 Task: Find connections with filter location Chambas with filter topic #workingathomewith filter profile language French with filter current company Dabur India Limited with filter school GTUPGSCHOOL with filter industry Computer and Network Security with filter service category DUI Law with filter keywords title Account Manager
Action: Mouse moved to (705, 96)
Screenshot: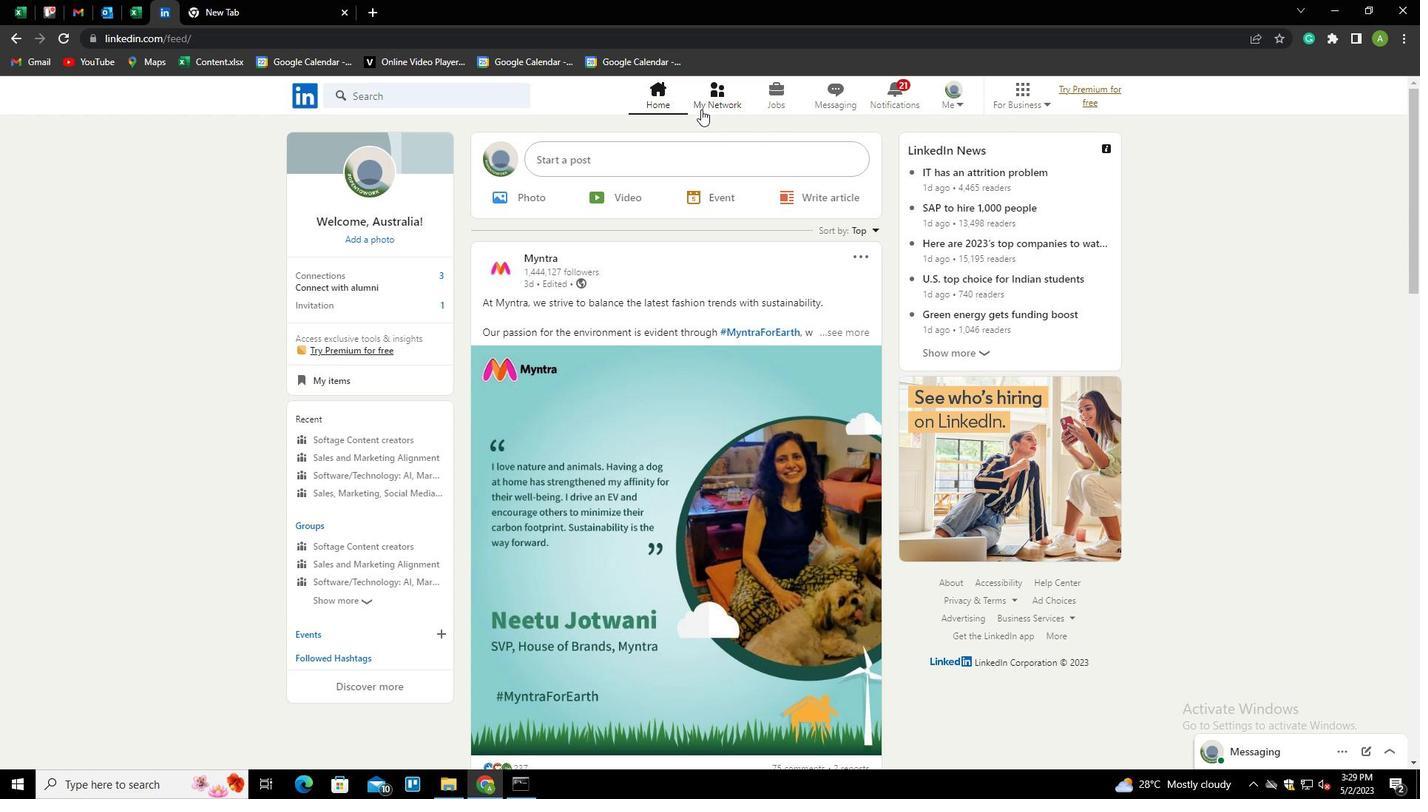 
Action: Mouse pressed left at (705, 96)
Screenshot: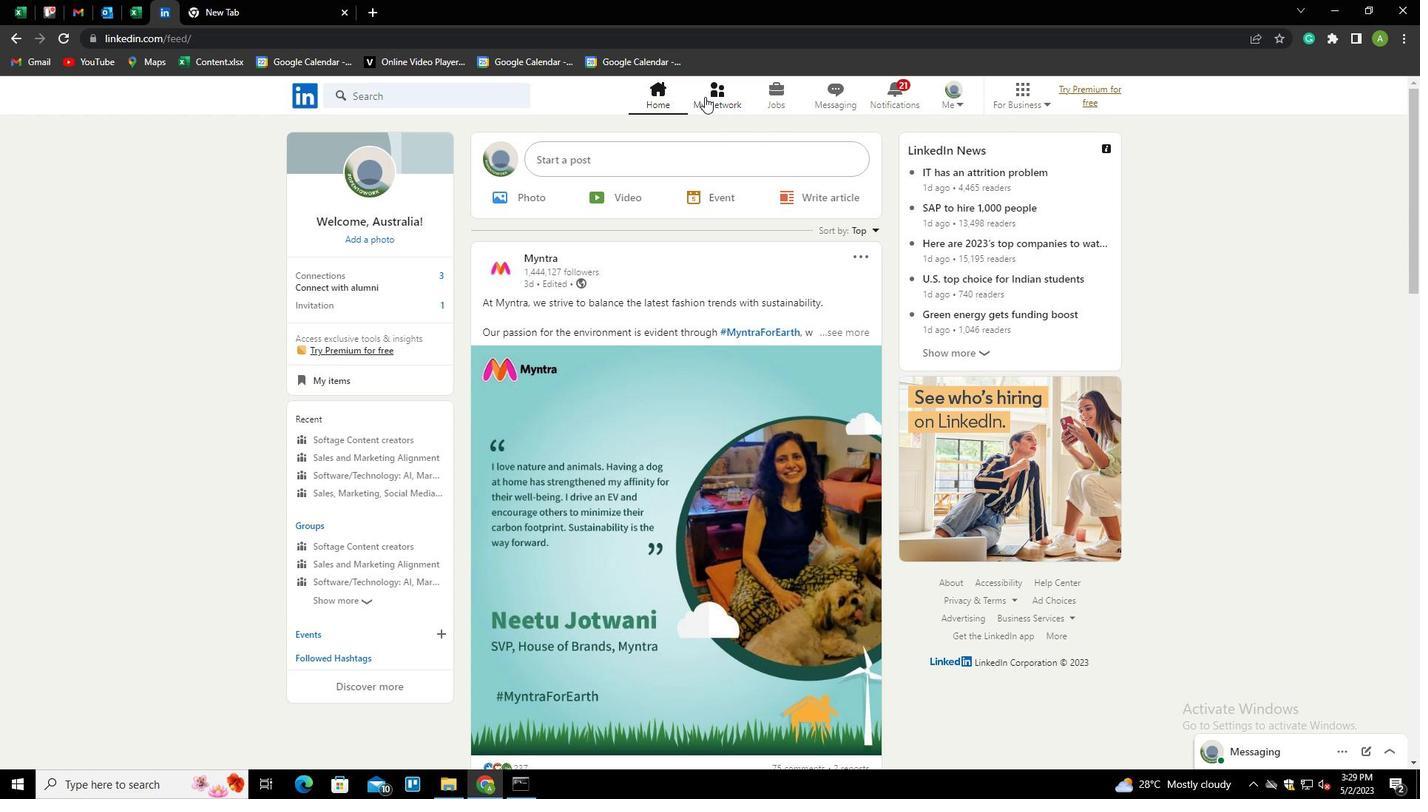 
Action: Mouse moved to (415, 184)
Screenshot: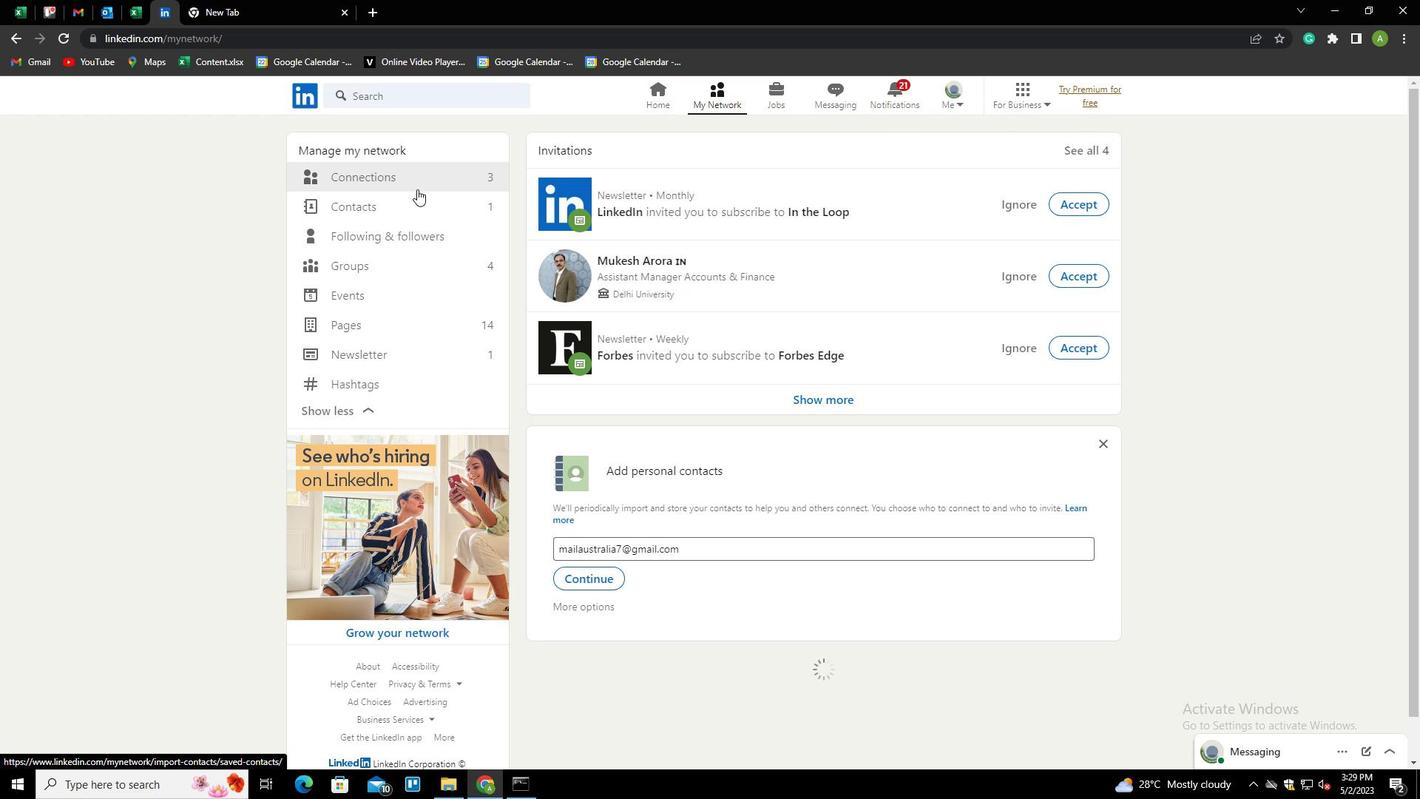 
Action: Mouse pressed left at (415, 184)
Screenshot: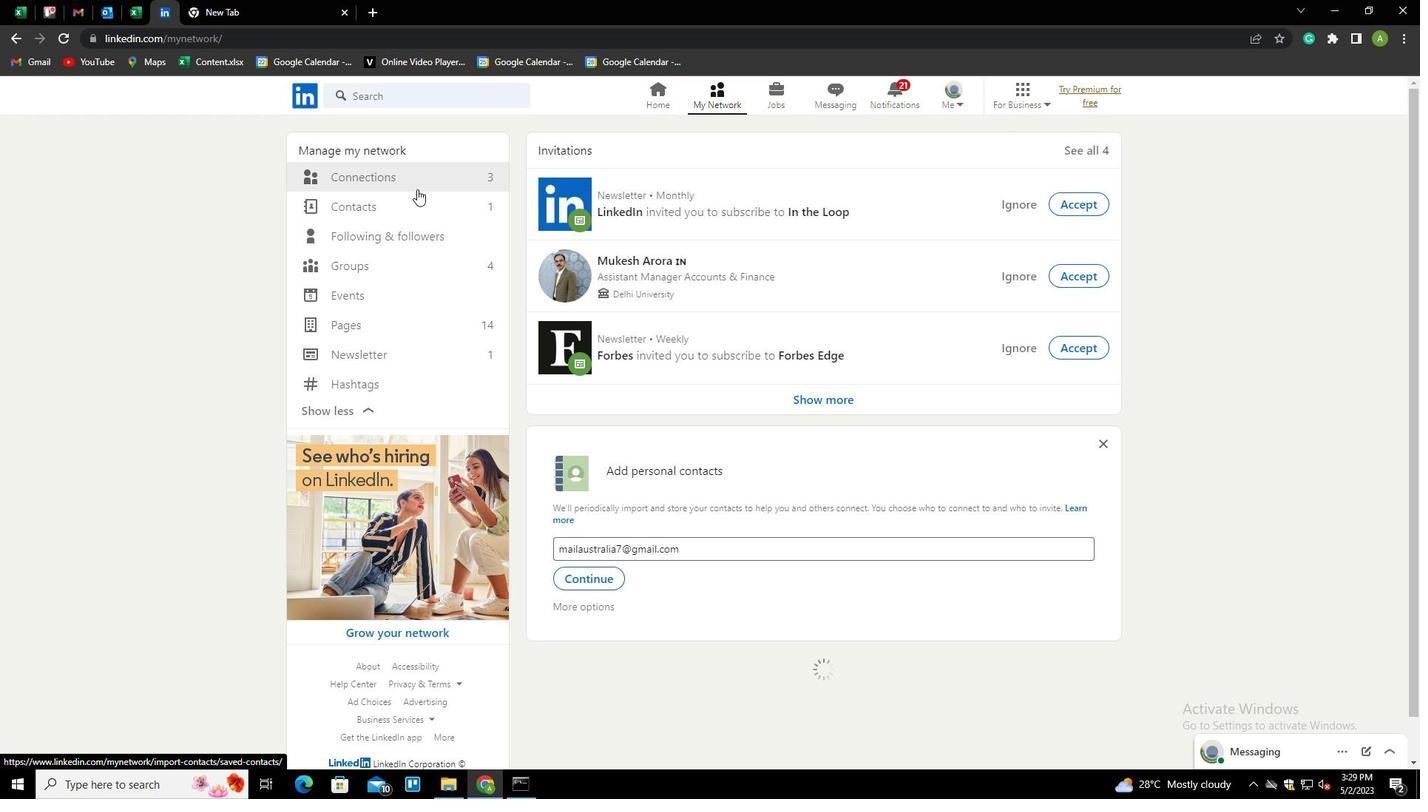 
Action: Mouse moved to (804, 173)
Screenshot: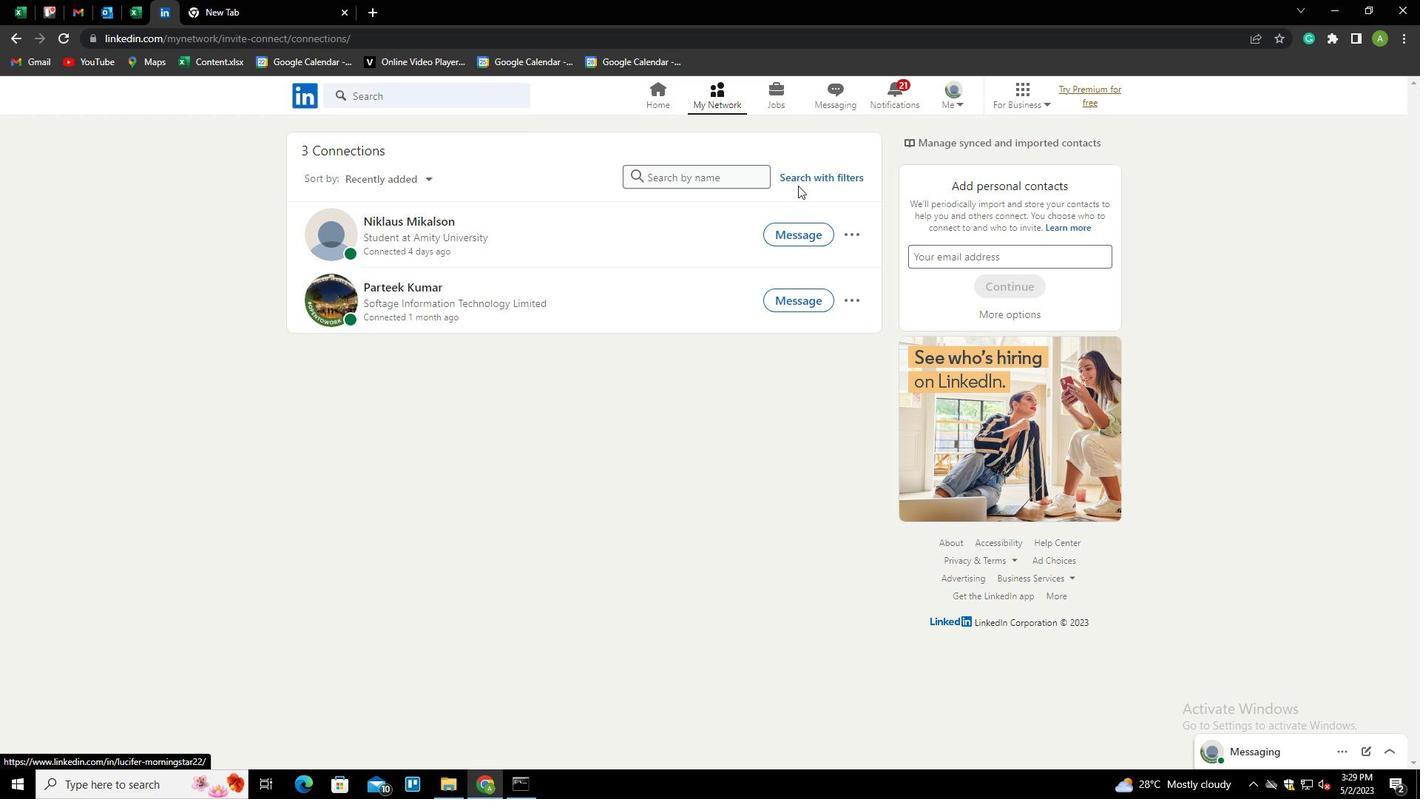 
Action: Mouse pressed left at (804, 173)
Screenshot: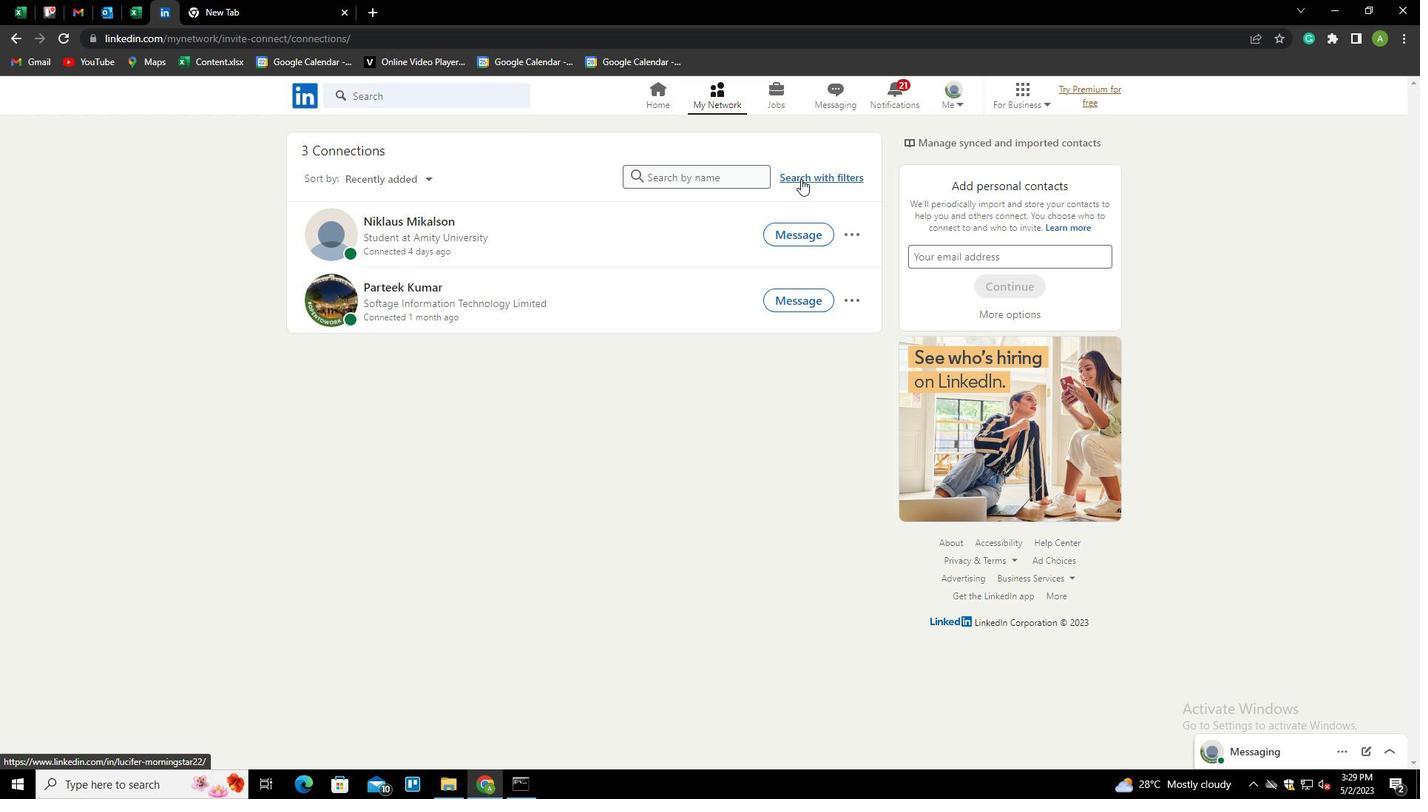 
Action: Mouse moved to (751, 130)
Screenshot: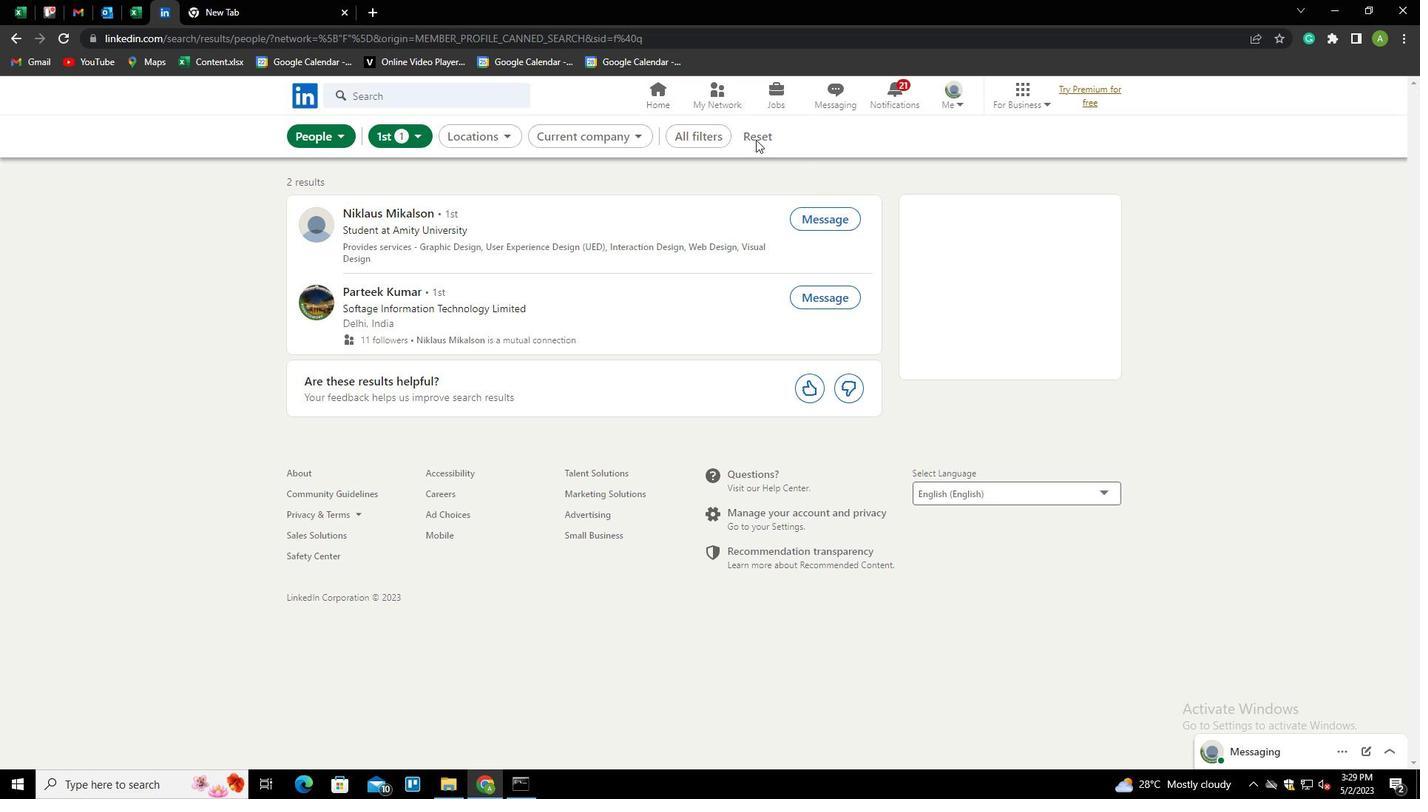 
Action: Mouse pressed left at (751, 130)
Screenshot: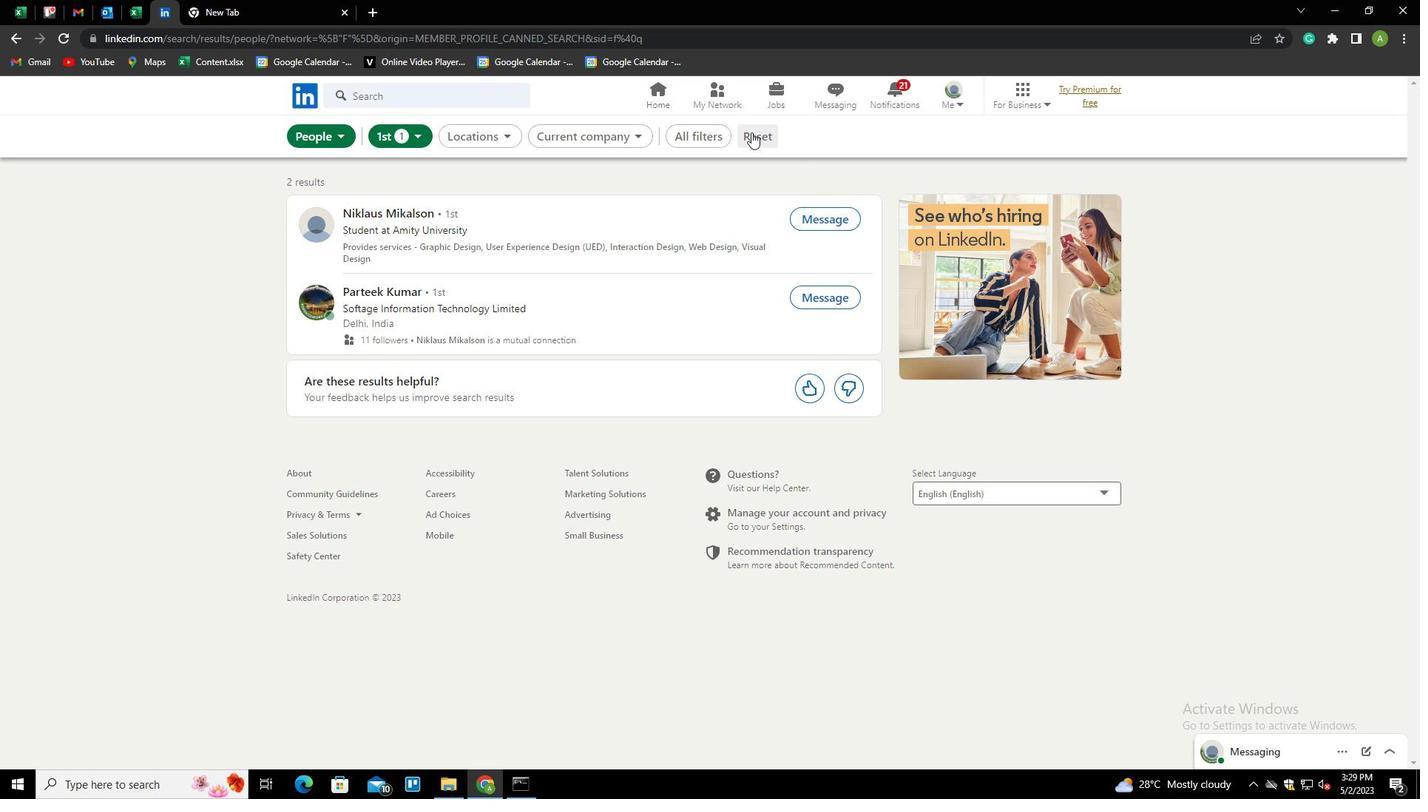 
Action: Mouse moved to (739, 129)
Screenshot: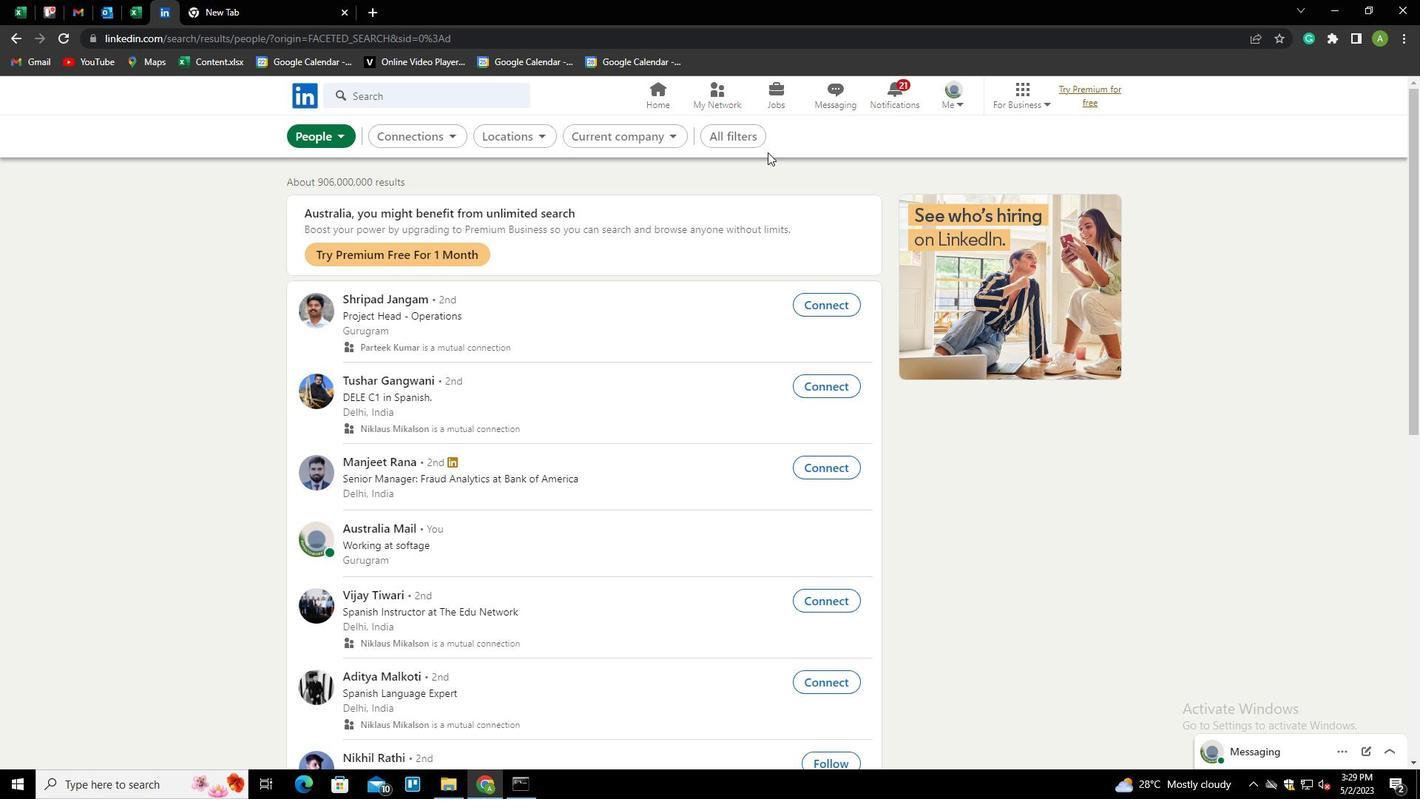 
Action: Mouse pressed left at (739, 129)
Screenshot: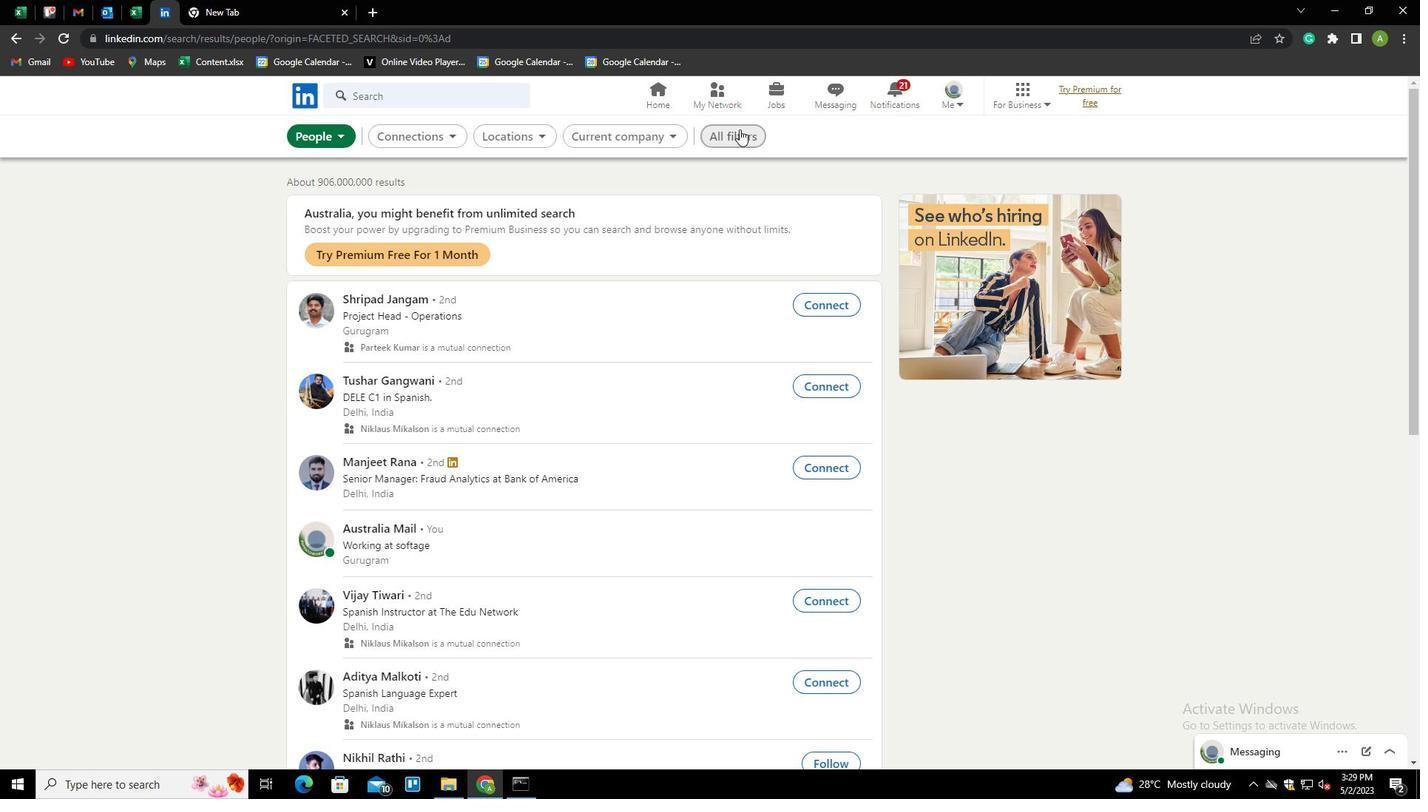 
Action: Mouse moved to (1200, 401)
Screenshot: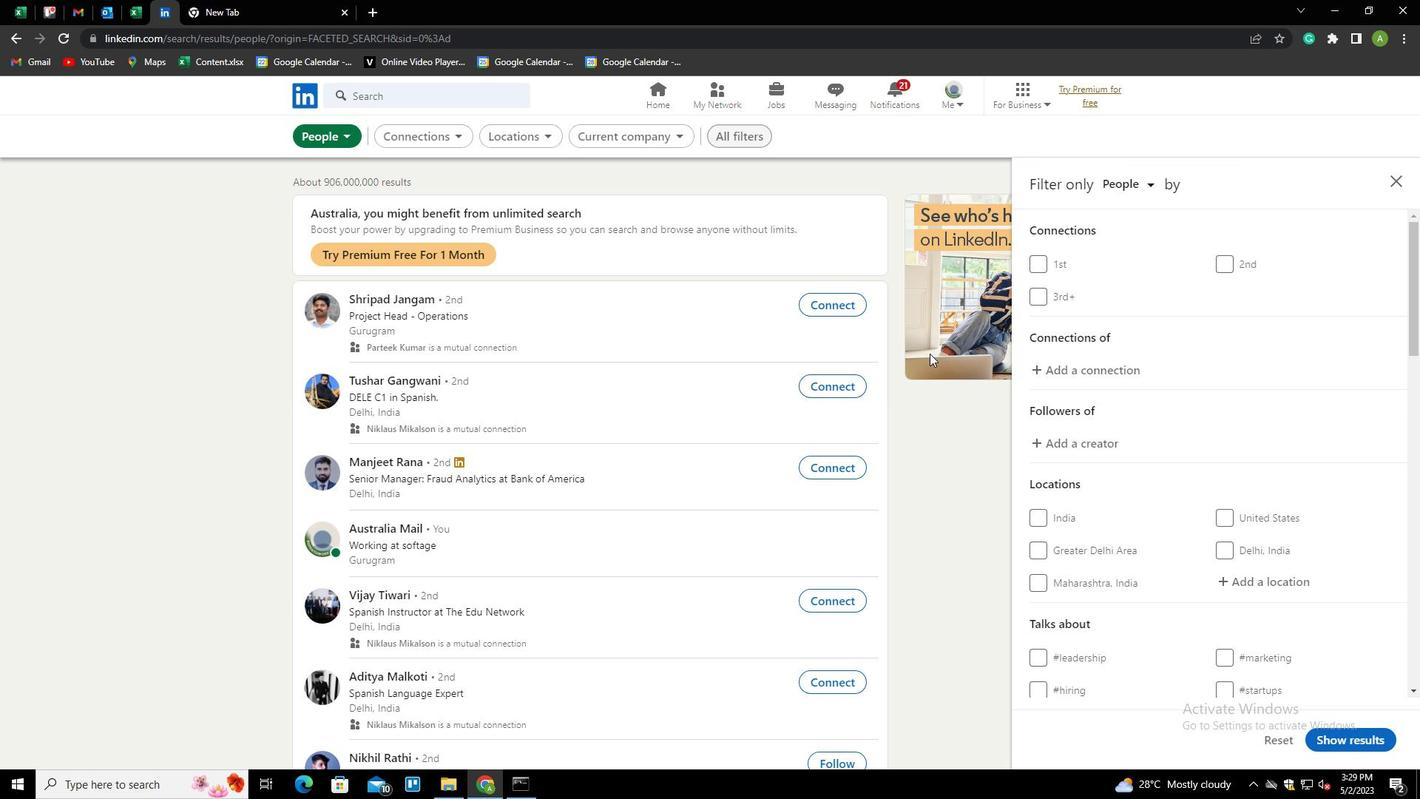 
Action: Mouse scrolled (1200, 401) with delta (0, 0)
Screenshot: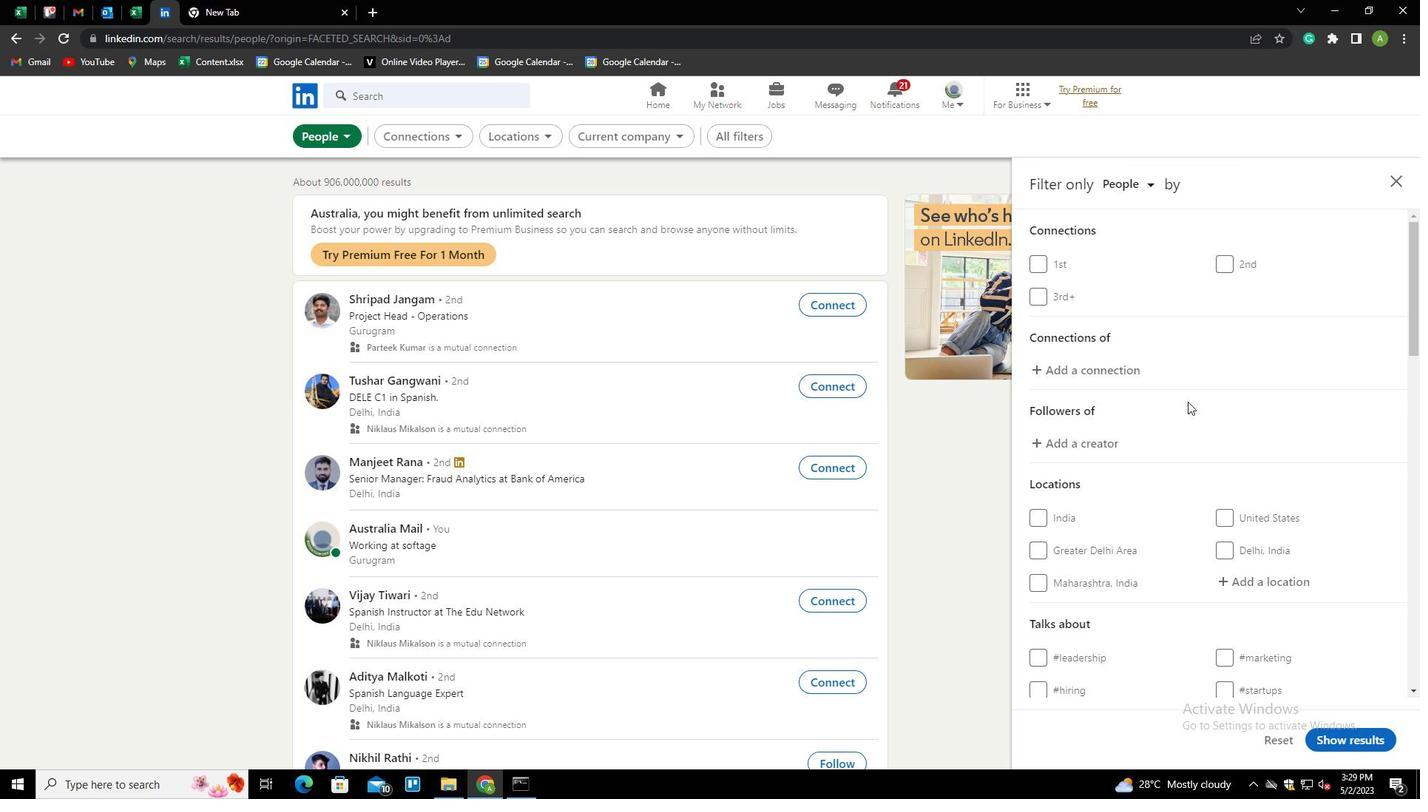 
Action: Mouse scrolled (1200, 401) with delta (0, 0)
Screenshot: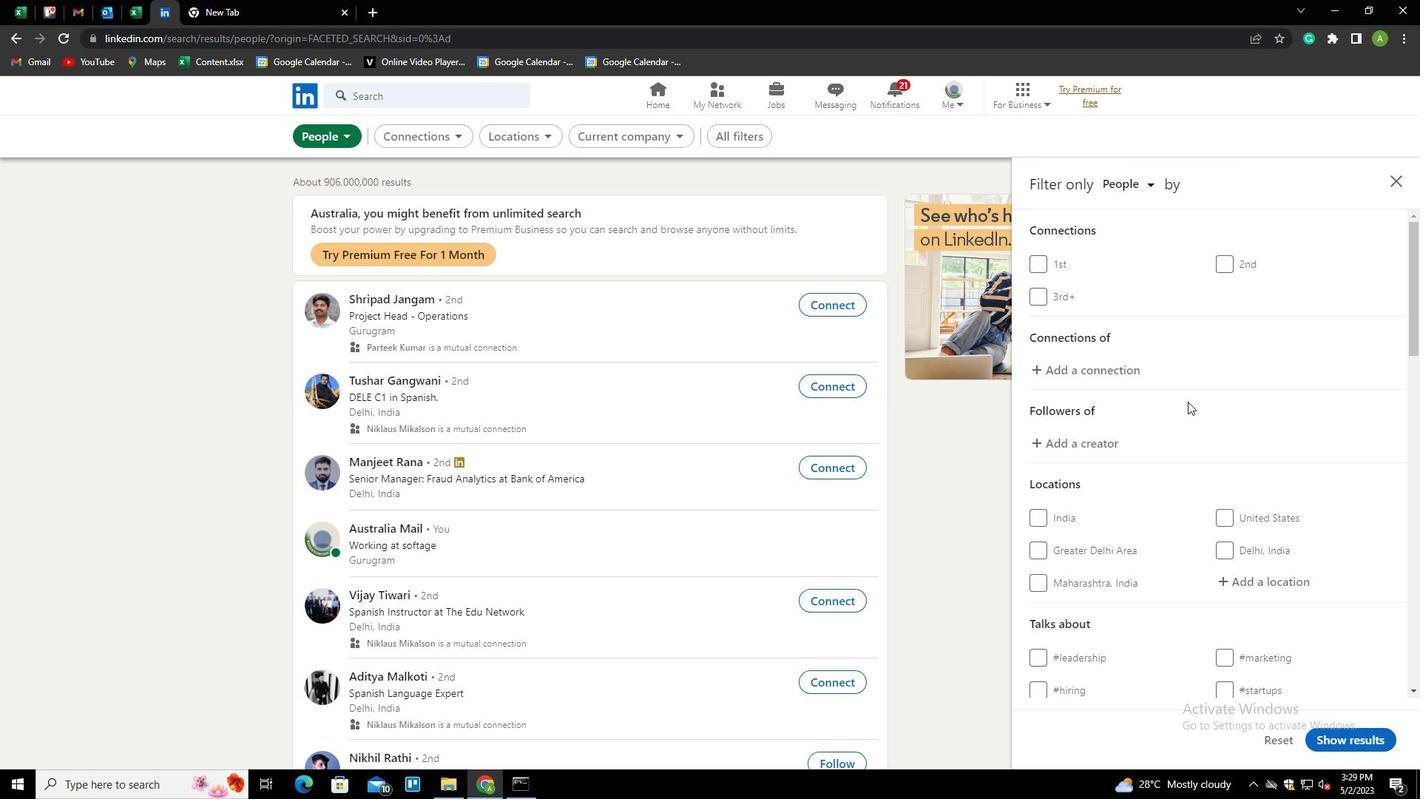 
Action: Mouse moved to (1252, 437)
Screenshot: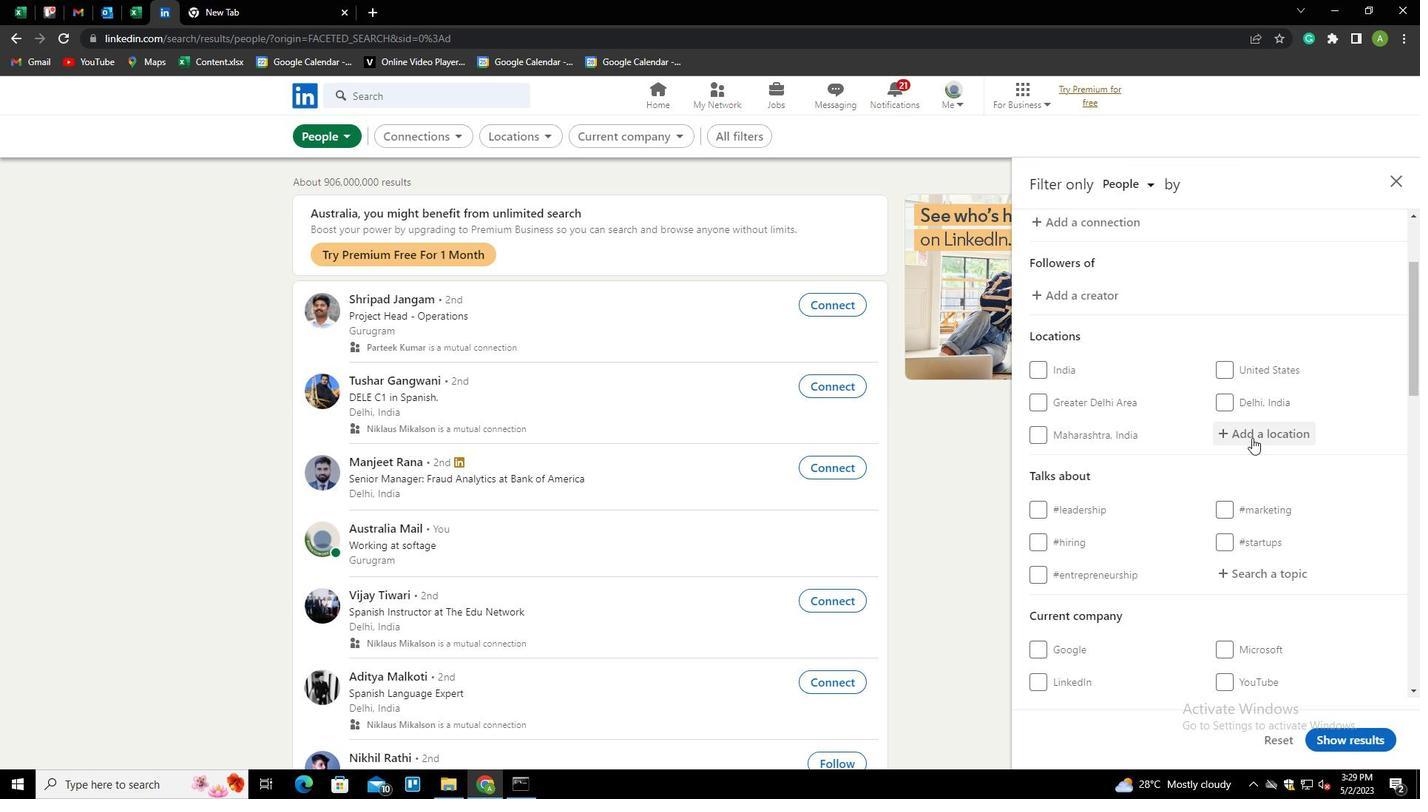 
Action: Mouse pressed left at (1252, 437)
Screenshot: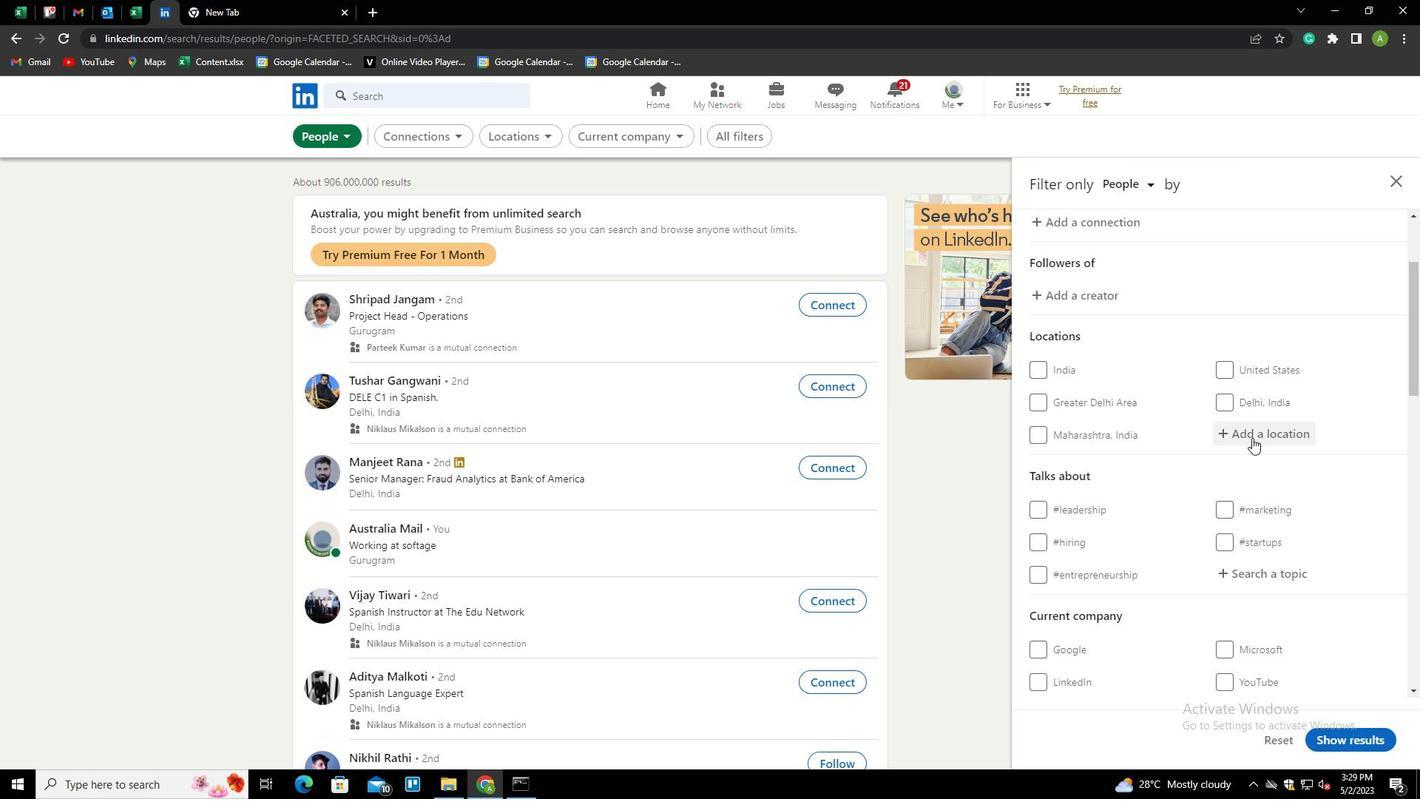 
Action: Mouse moved to (1255, 435)
Screenshot: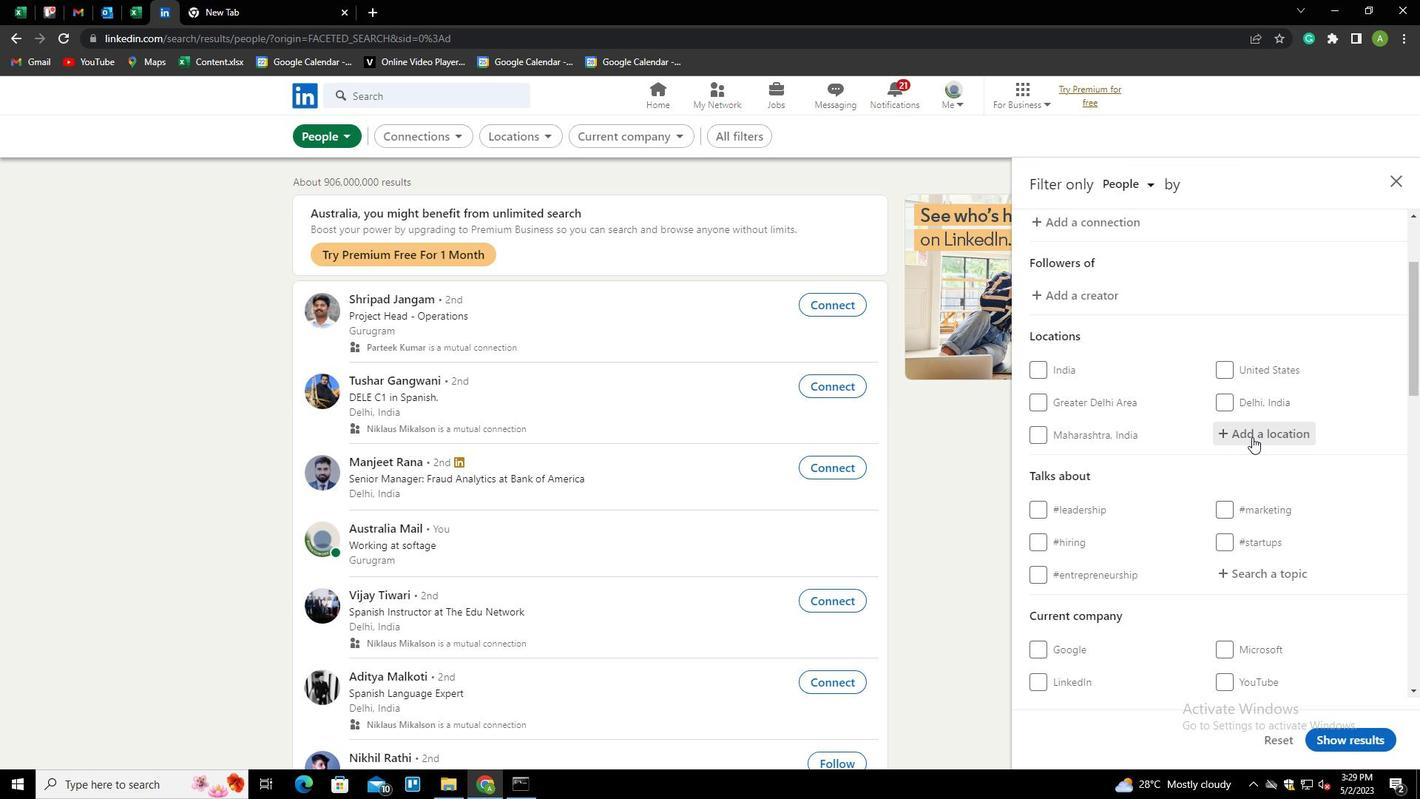 
Action: Mouse pressed left at (1255, 435)
Screenshot: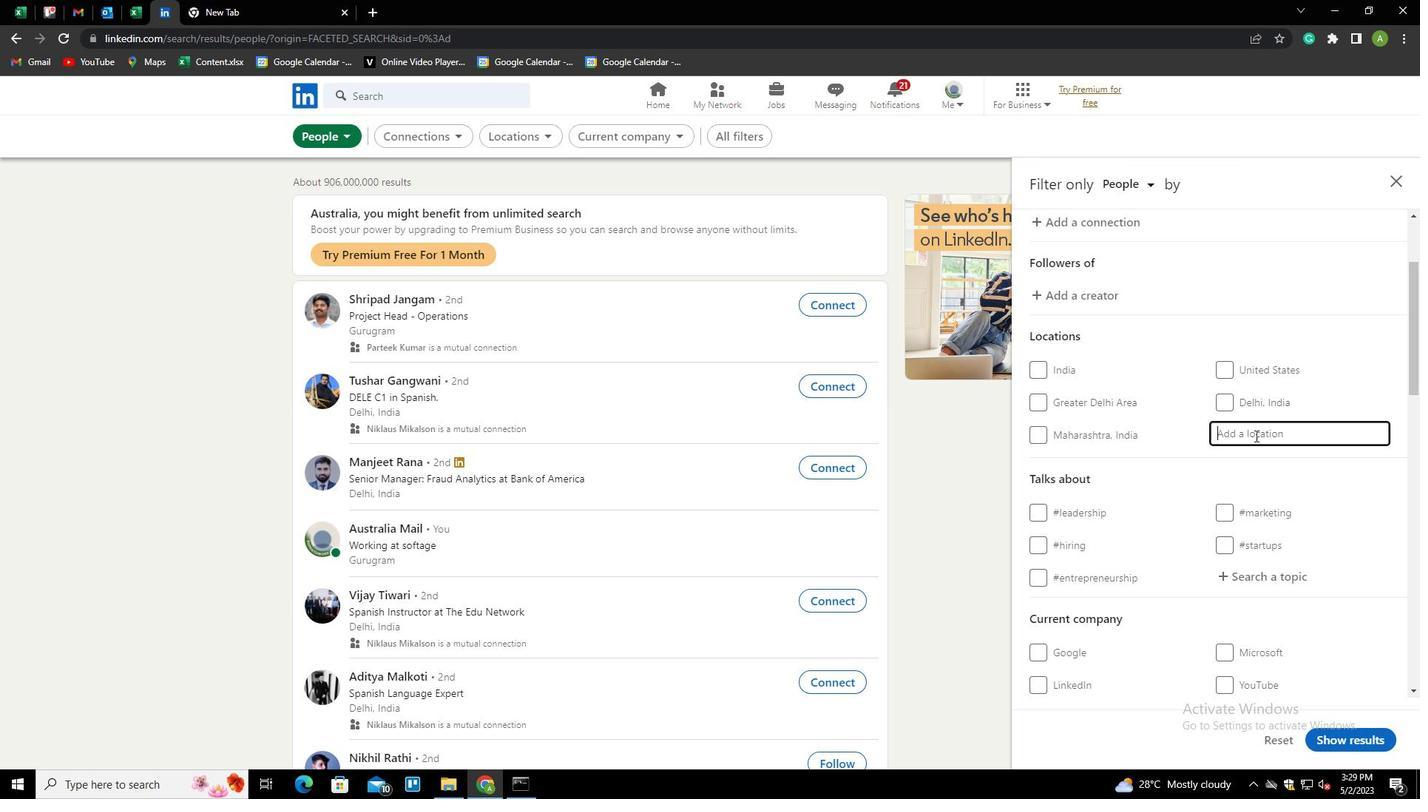 
Action: Key pressed <Key.shift>CHAMBAS
Screenshot: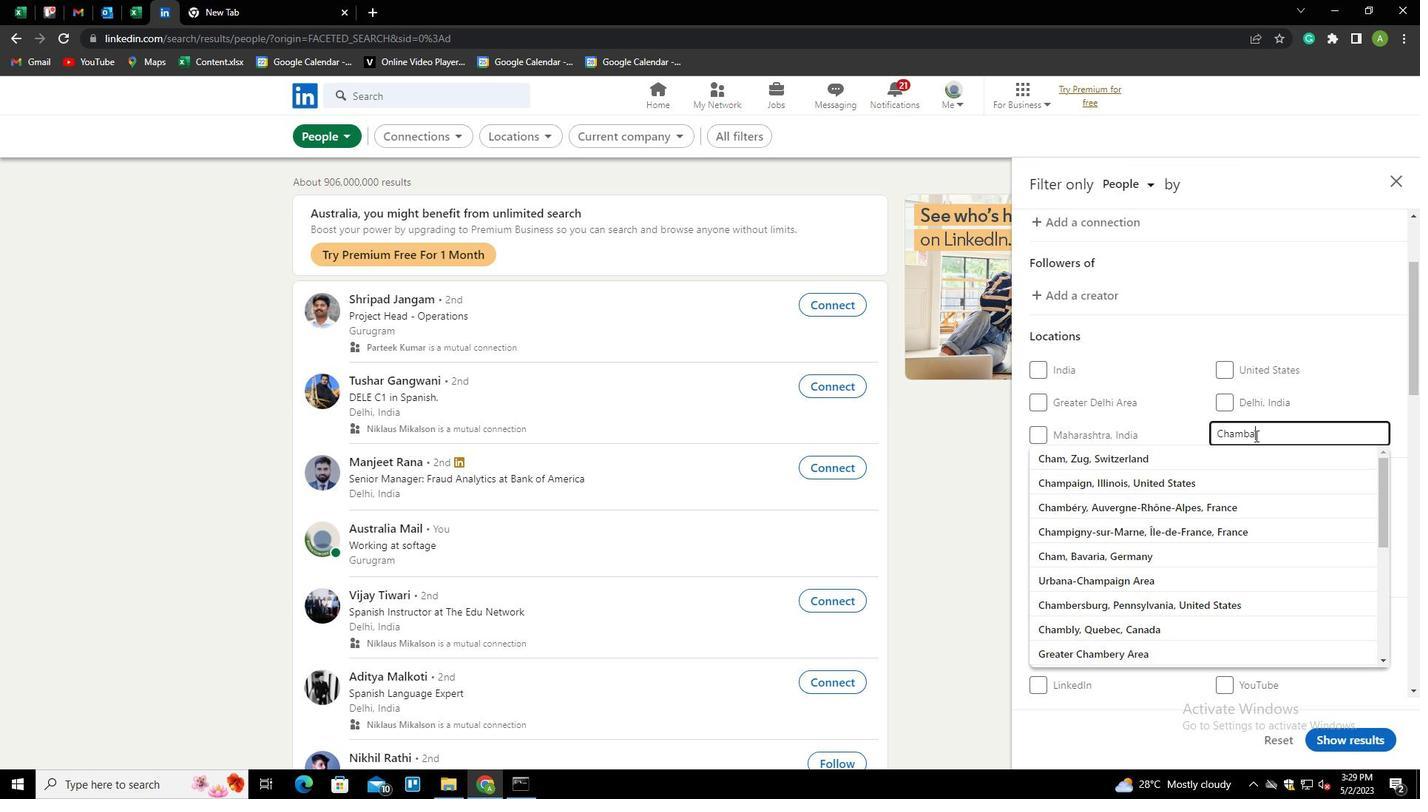 
Action: Mouse moved to (1299, 461)
Screenshot: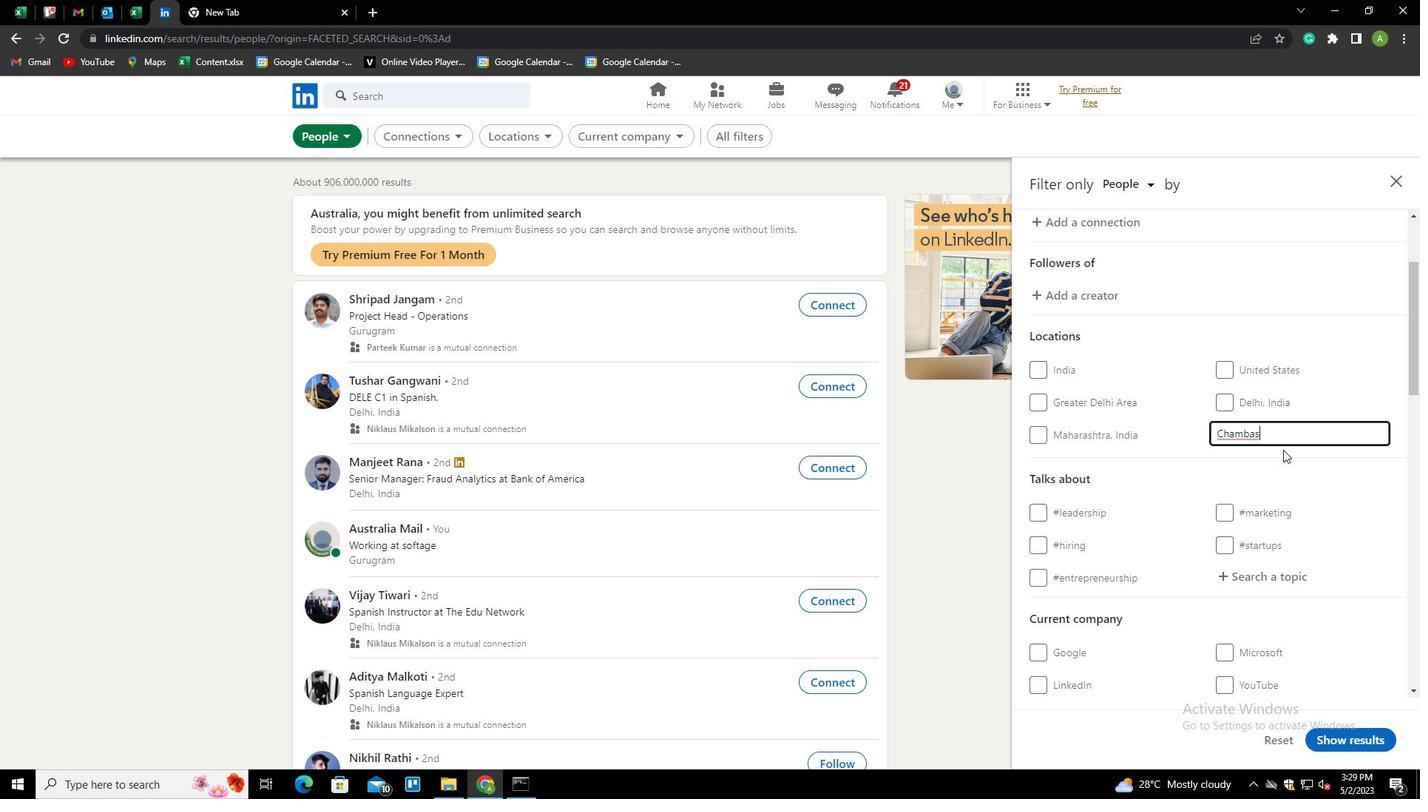 
Action: Mouse pressed left at (1299, 461)
Screenshot: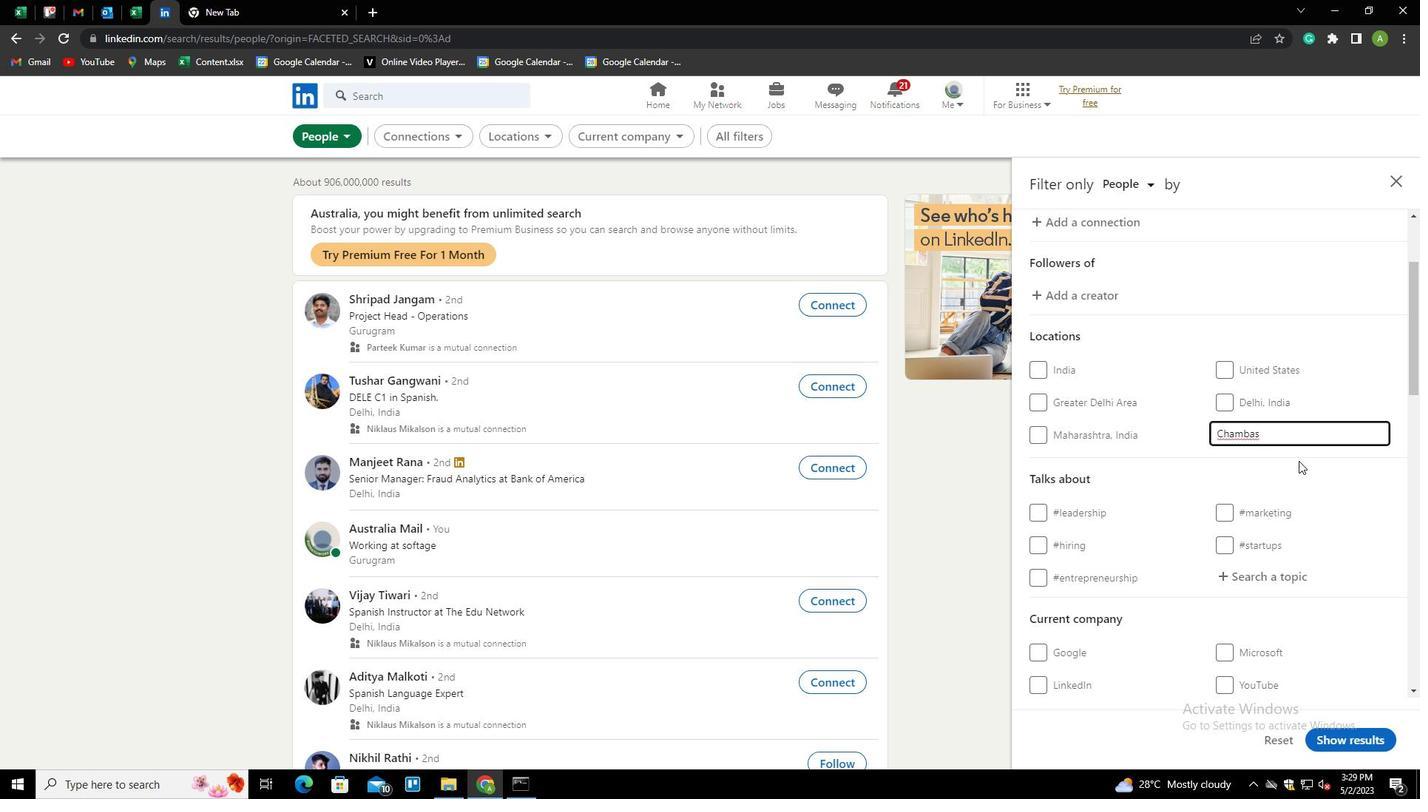 
Action: Mouse moved to (1255, 576)
Screenshot: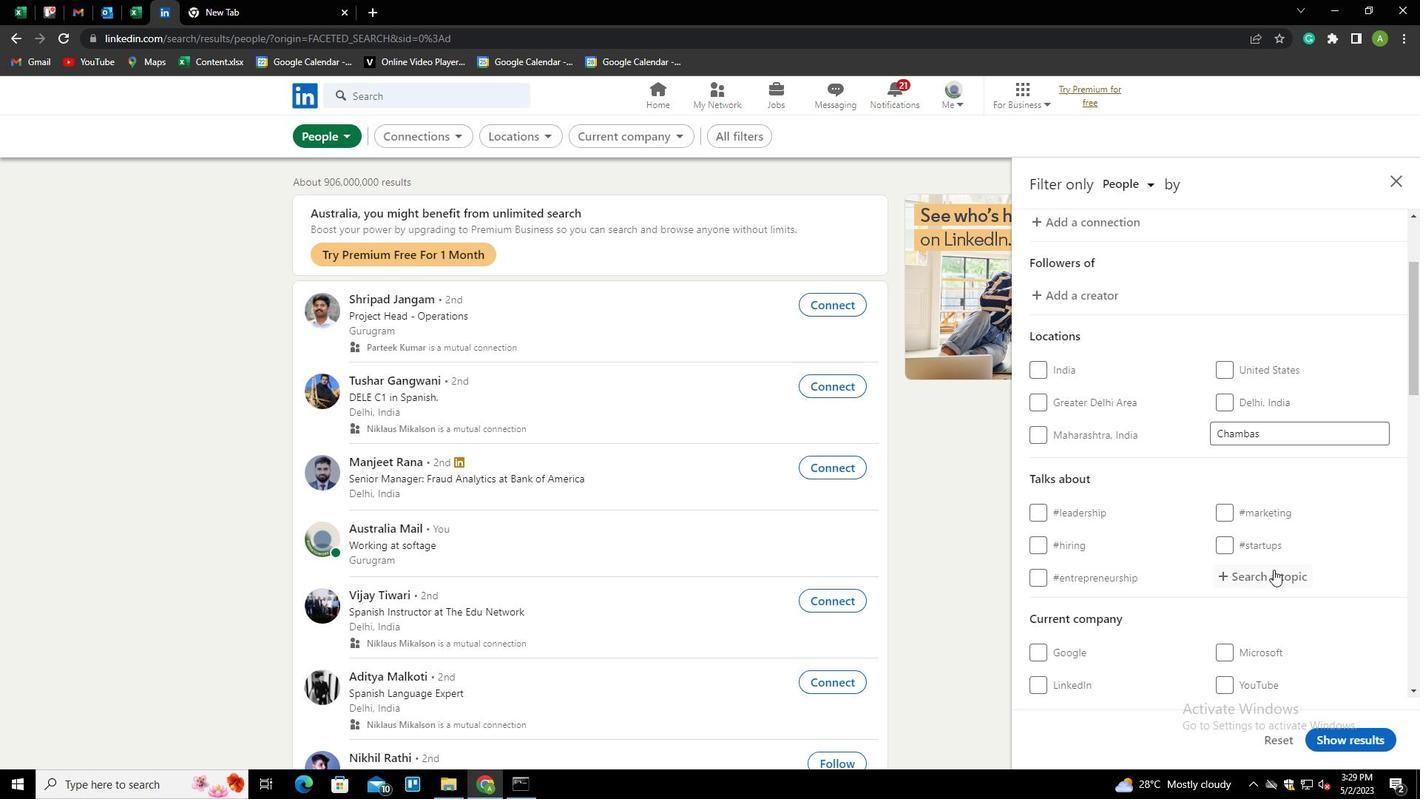 
Action: Mouse pressed left at (1255, 576)
Screenshot: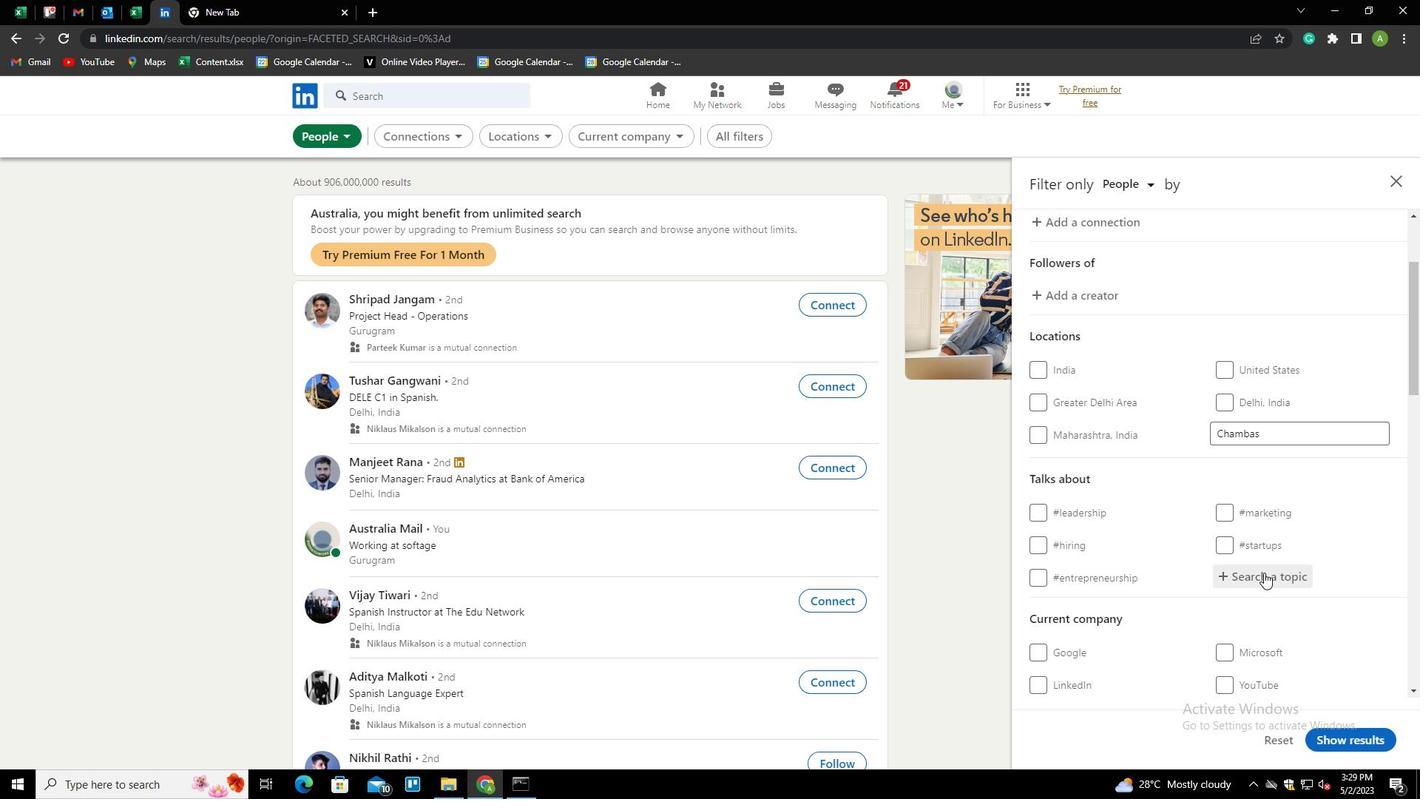 
Action: Mouse moved to (1261, 576)
Screenshot: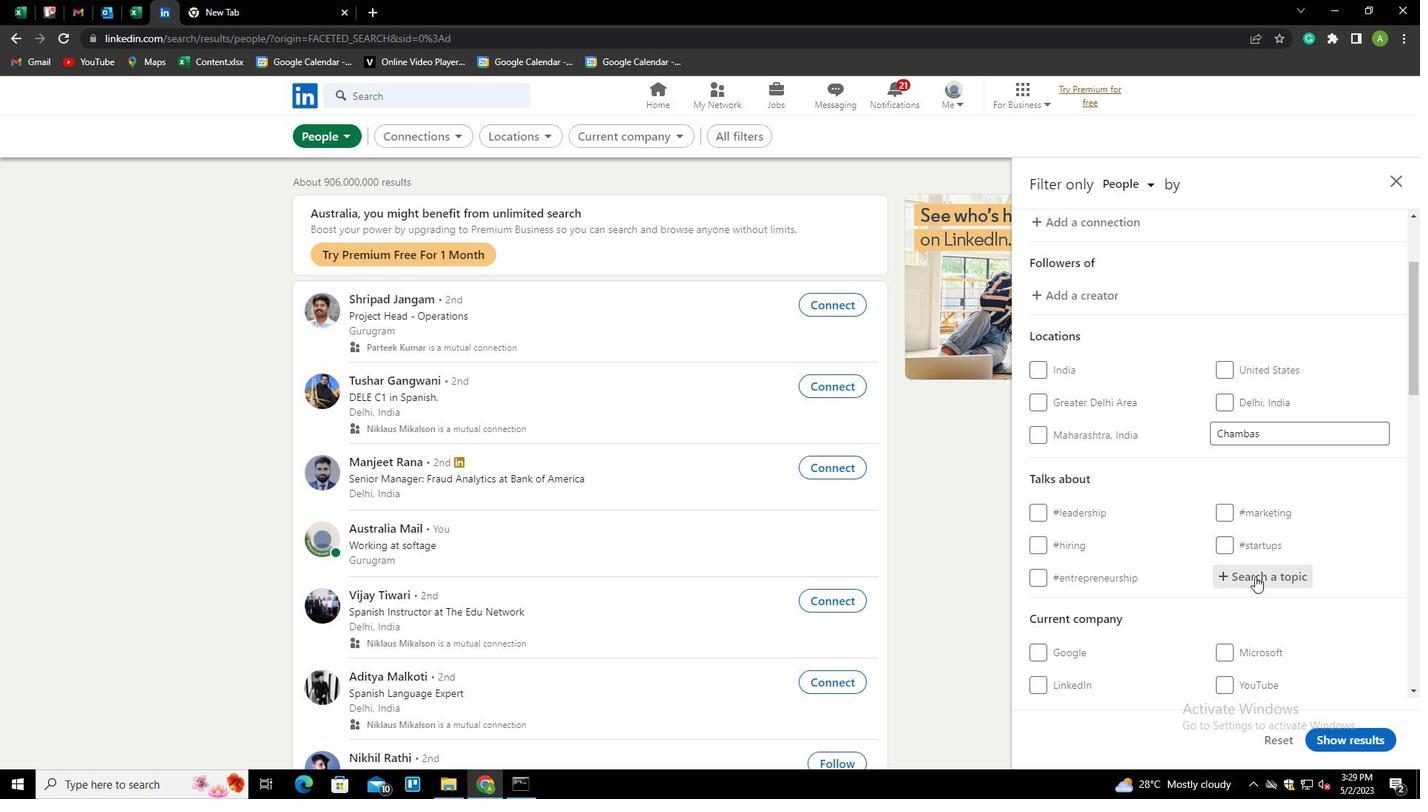 
Action: Mouse pressed left at (1261, 576)
Screenshot: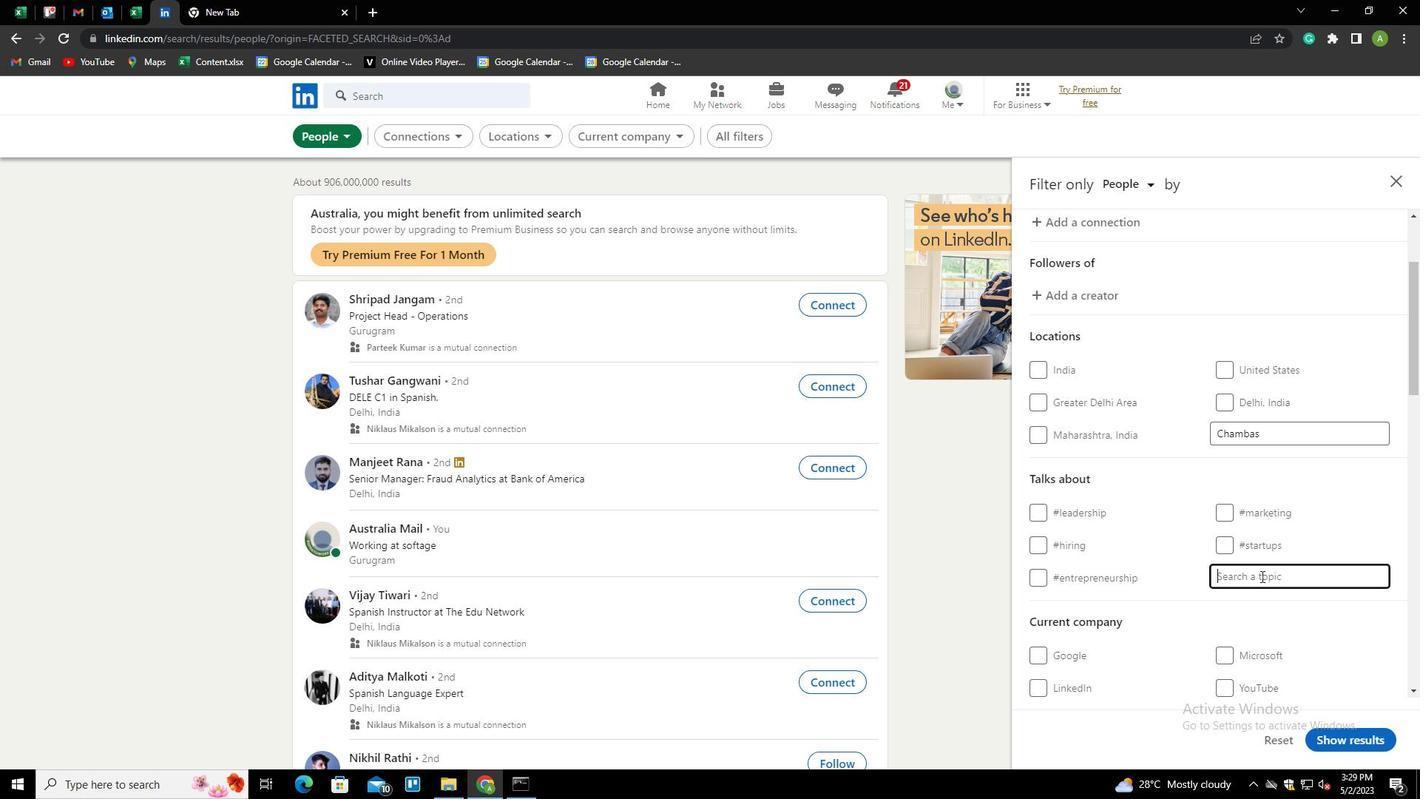 
Action: Key pressed WORKING<Key.down><Key.down><Key.enter>
Screenshot: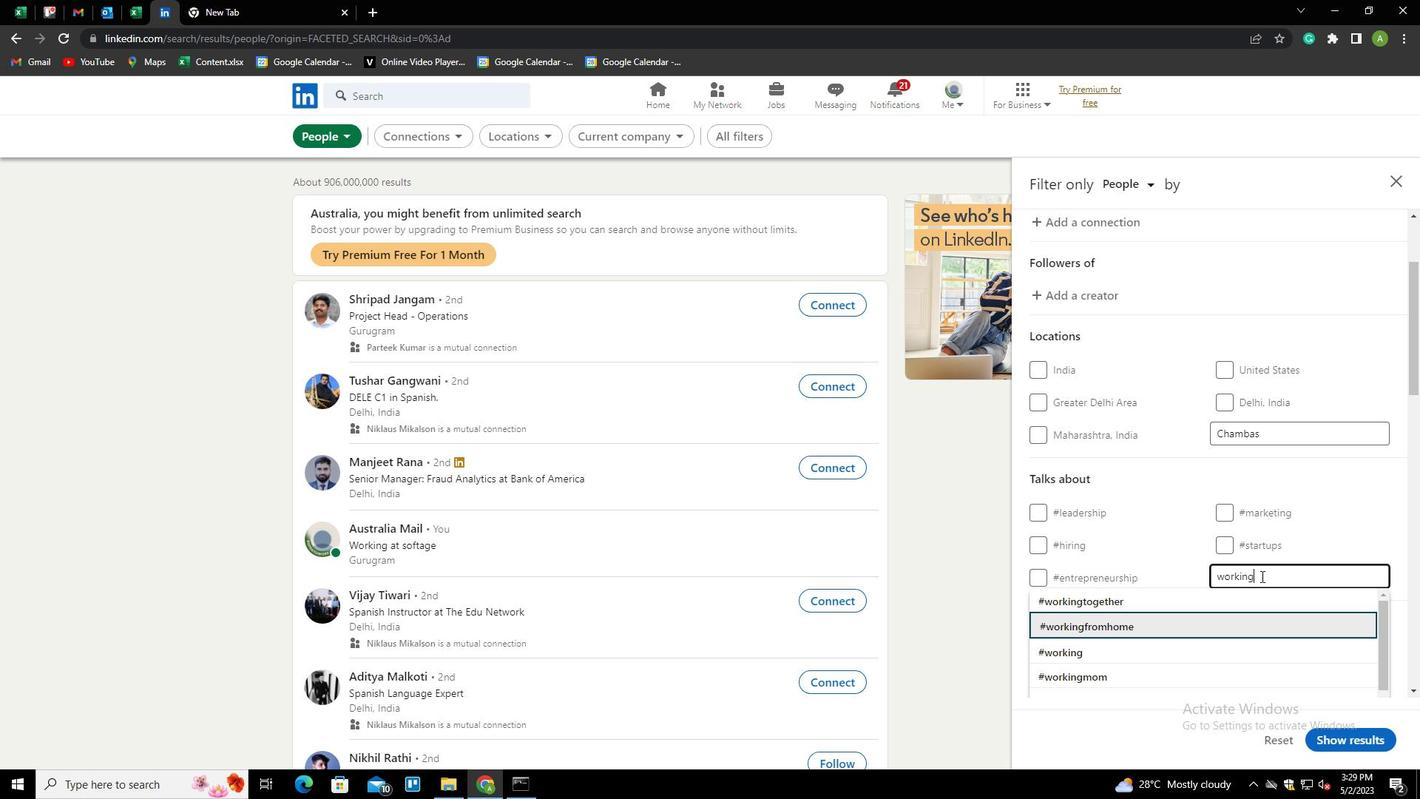 
Action: Mouse scrolled (1261, 575) with delta (0, 0)
Screenshot: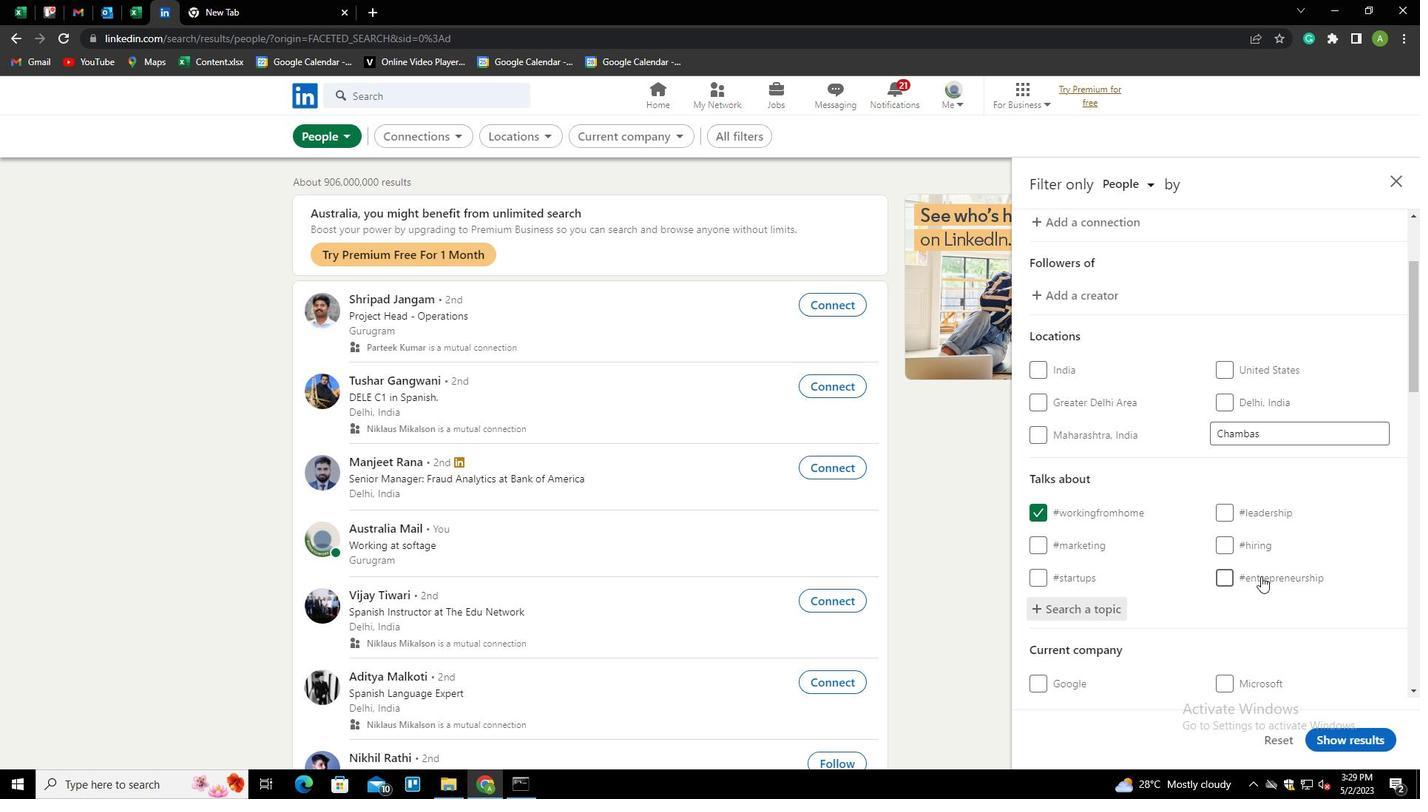 
Action: Mouse scrolled (1261, 575) with delta (0, 0)
Screenshot: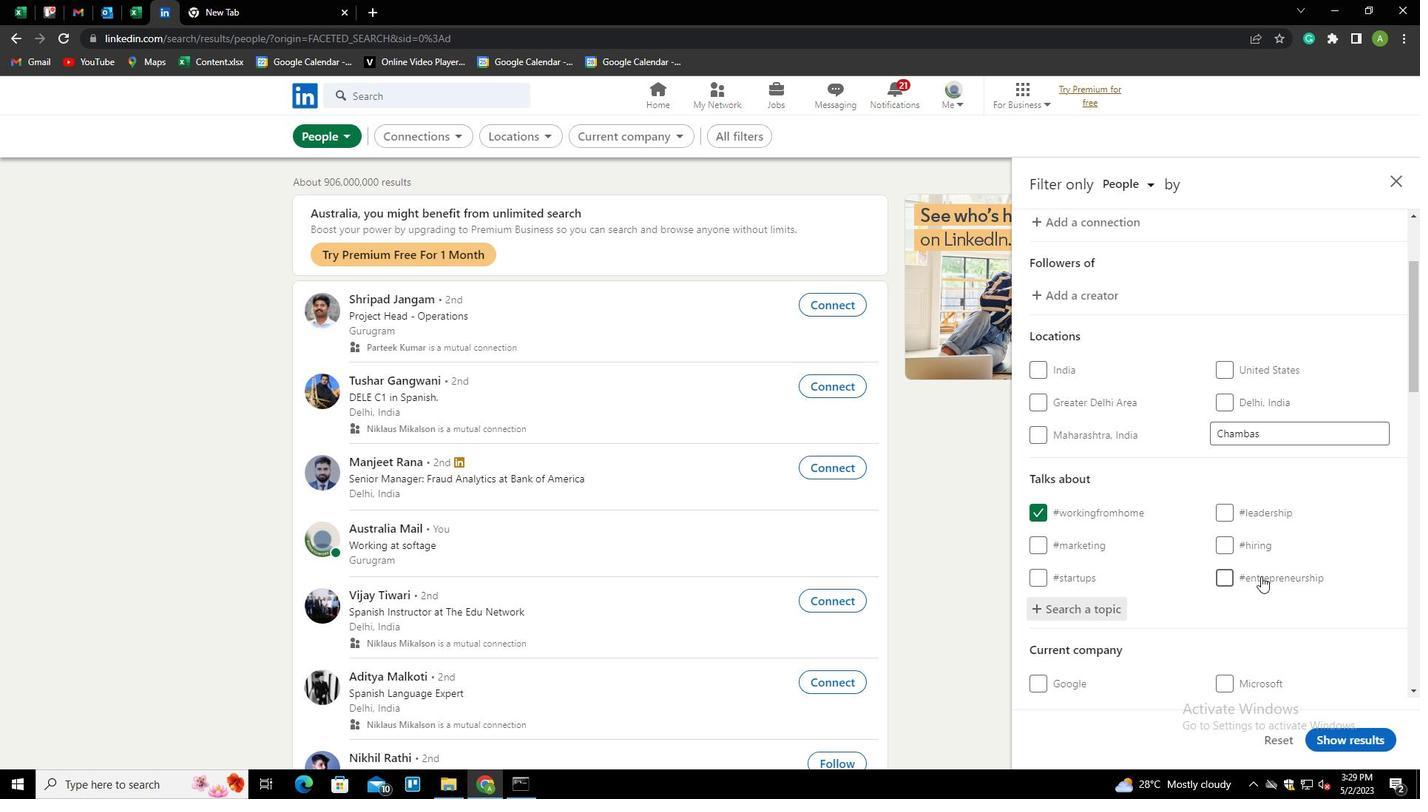 
Action: Mouse scrolled (1261, 575) with delta (0, 0)
Screenshot: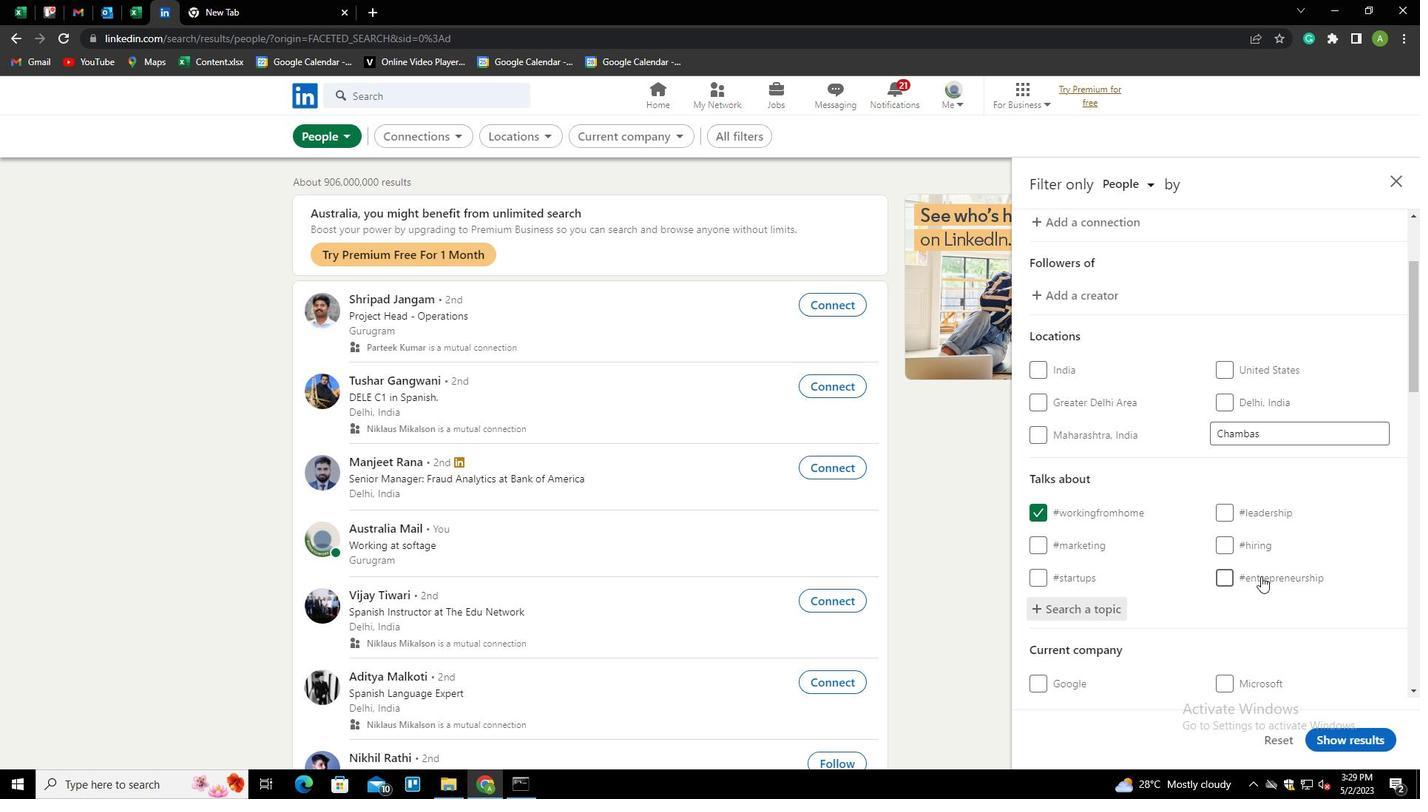 
Action: Mouse scrolled (1261, 575) with delta (0, 0)
Screenshot: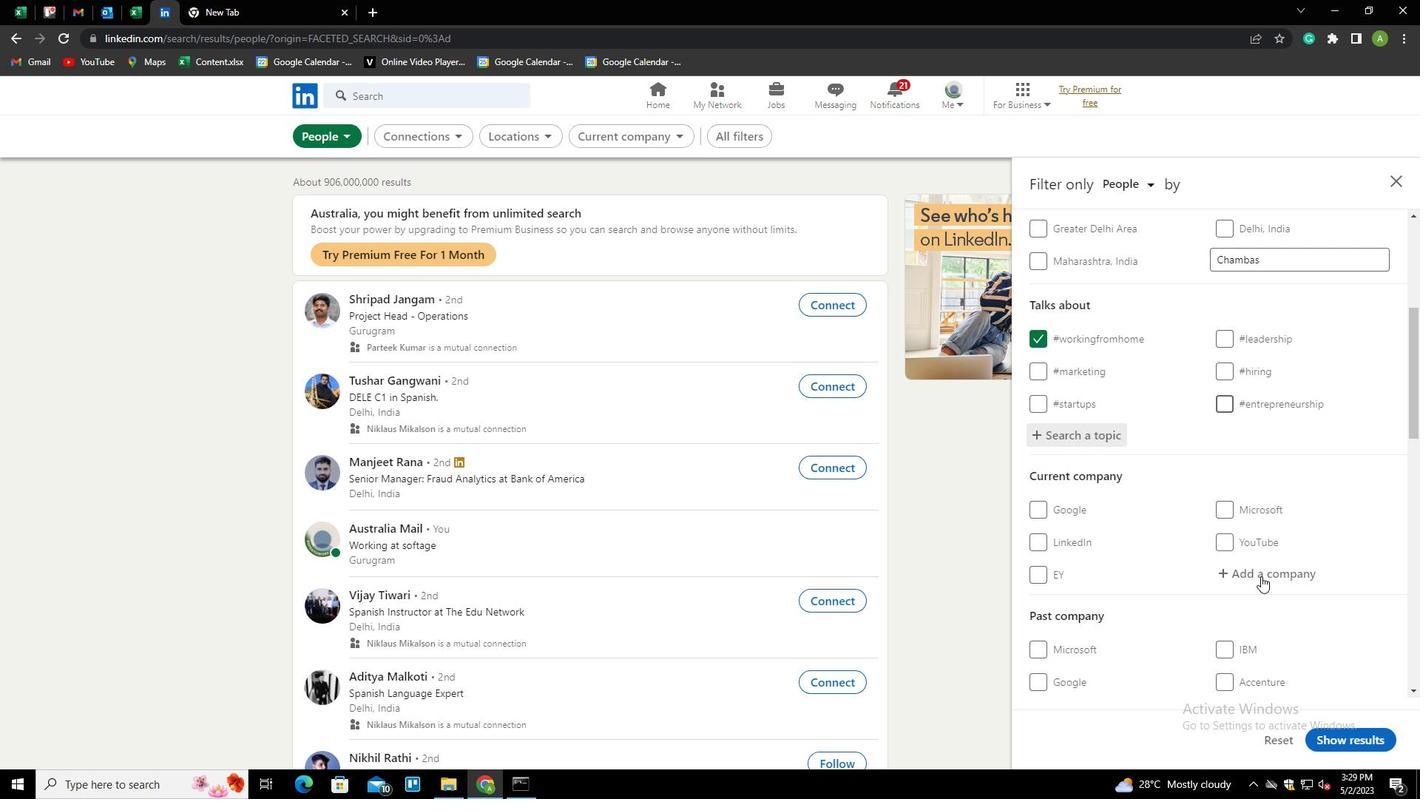 
Action: Mouse scrolled (1261, 575) with delta (0, 0)
Screenshot: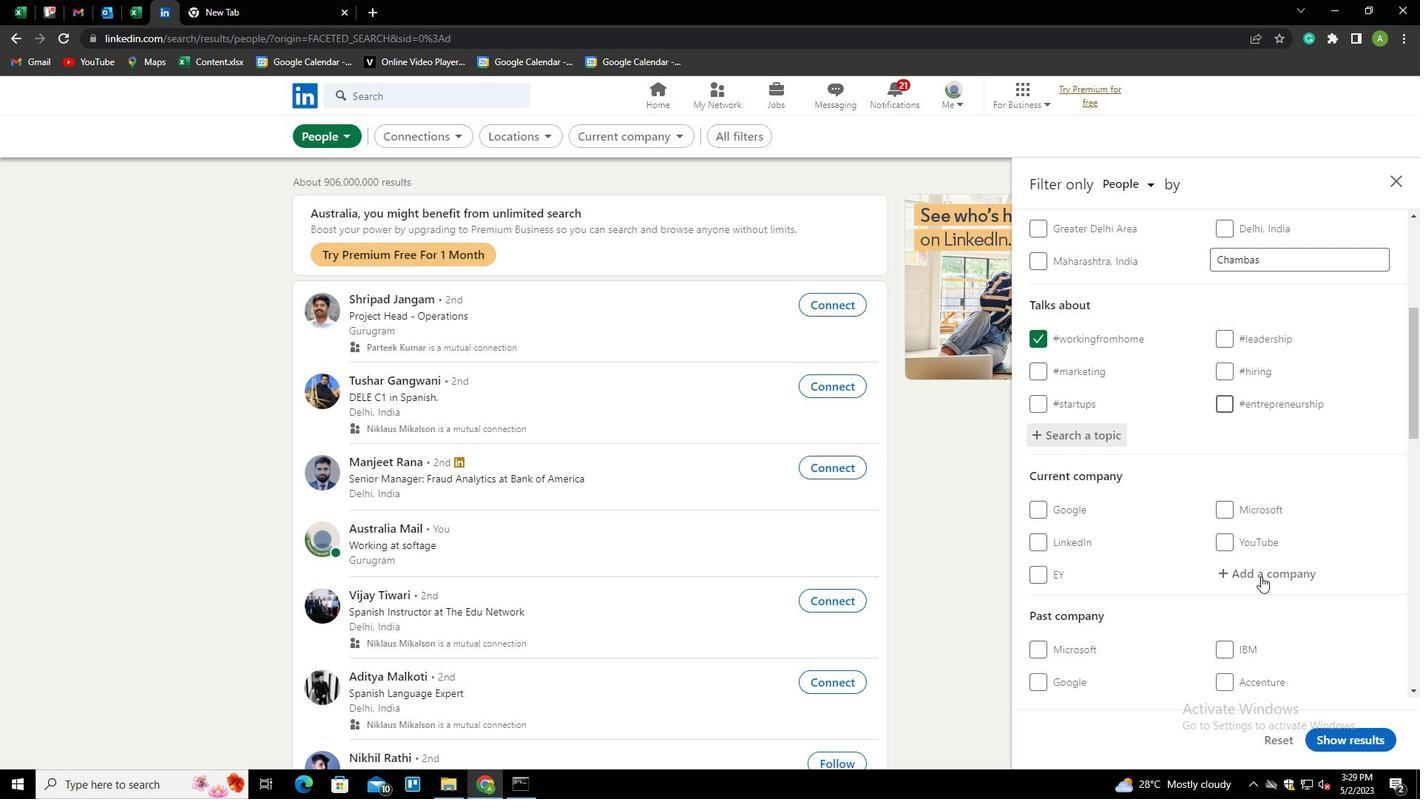 
Action: Mouse scrolled (1261, 575) with delta (0, 0)
Screenshot: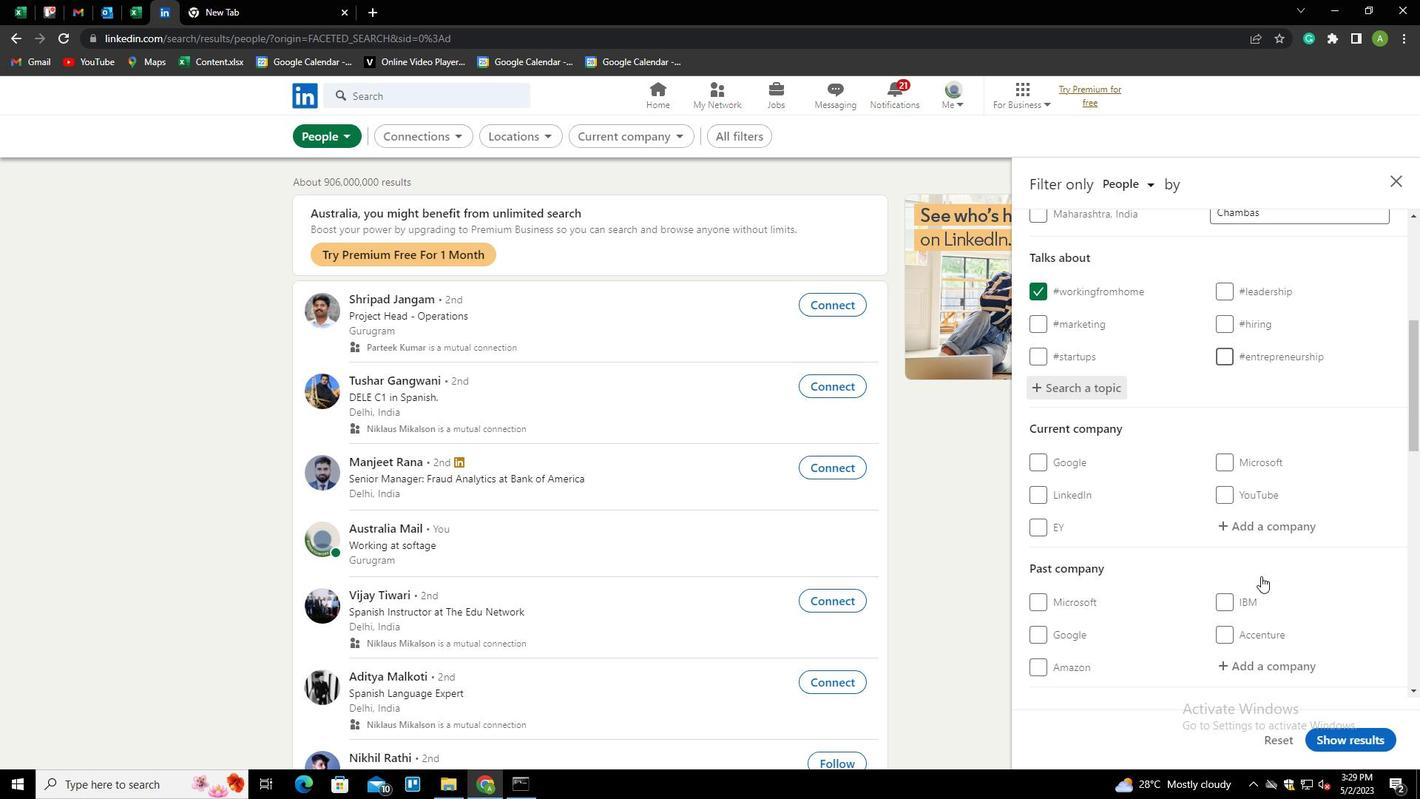 
Action: Mouse scrolled (1261, 575) with delta (0, 0)
Screenshot: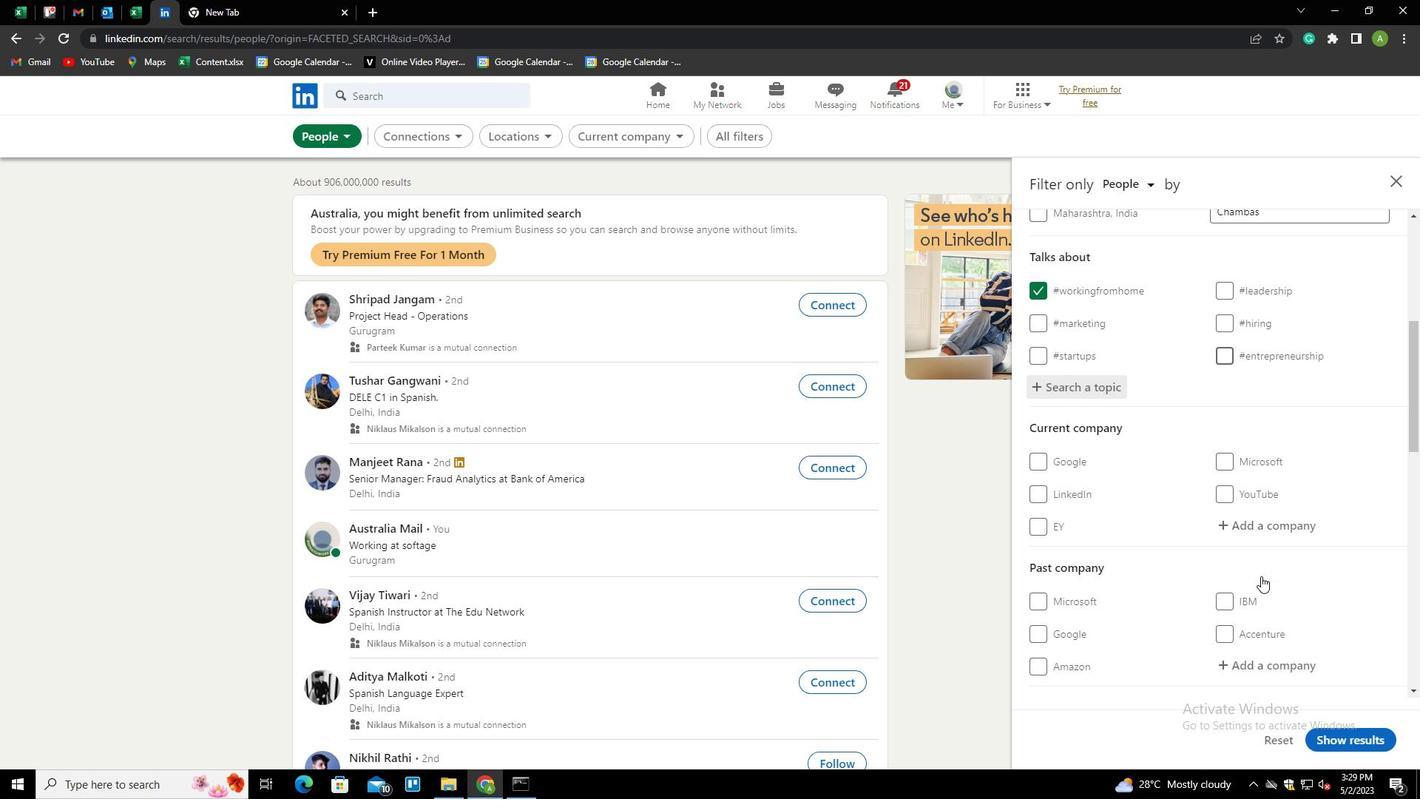 
Action: Mouse scrolled (1261, 575) with delta (0, 0)
Screenshot: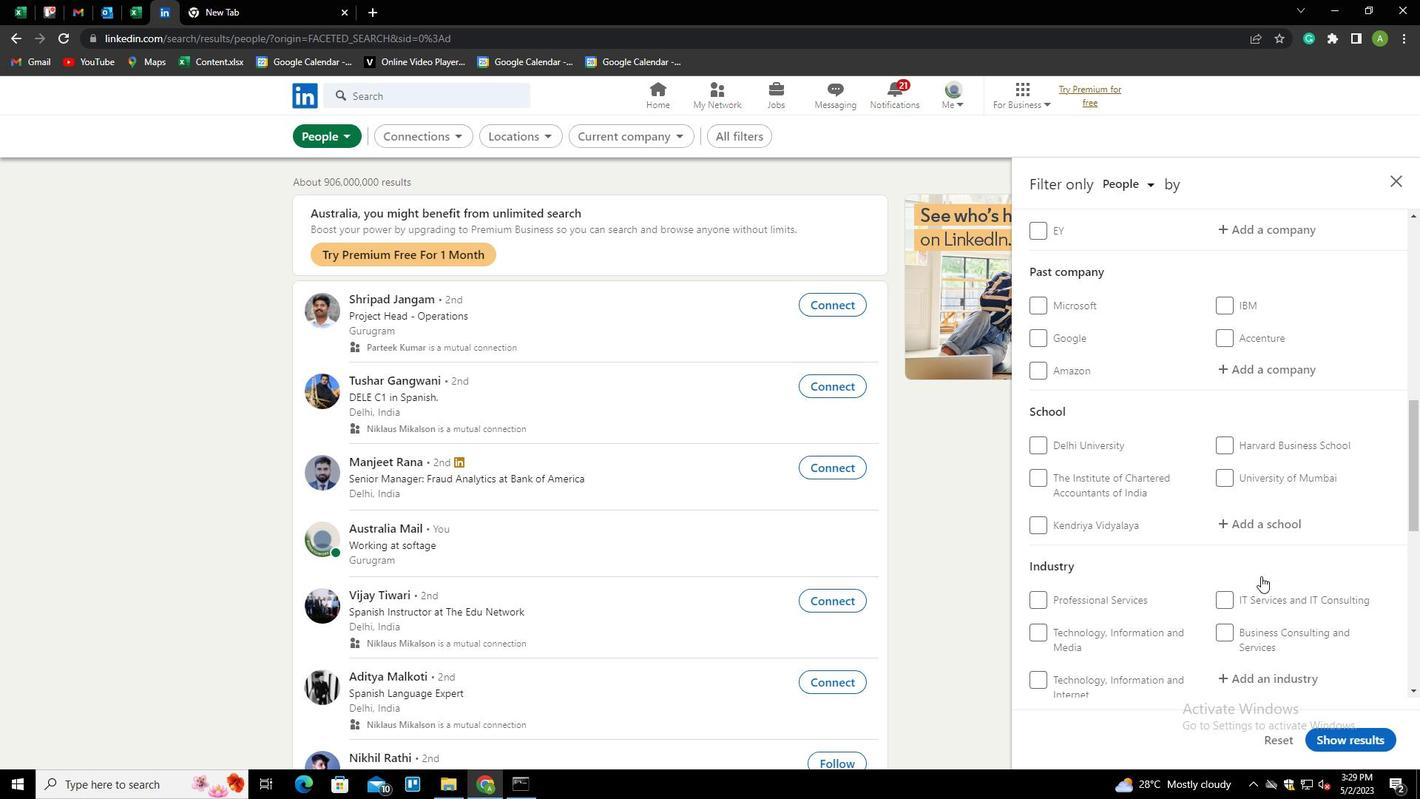 
Action: Mouse scrolled (1261, 575) with delta (0, 0)
Screenshot: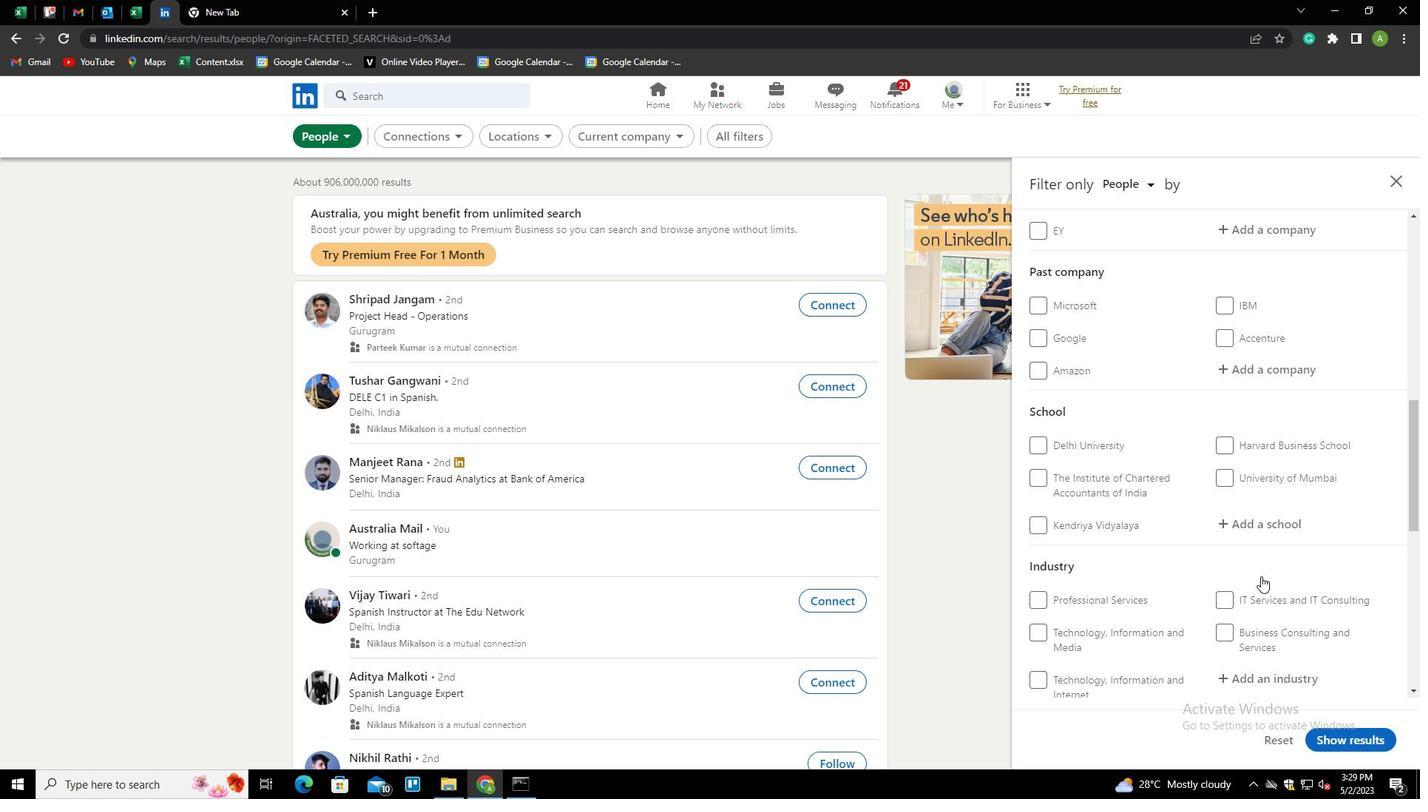 
Action: Mouse scrolled (1261, 575) with delta (0, 0)
Screenshot: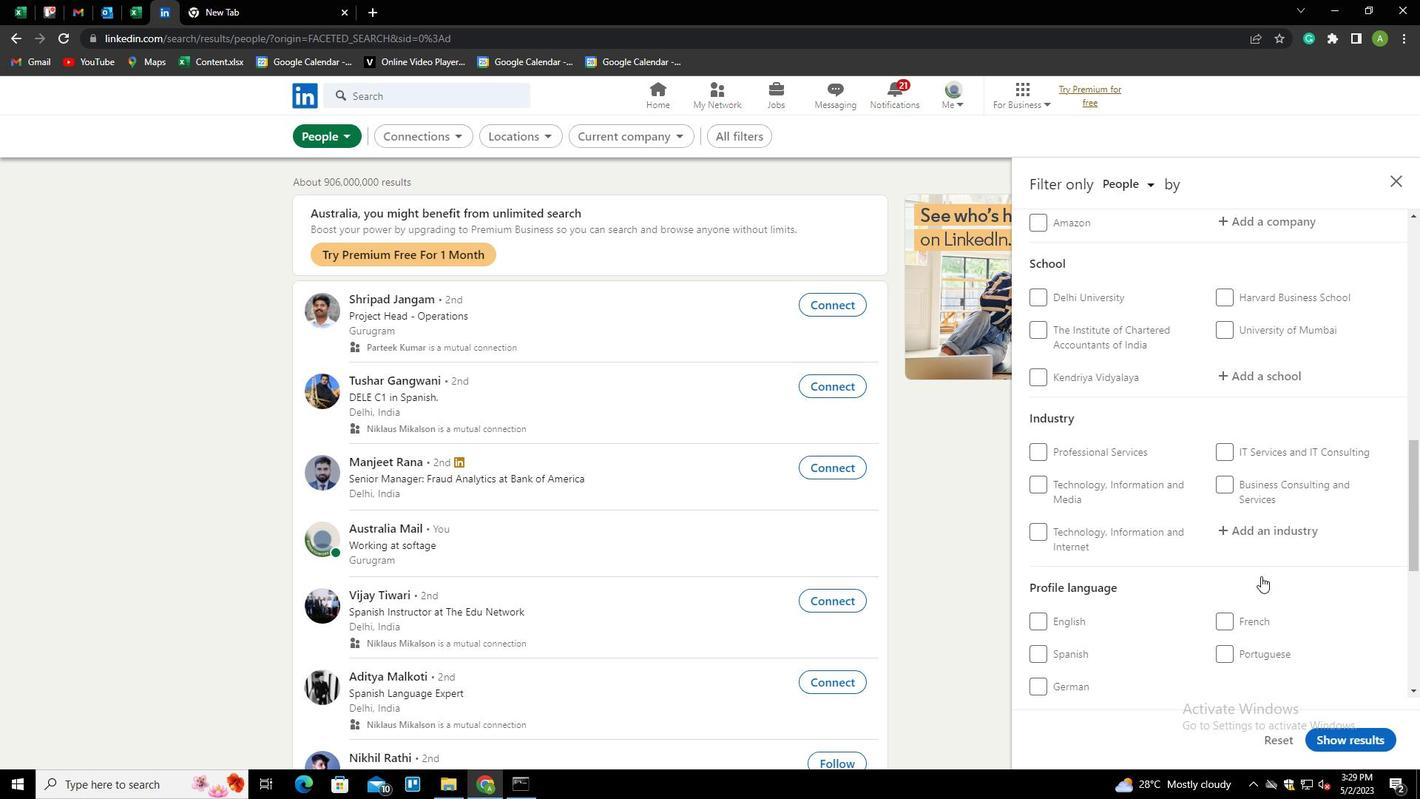 
Action: Mouse moved to (1219, 552)
Screenshot: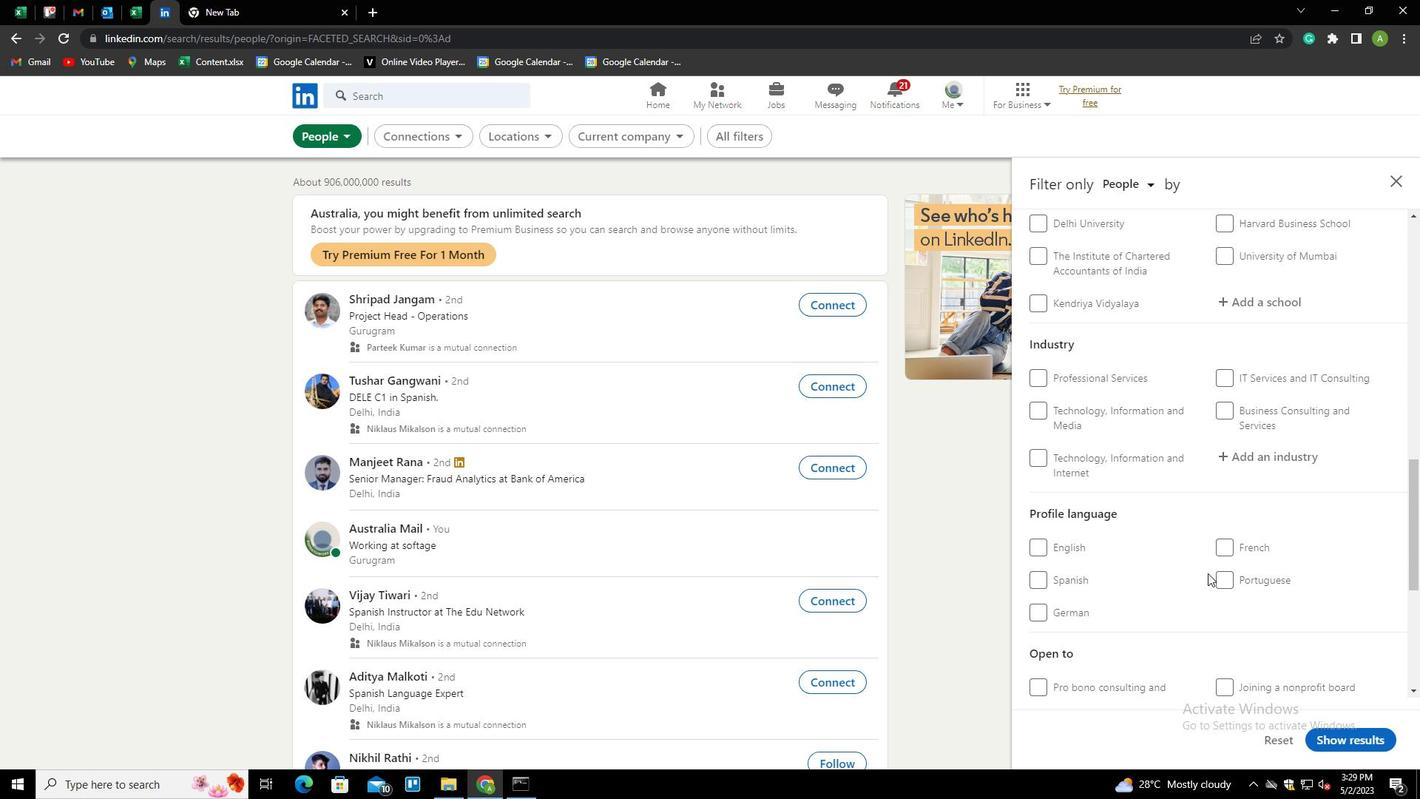 
Action: Mouse pressed left at (1219, 552)
Screenshot: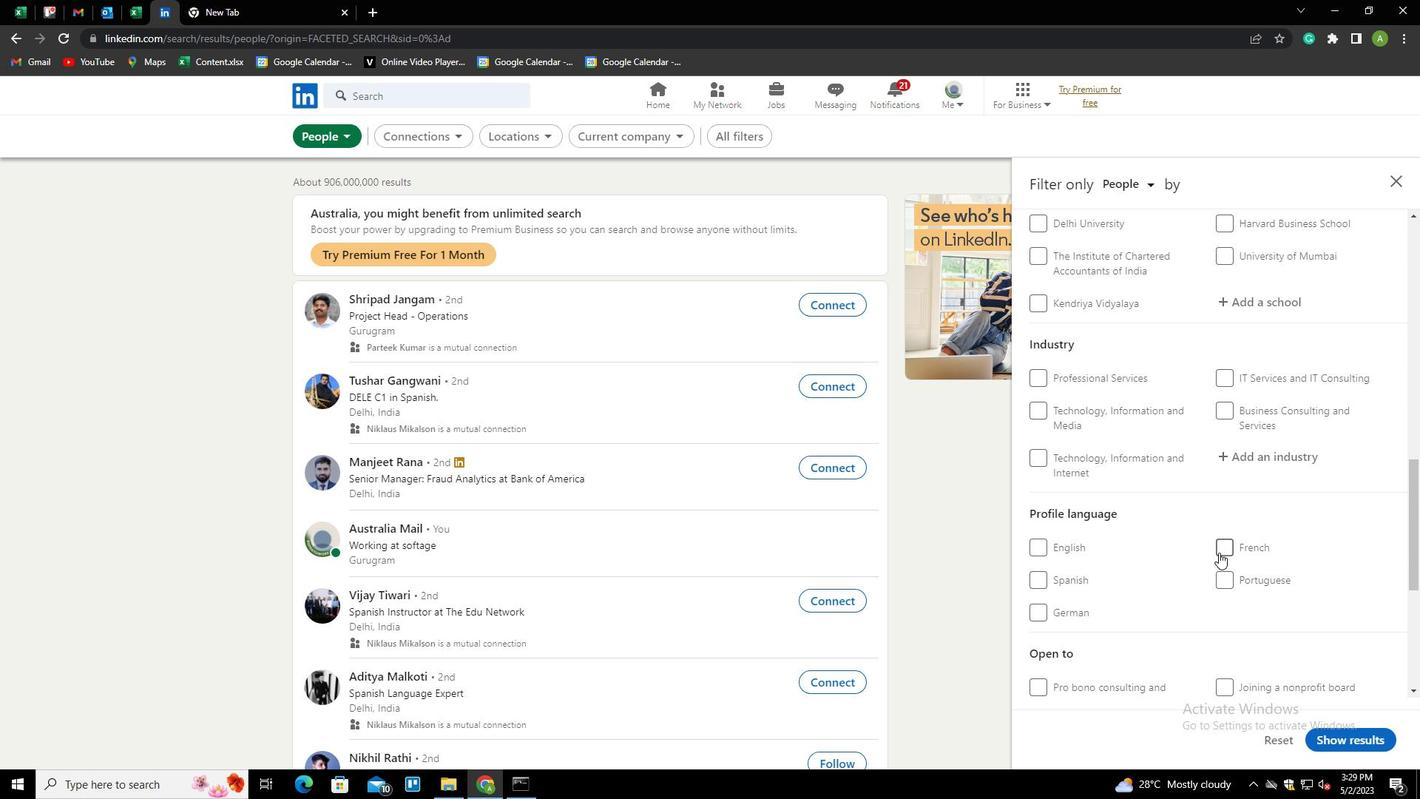 
Action: Mouse moved to (1278, 501)
Screenshot: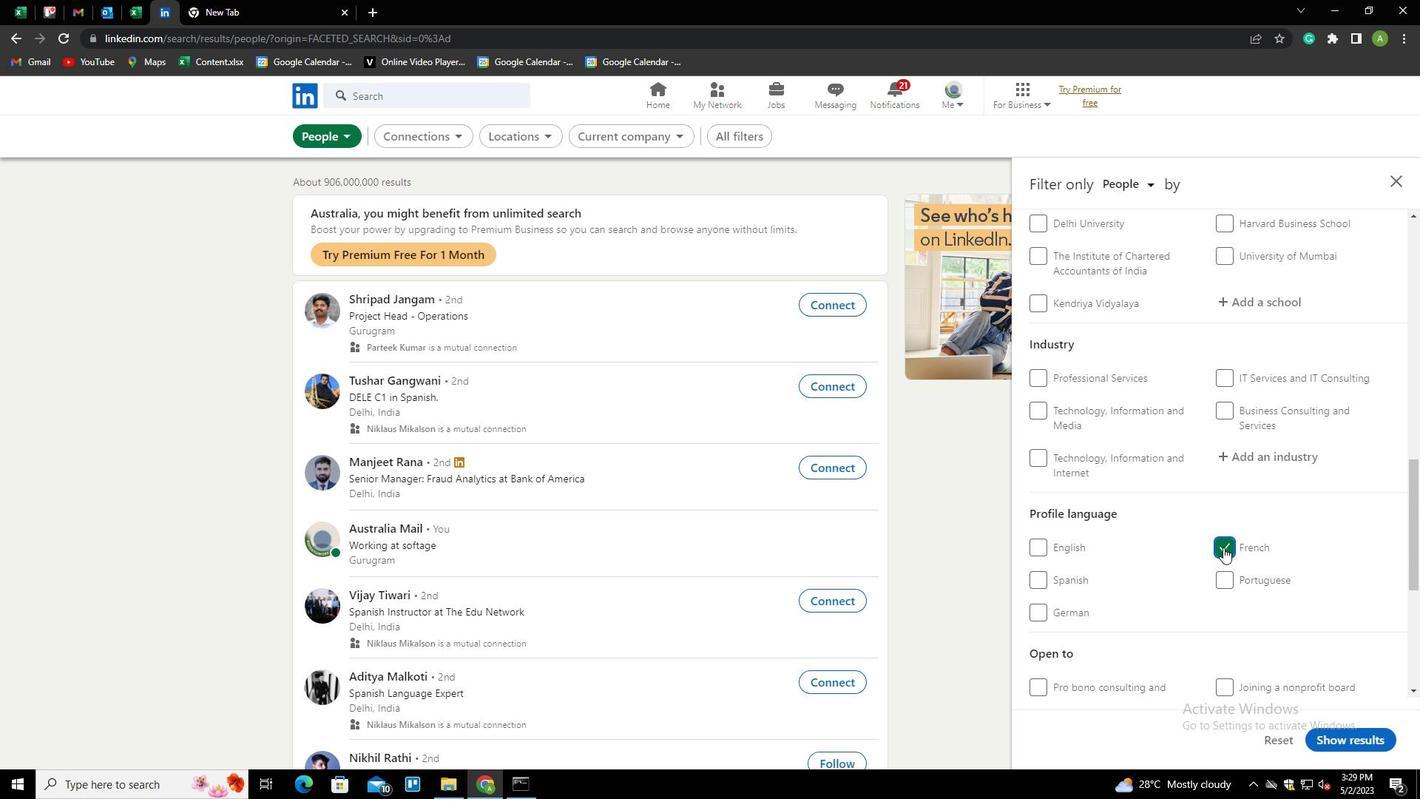 
Action: Mouse scrolled (1278, 502) with delta (0, 0)
Screenshot: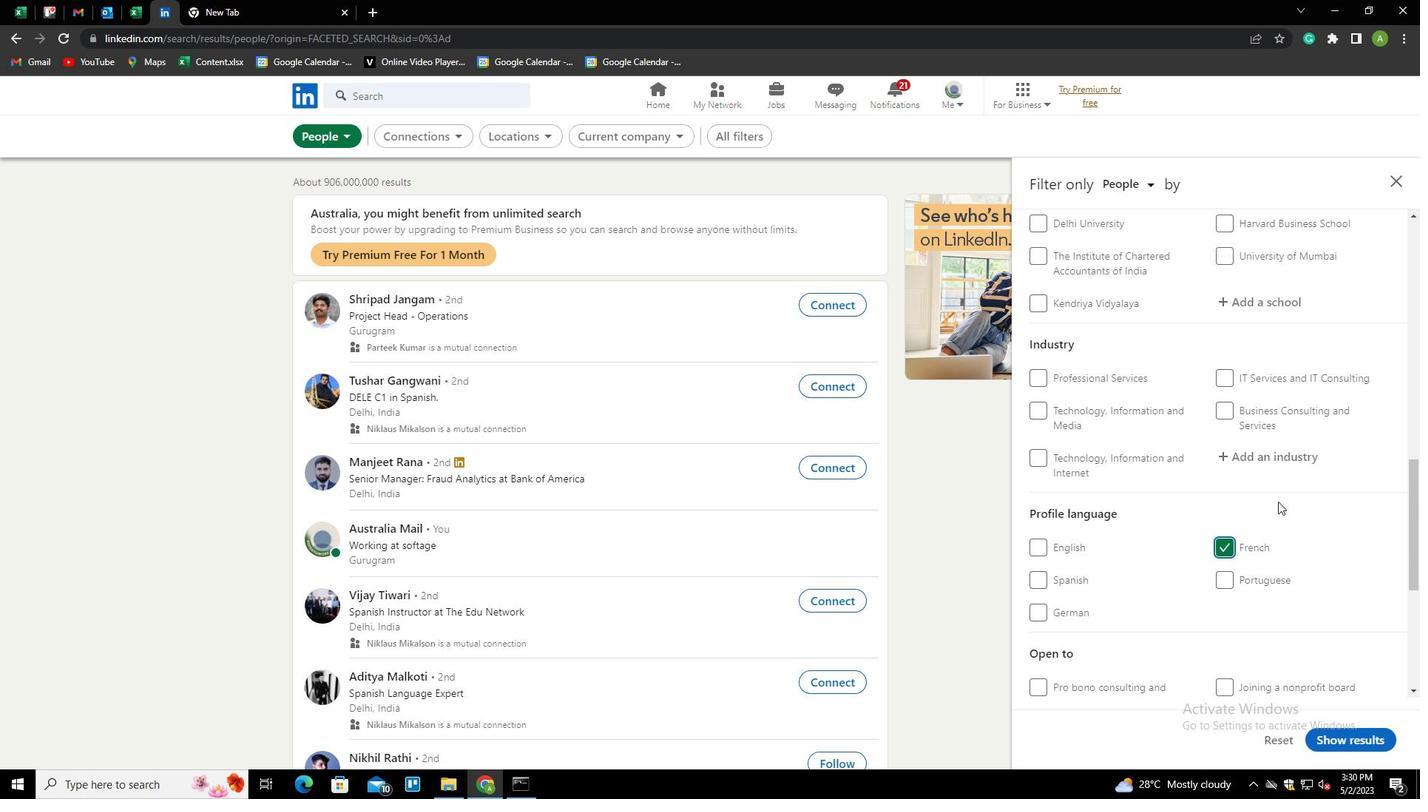 
Action: Mouse scrolled (1278, 502) with delta (0, 0)
Screenshot: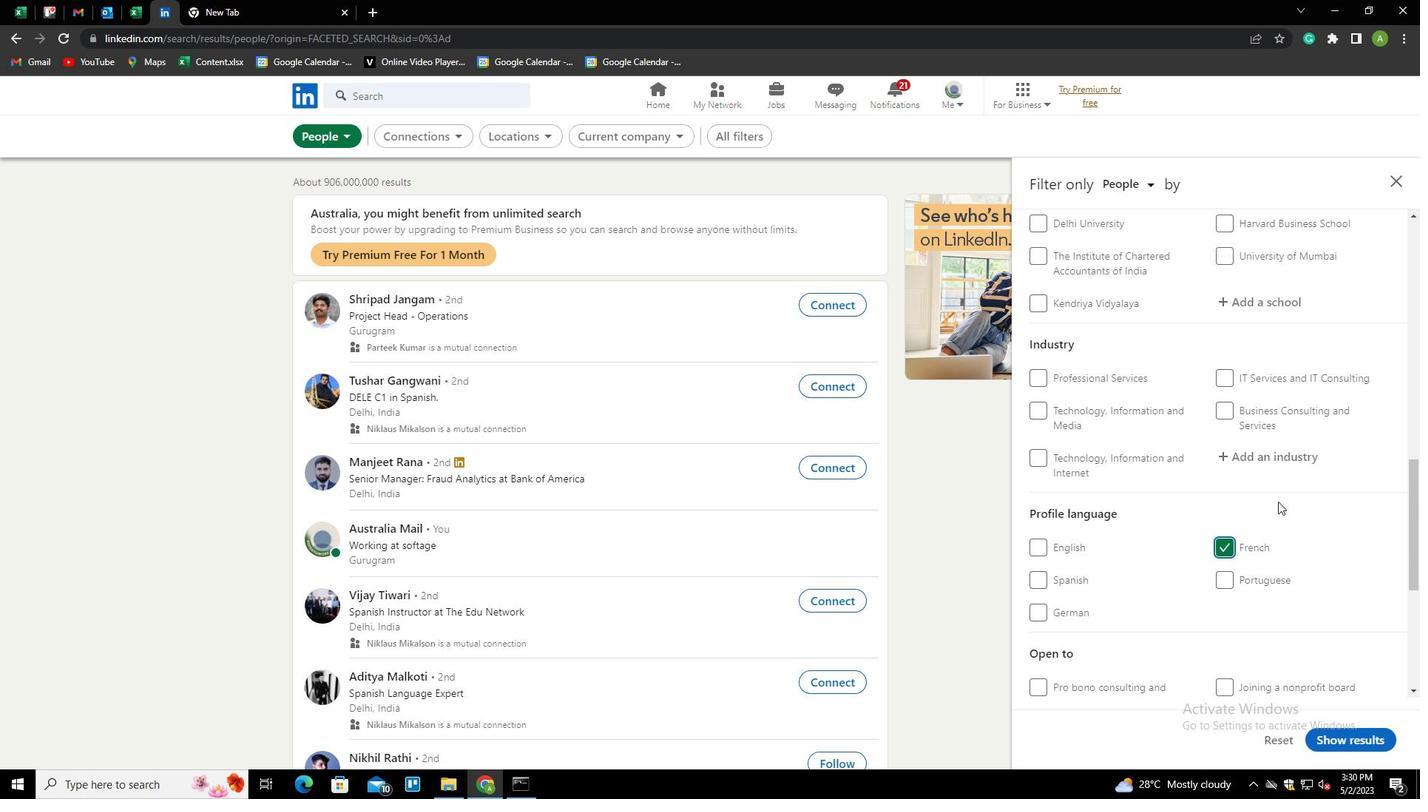 
Action: Mouse scrolled (1278, 502) with delta (0, 0)
Screenshot: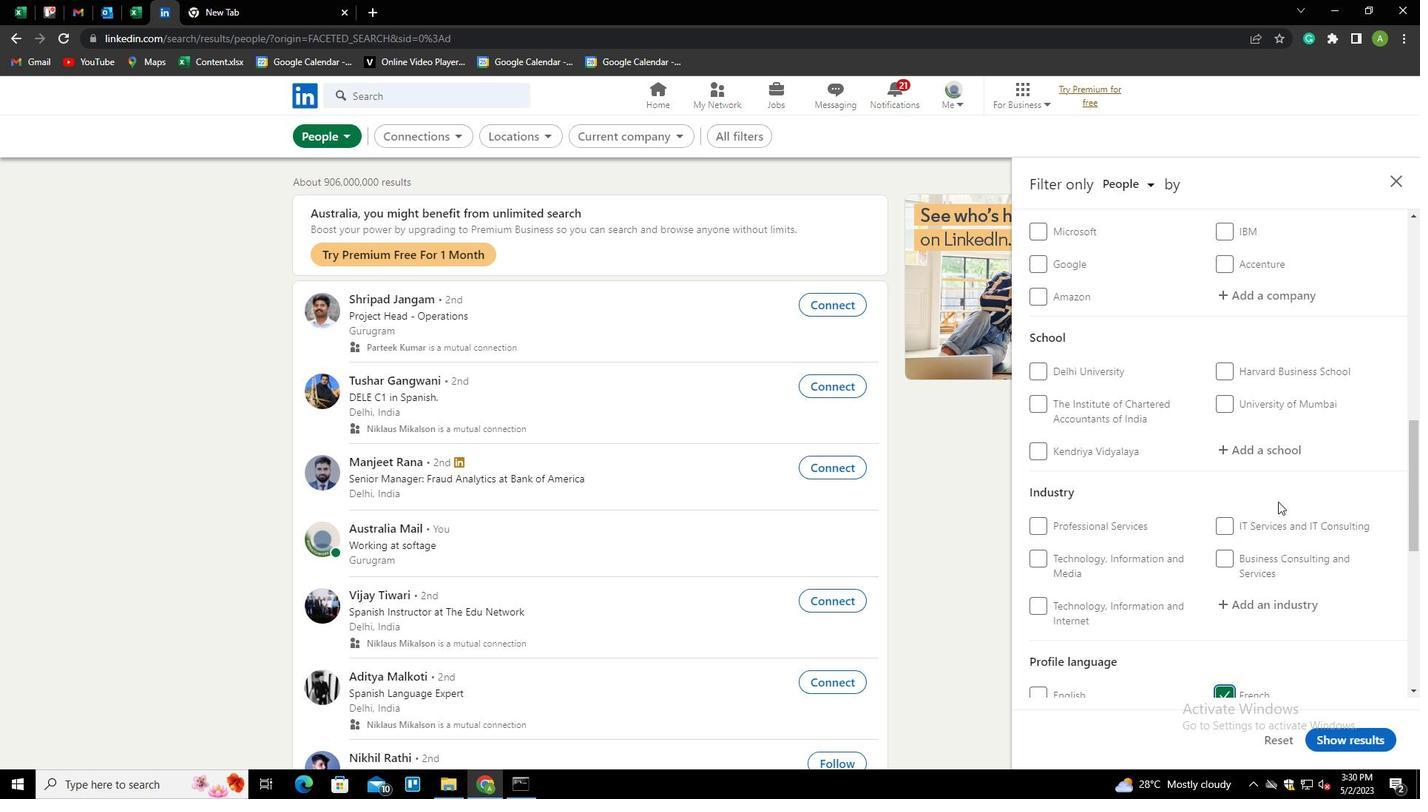 
Action: Mouse scrolled (1278, 502) with delta (0, 0)
Screenshot: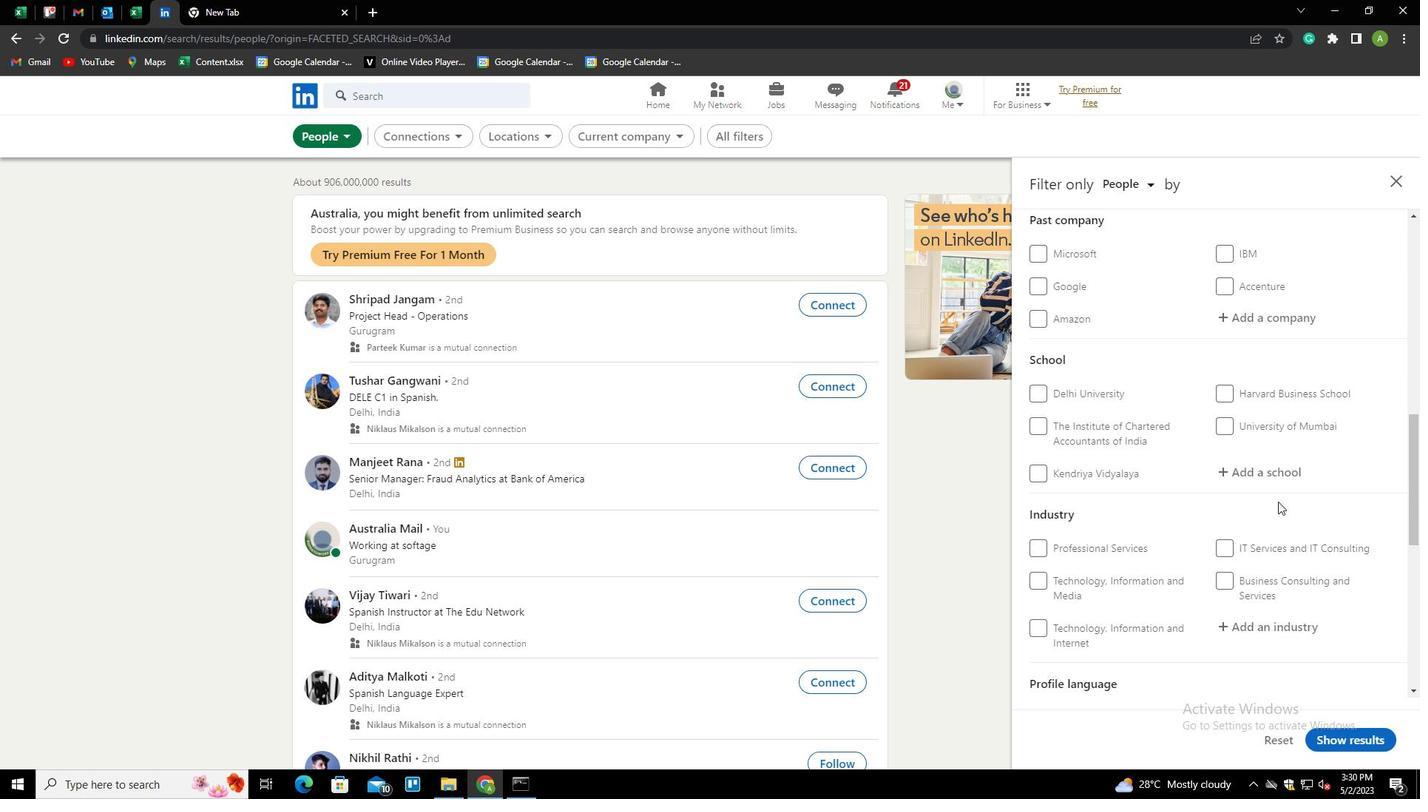 
Action: Mouse scrolled (1278, 502) with delta (0, 0)
Screenshot: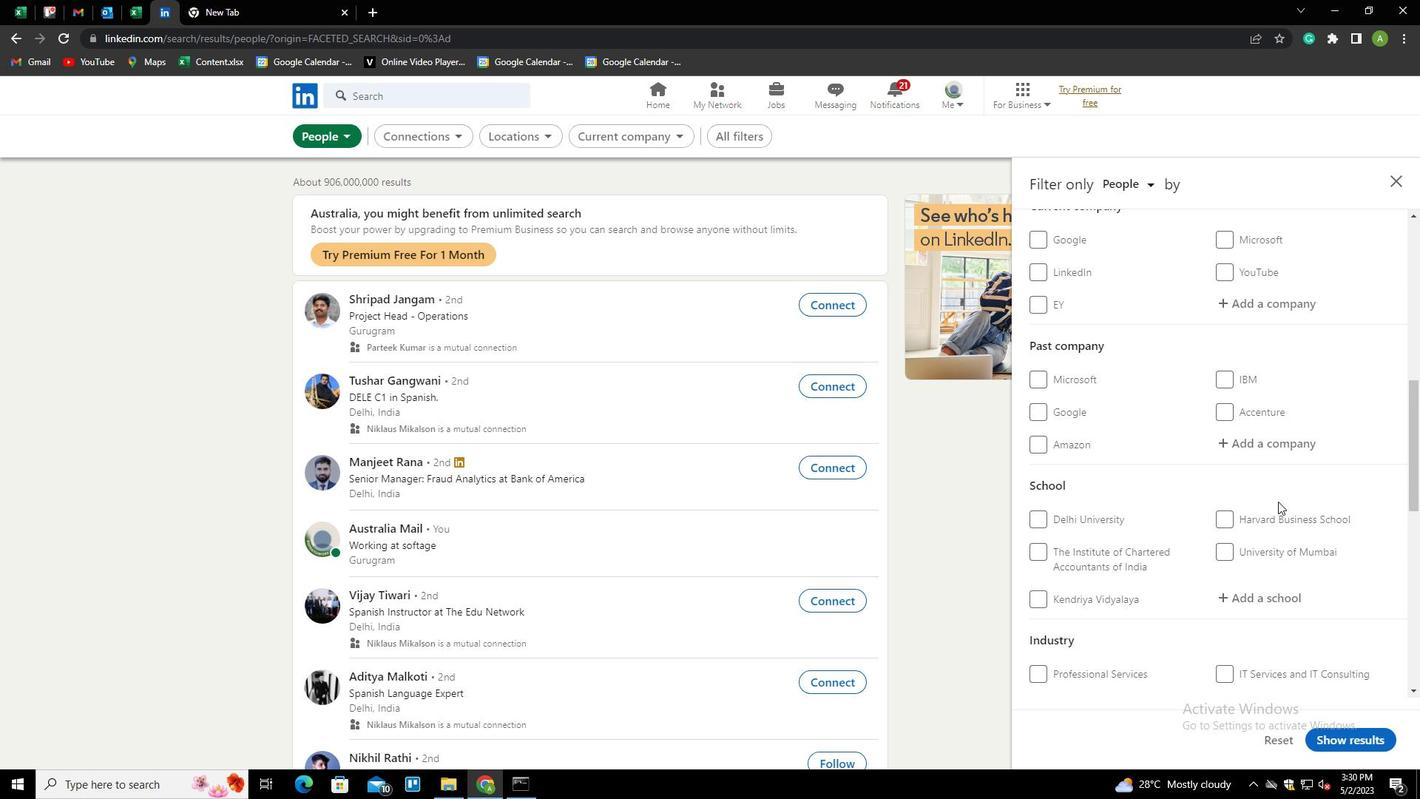 
Action: Mouse scrolled (1278, 502) with delta (0, 0)
Screenshot: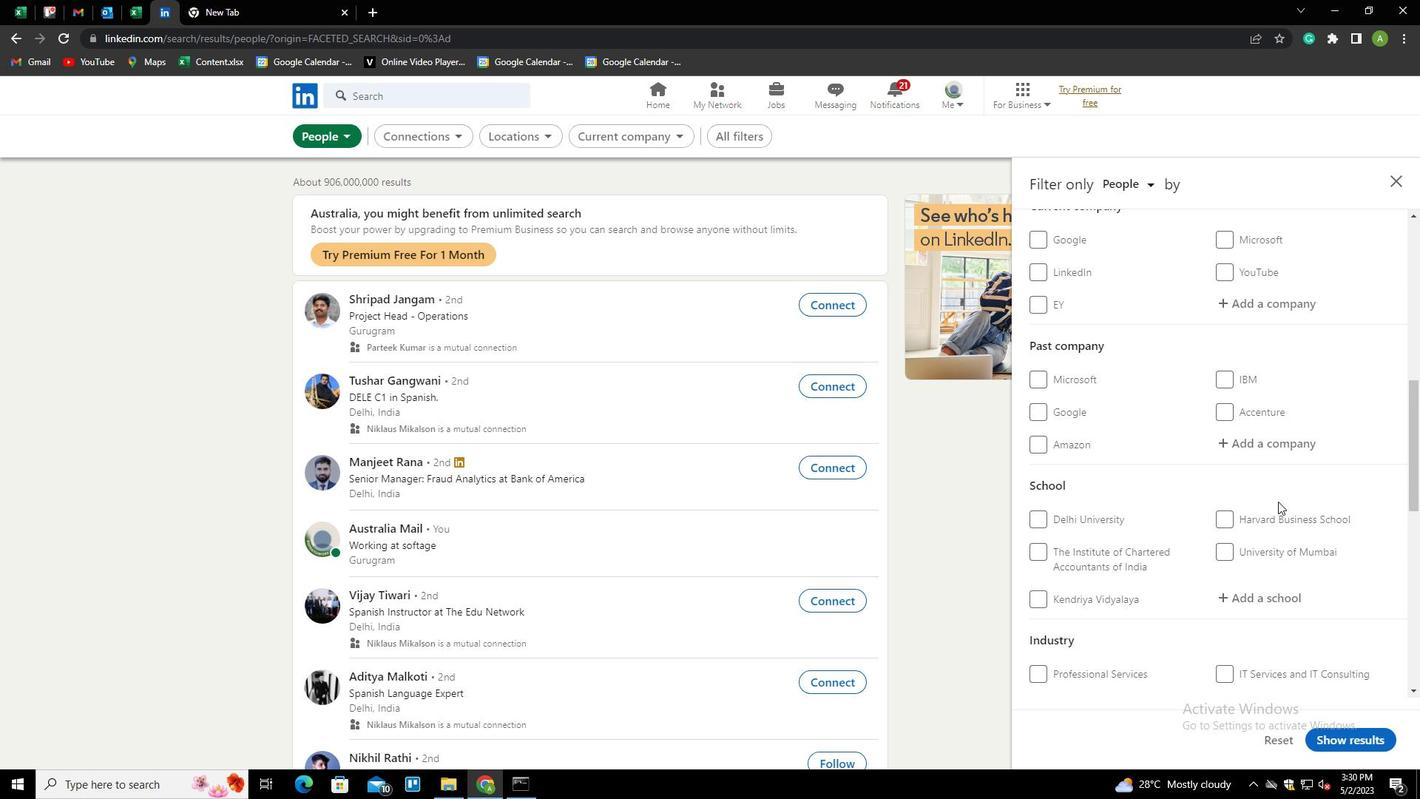 
Action: Mouse moved to (1240, 456)
Screenshot: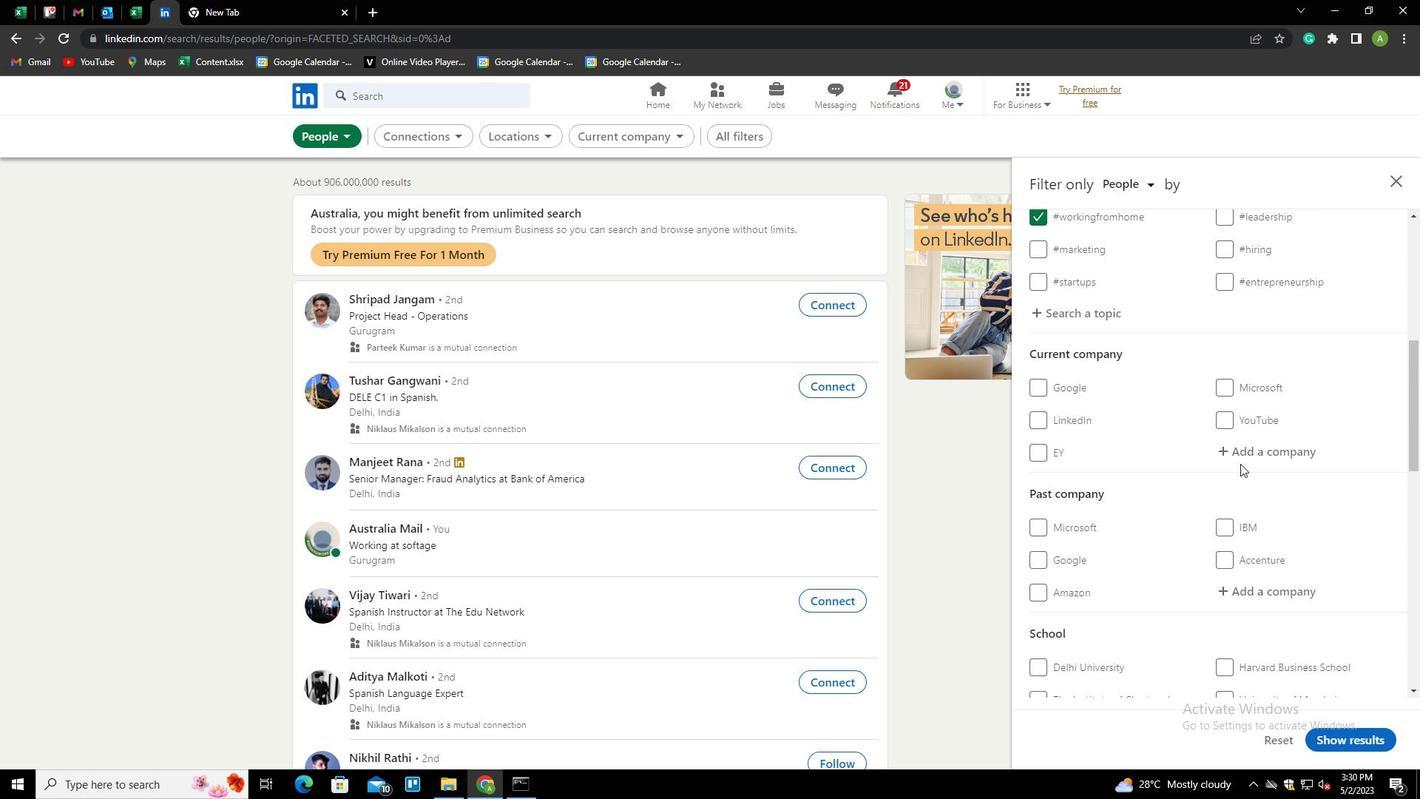 
Action: Mouse pressed left at (1240, 456)
Screenshot: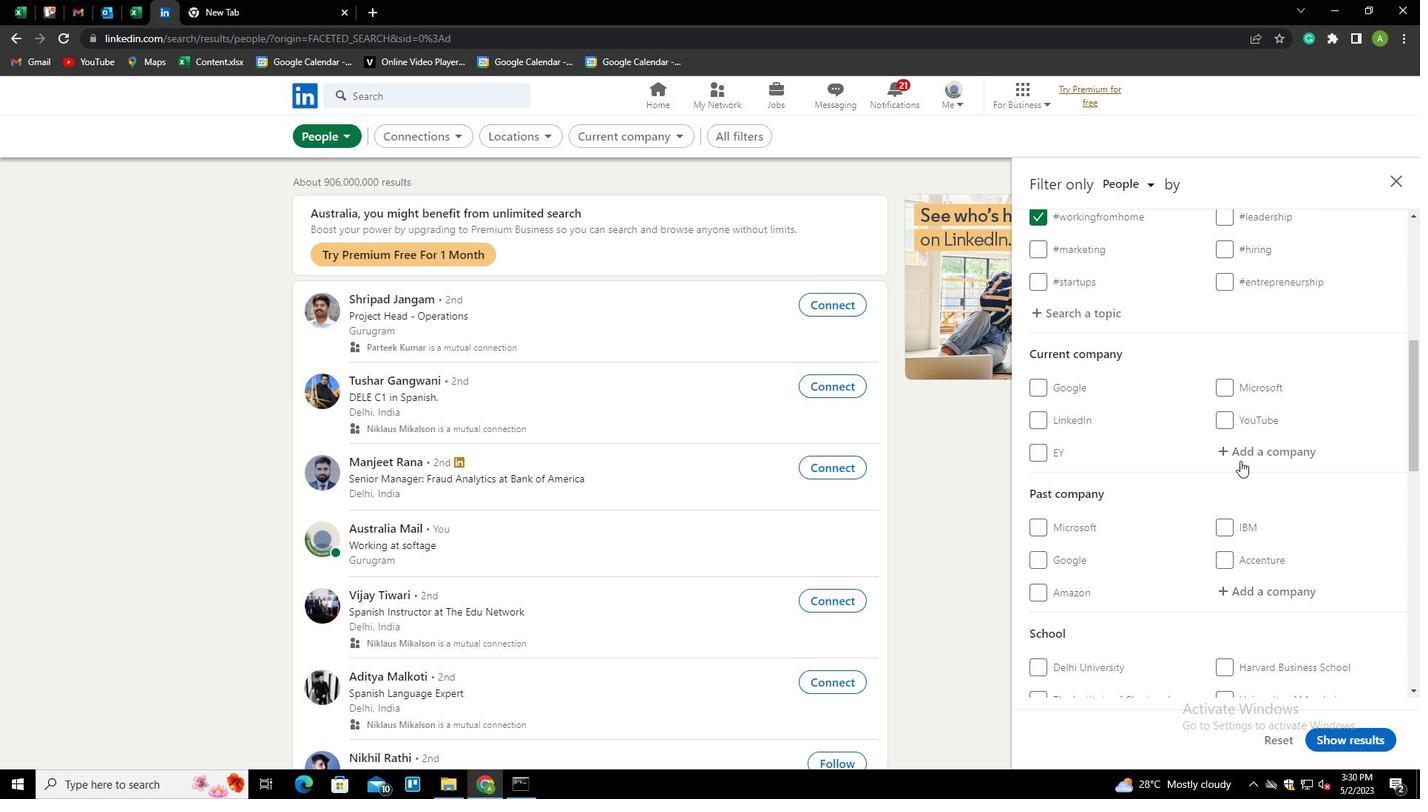 
Action: Key pressed <Key.shift>DABUR<Key.space><Key.down><Key.enter>
Screenshot: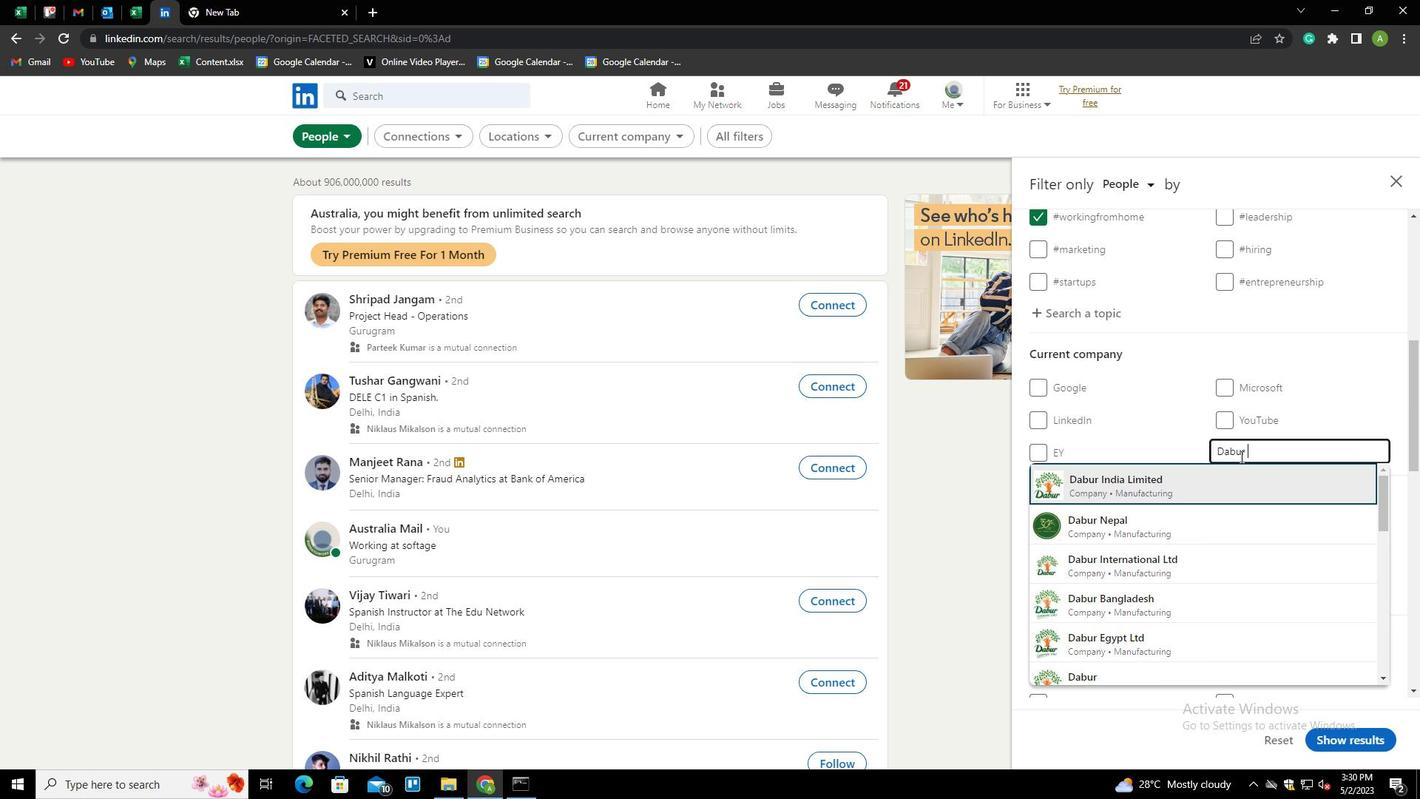 
Action: Mouse scrolled (1240, 455) with delta (0, 0)
Screenshot: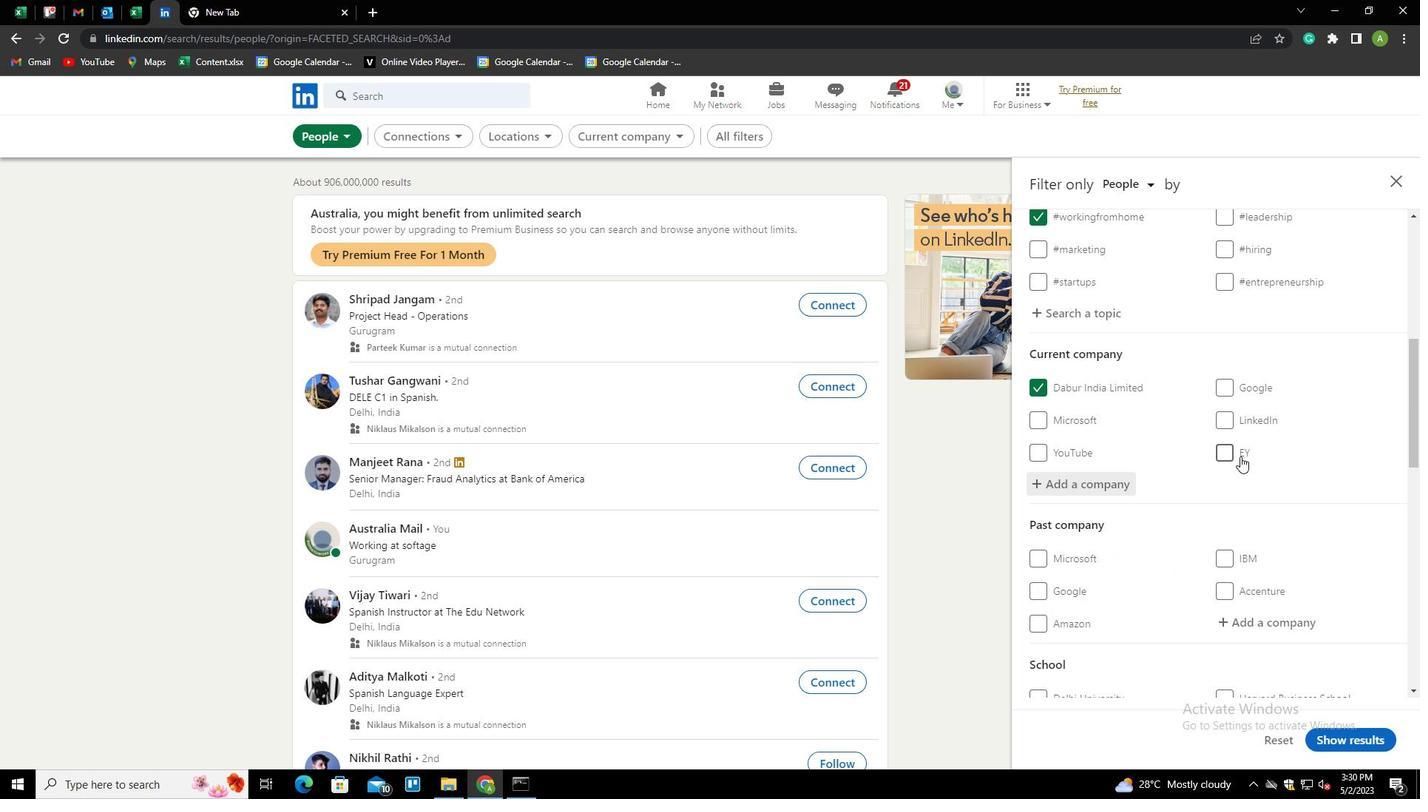 
Action: Mouse scrolled (1240, 455) with delta (0, 0)
Screenshot: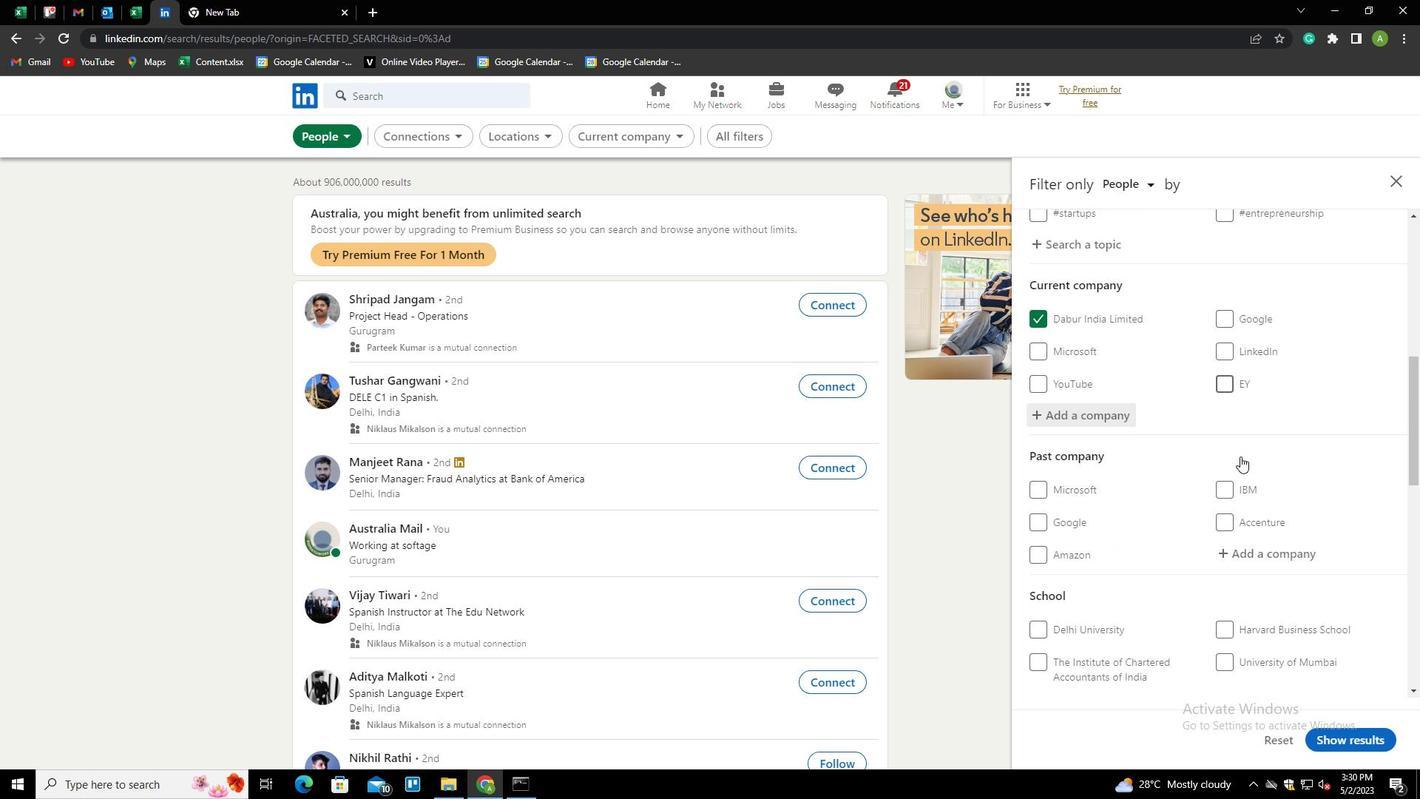 
Action: Mouse scrolled (1240, 455) with delta (0, 0)
Screenshot: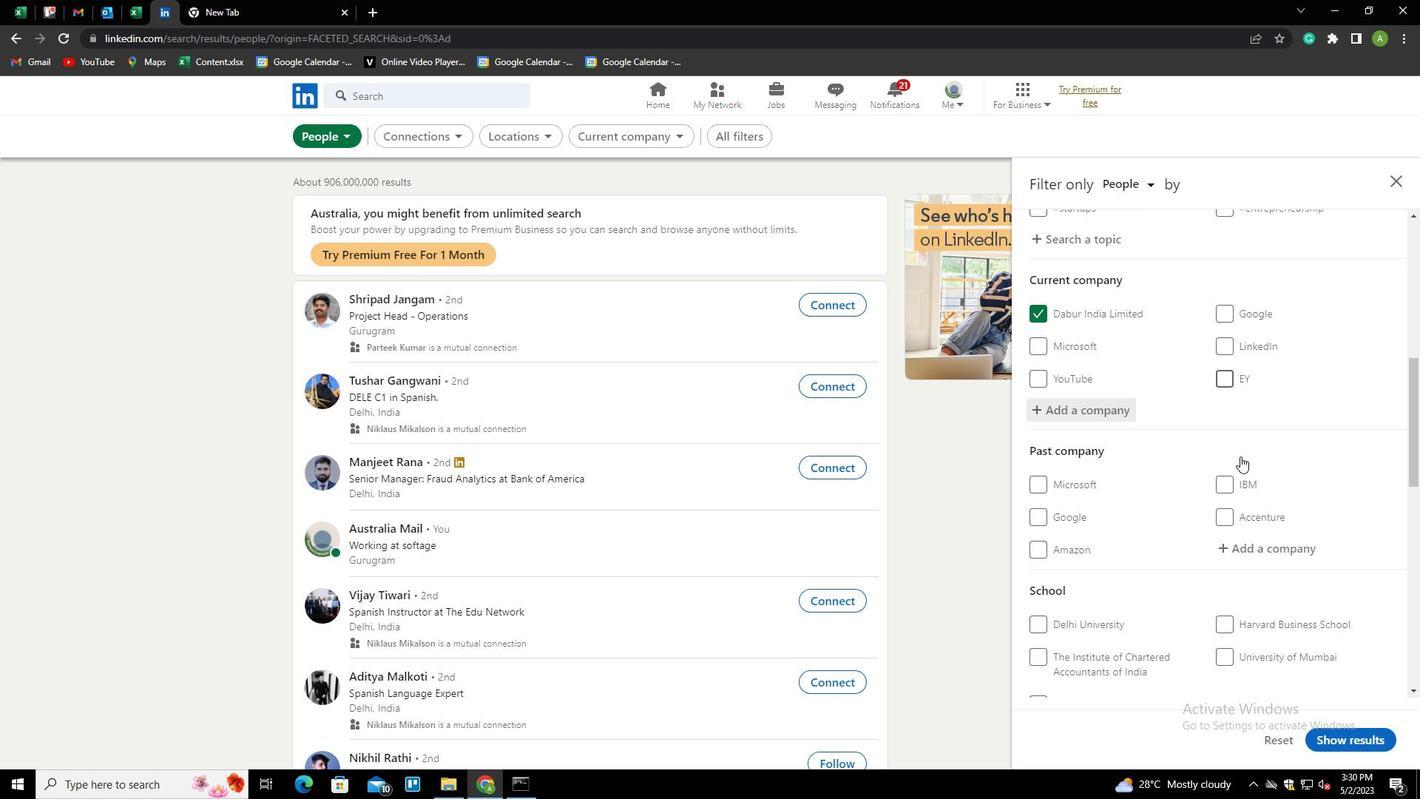 
Action: Mouse moved to (1245, 548)
Screenshot: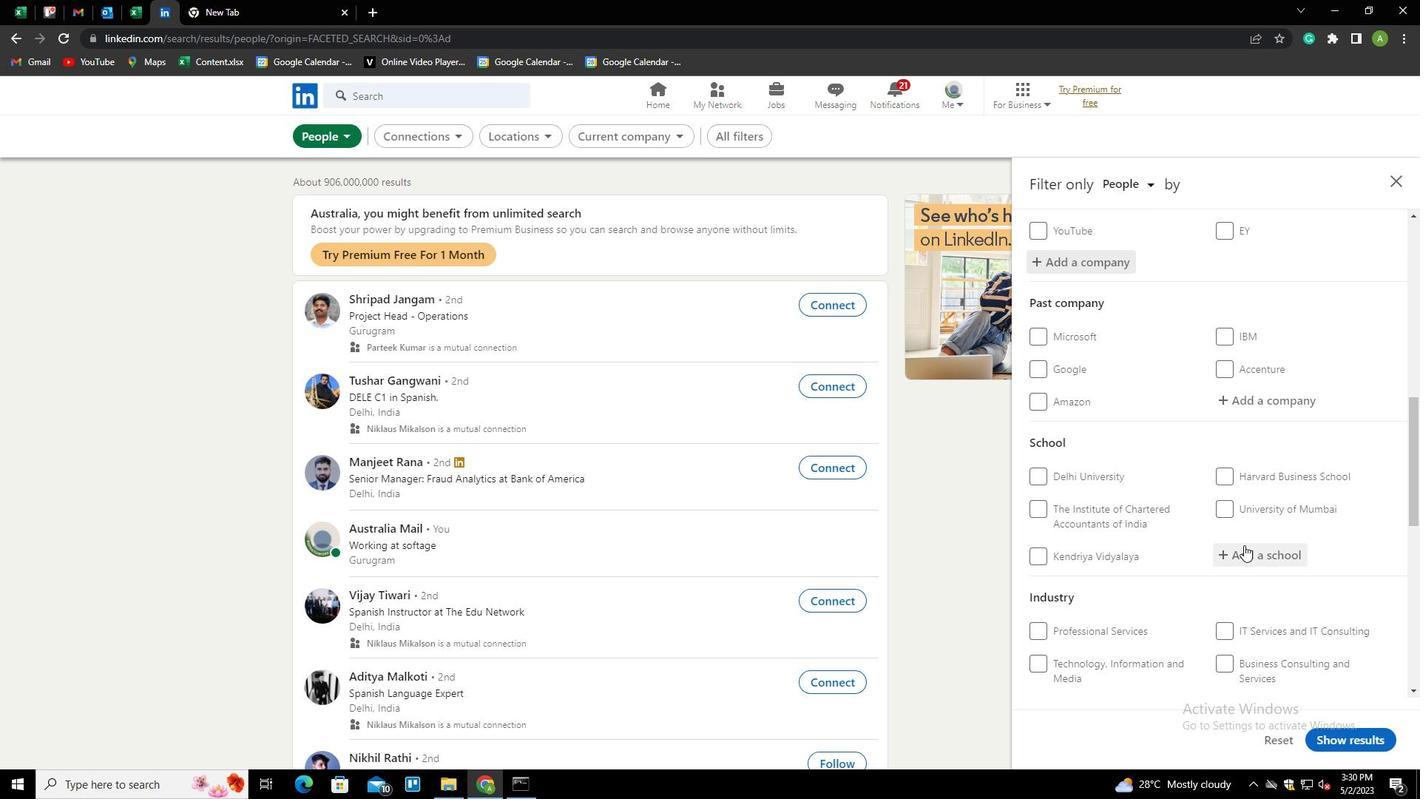 
Action: Mouse pressed left at (1245, 548)
Screenshot: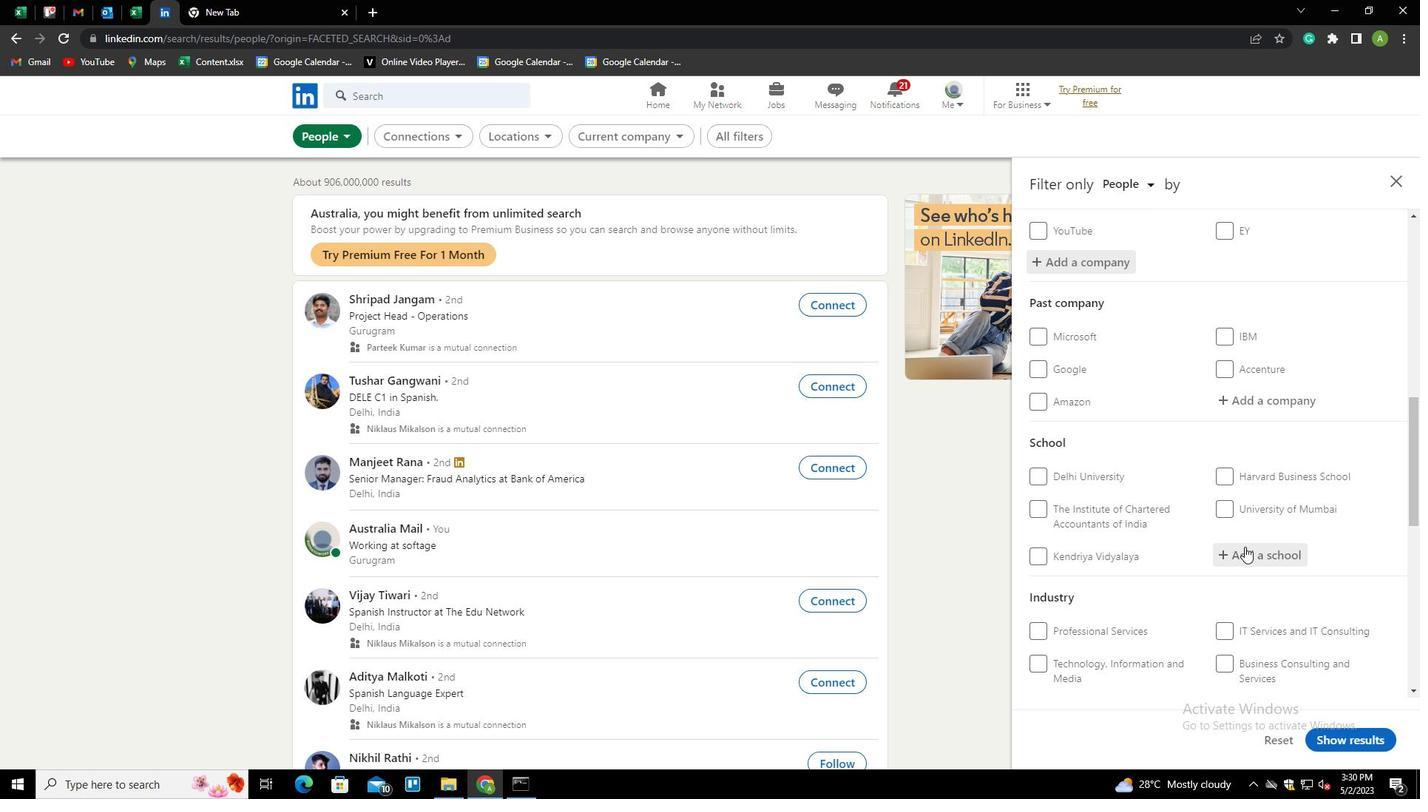 
Action: Mouse moved to (1253, 551)
Screenshot: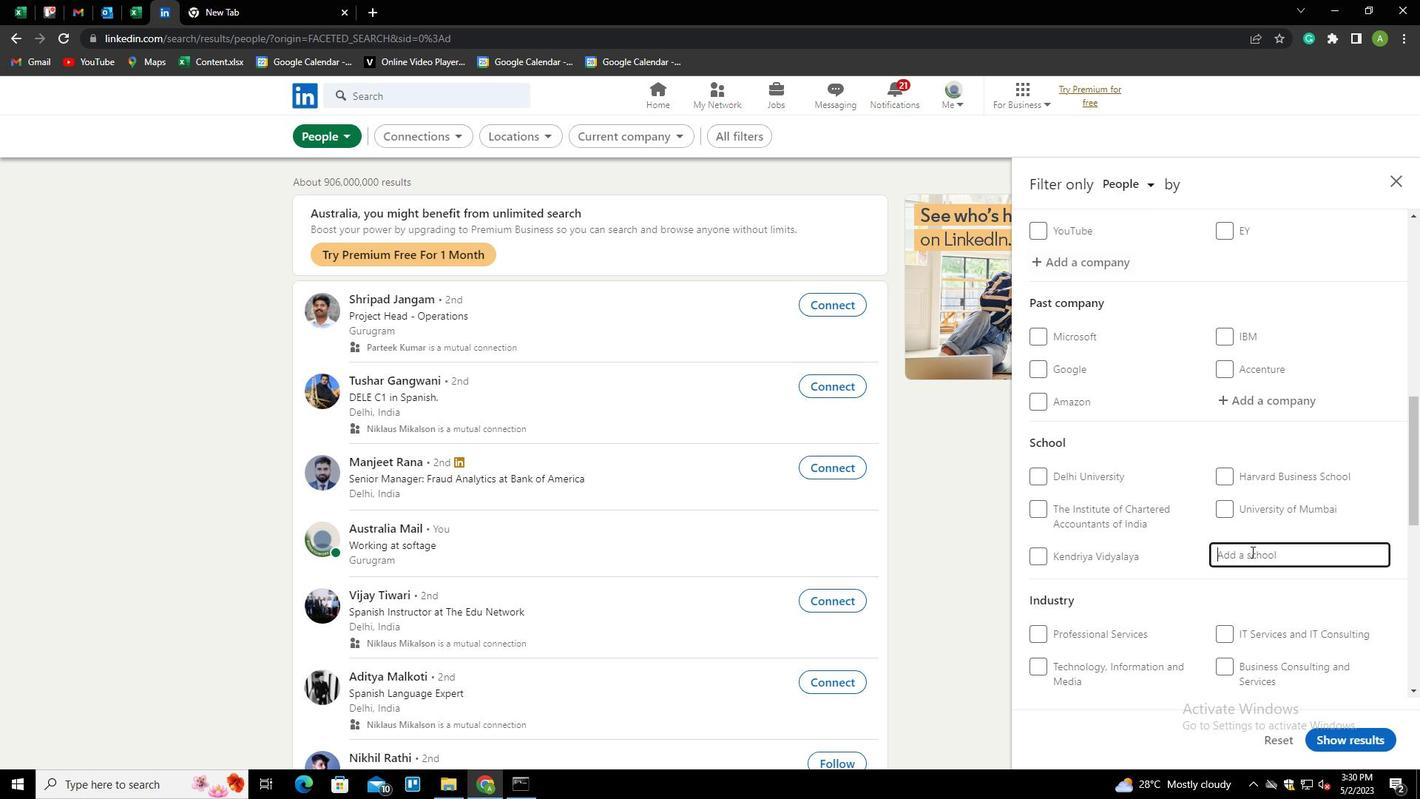 
Action: Mouse pressed left at (1253, 551)
Screenshot: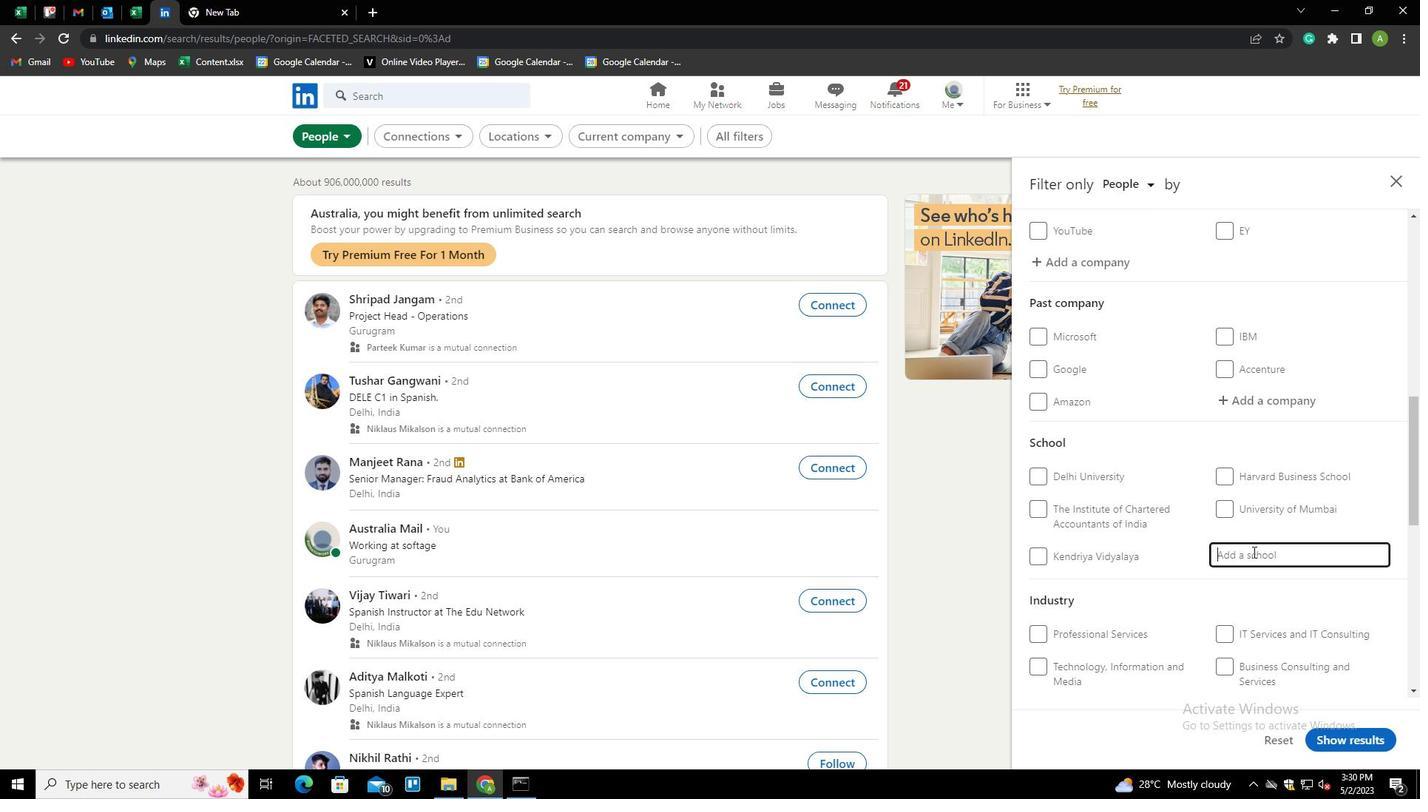 
Action: Key pressed <Key.shift><Key.shift><Key.shift><Key.shift><Key.shift><Key.shift><Key.shift><Key.shift><Key.shift><Key.shift><Key.shift><Key.shift><Key.shift><Key.shift><Key.shift><Key.shift><Key.shift><Key.shift><Key.shift><Key.shift><Key.shift><Key.shift><Key.shift><Key.shift><Key.shift><Key.shift><Key.shift>GTUP<Key.down><Key.enter>
Screenshot: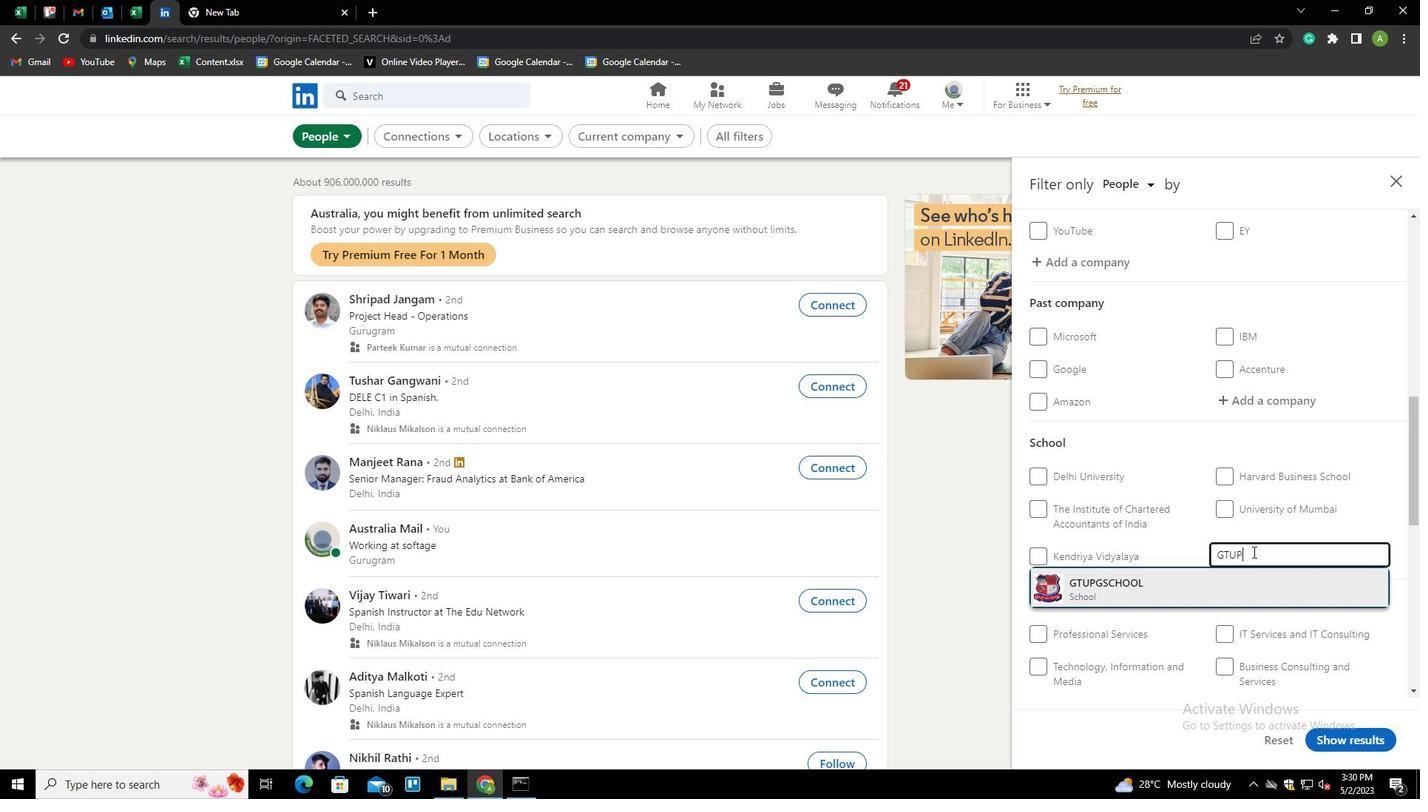 
Action: Mouse scrolled (1253, 551) with delta (0, 0)
Screenshot: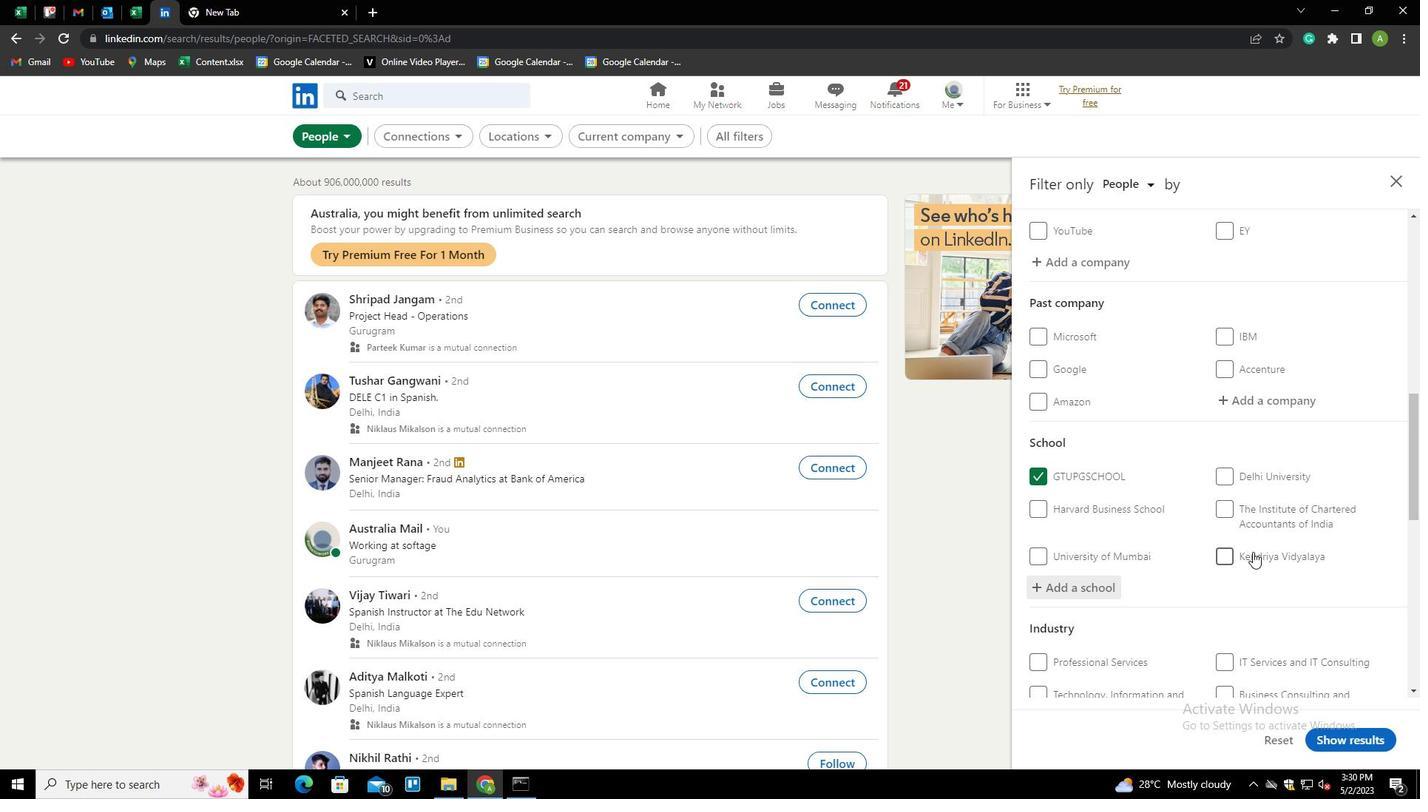 
Action: Mouse scrolled (1253, 551) with delta (0, 0)
Screenshot: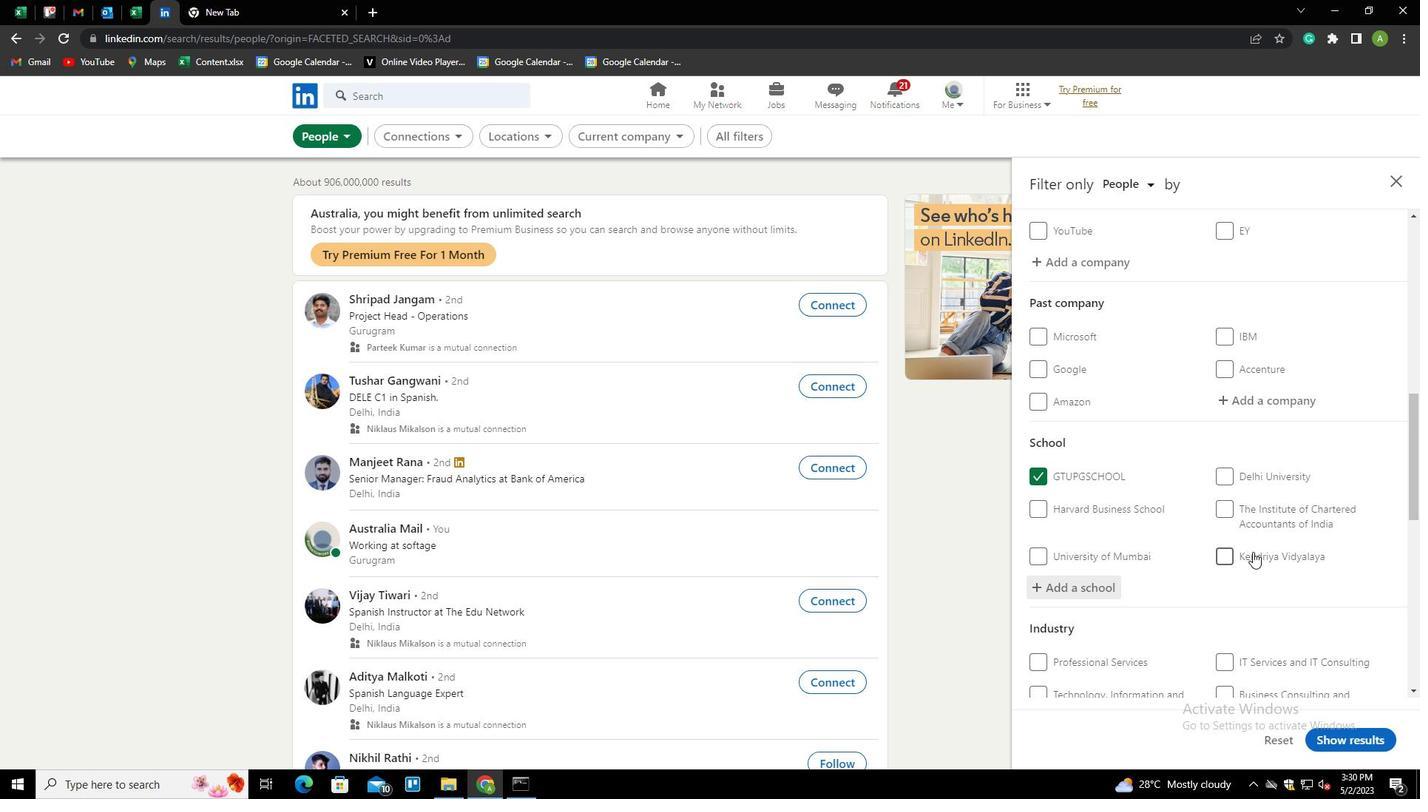 
Action: Mouse scrolled (1253, 551) with delta (0, 0)
Screenshot: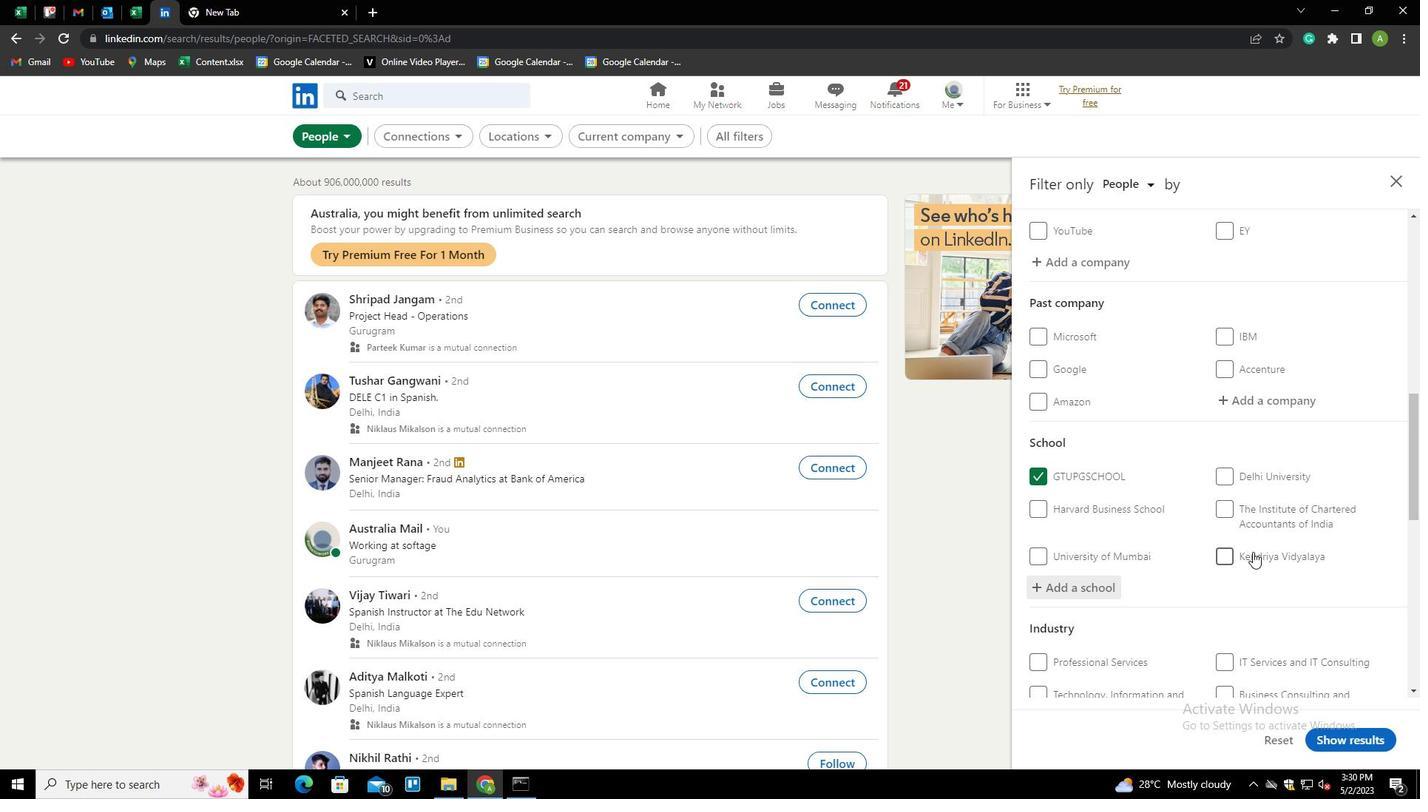 
Action: Mouse moved to (1254, 505)
Screenshot: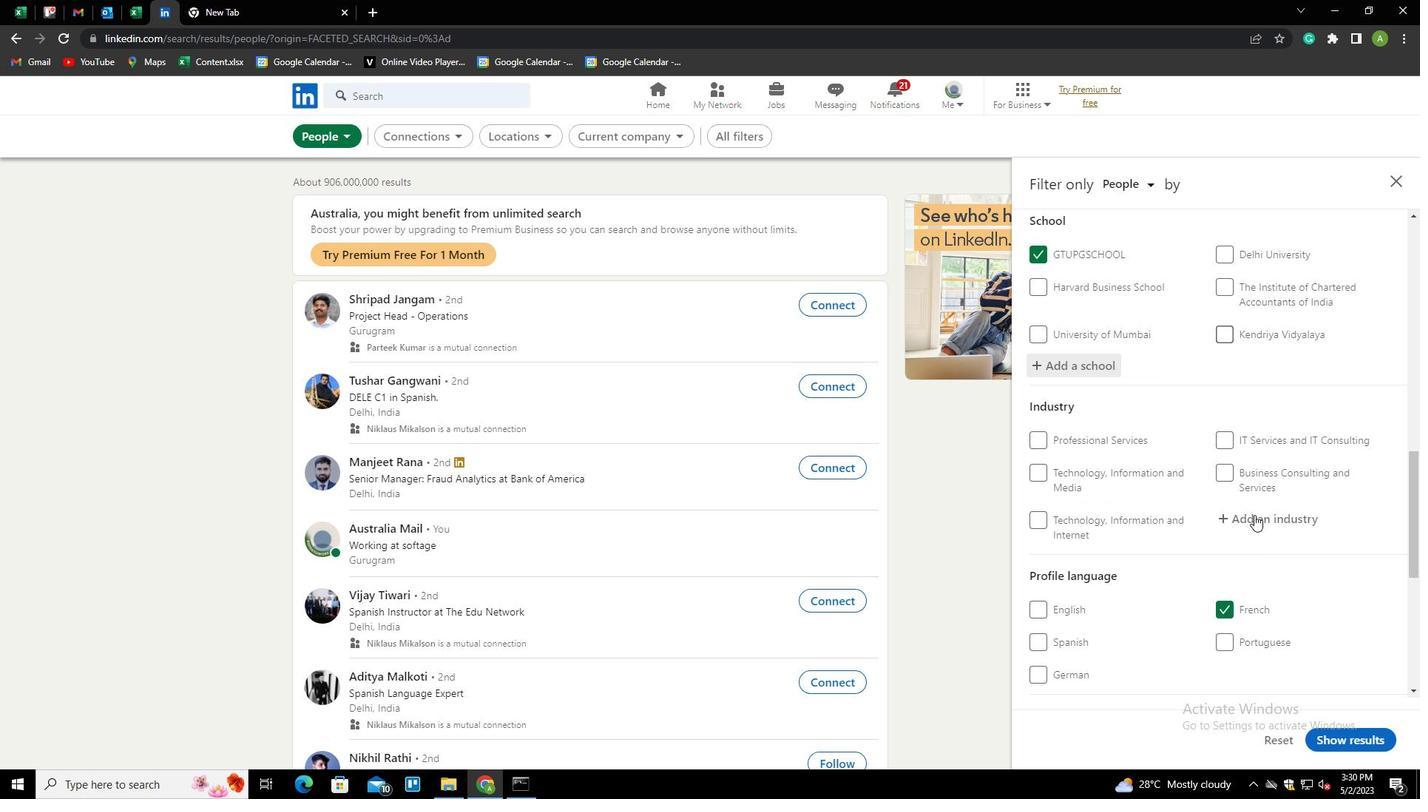 
Action: Mouse pressed left at (1254, 505)
Screenshot: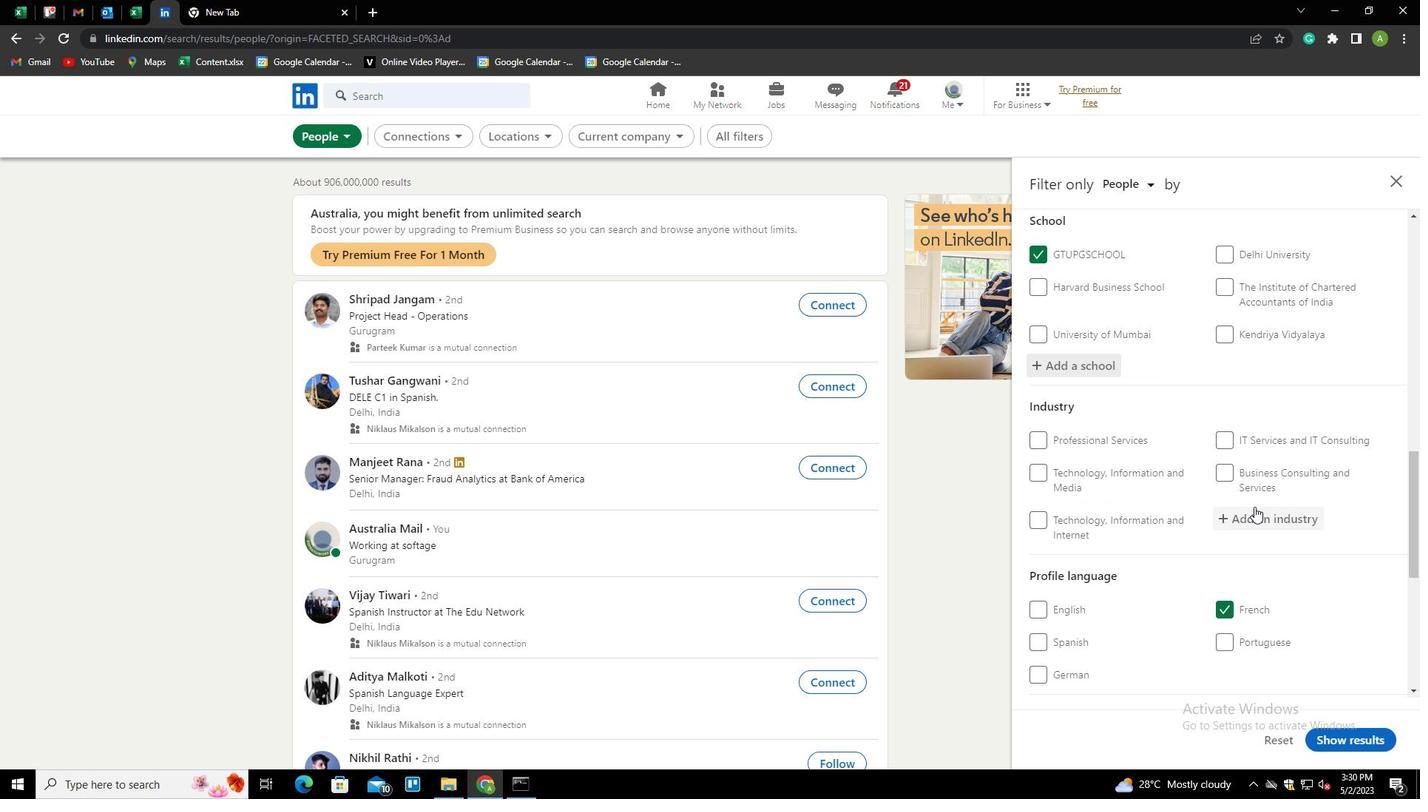 
Action: Mouse moved to (1254, 515)
Screenshot: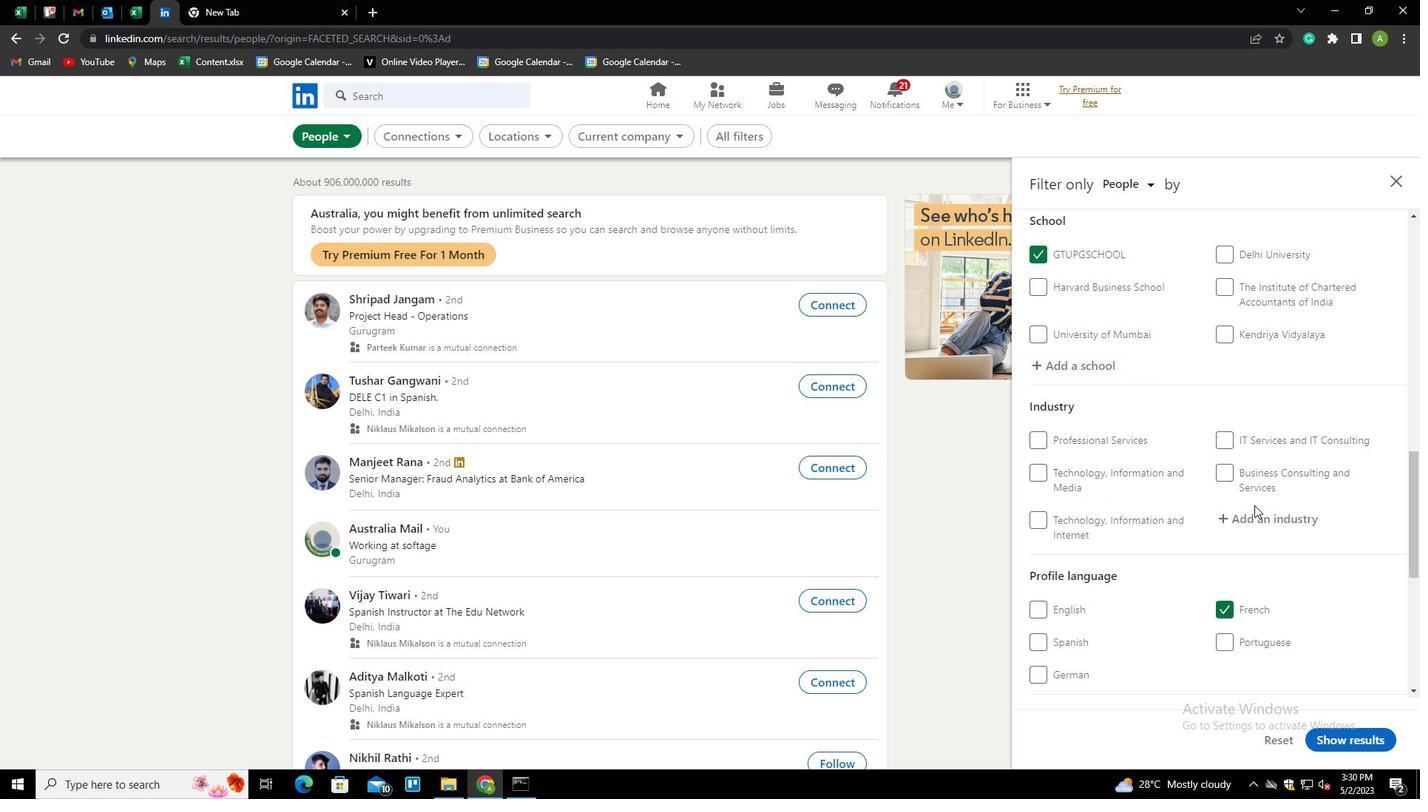 
Action: Mouse pressed left at (1254, 515)
Screenshot: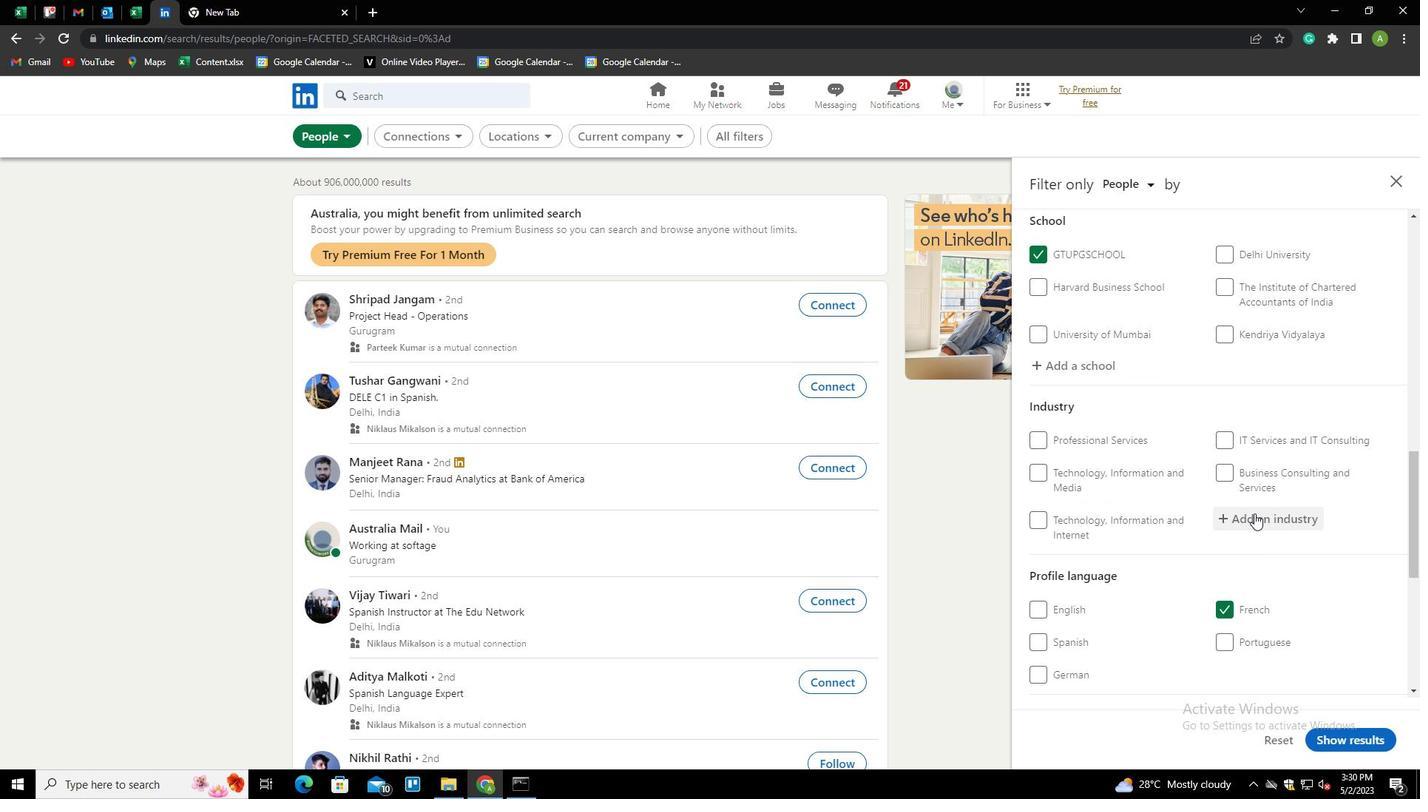 
Action: Mouse moved to (1260, 516)
Screenshot: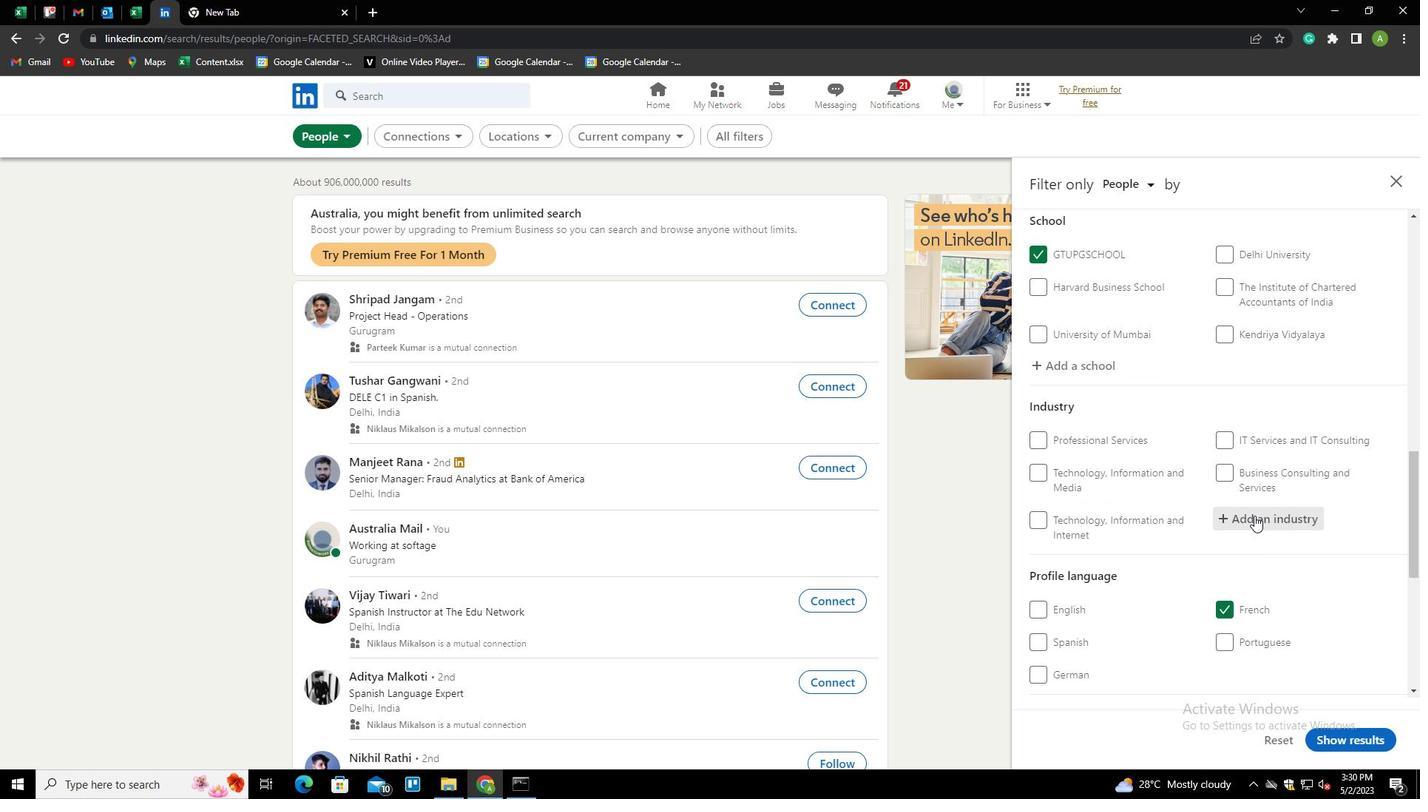 
Action: Mouse pressed left at (1260, 516)
Screenshot: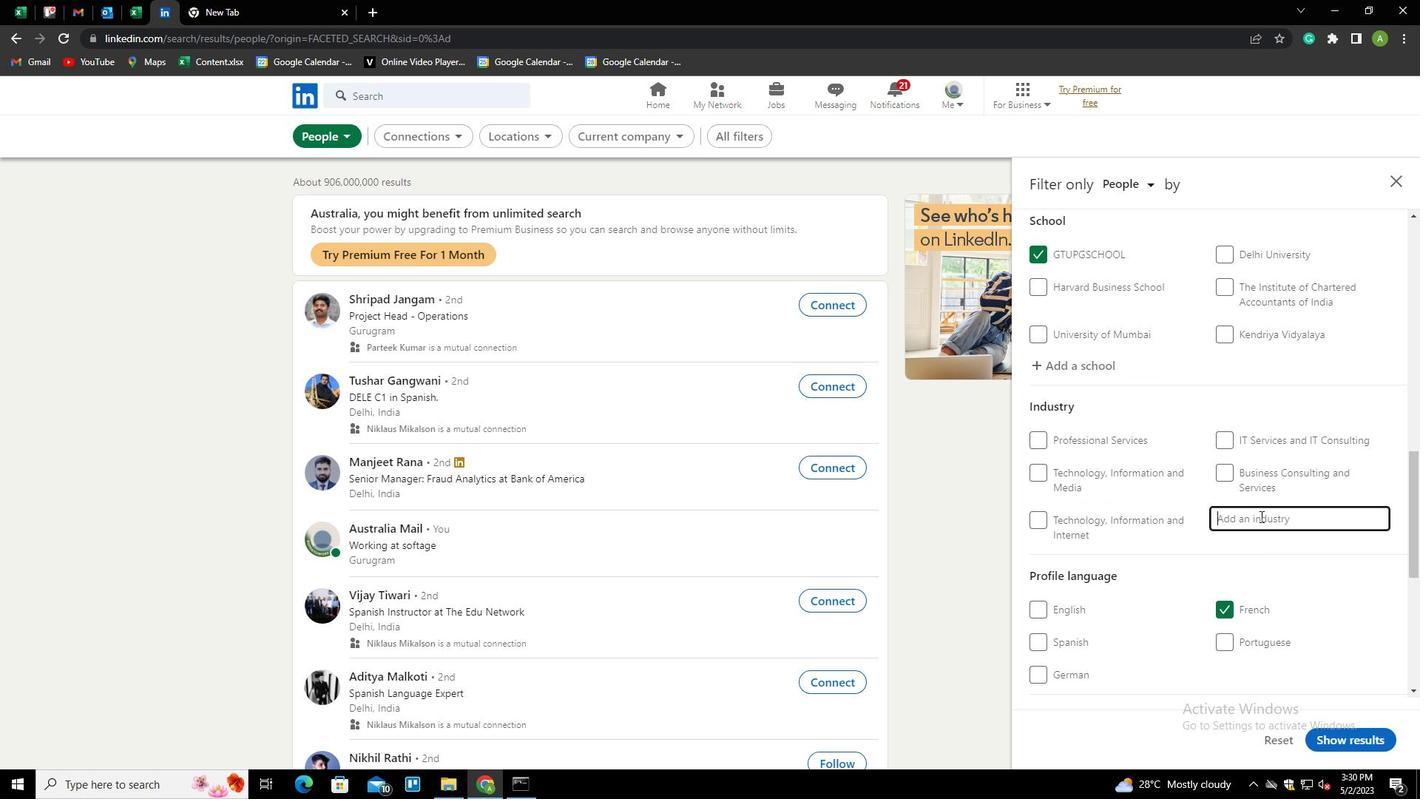 
Action: Key pressed <Key.shift>COMPUTER<Key.down><Key.down><Key.down><Key.enter>
Screenshot: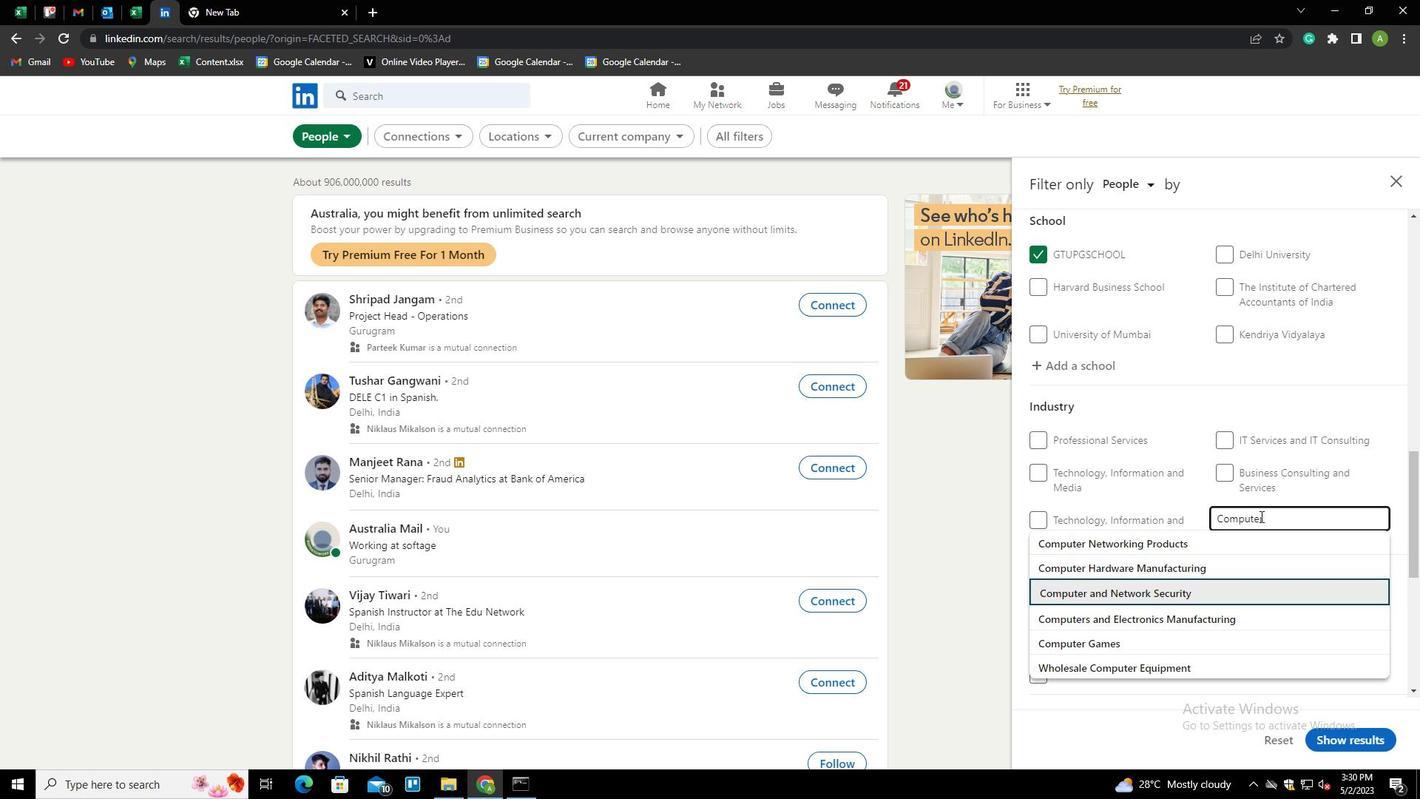 
Action: Mouse scrolled (1260, 515) with delta (0, 0)
Screenshot: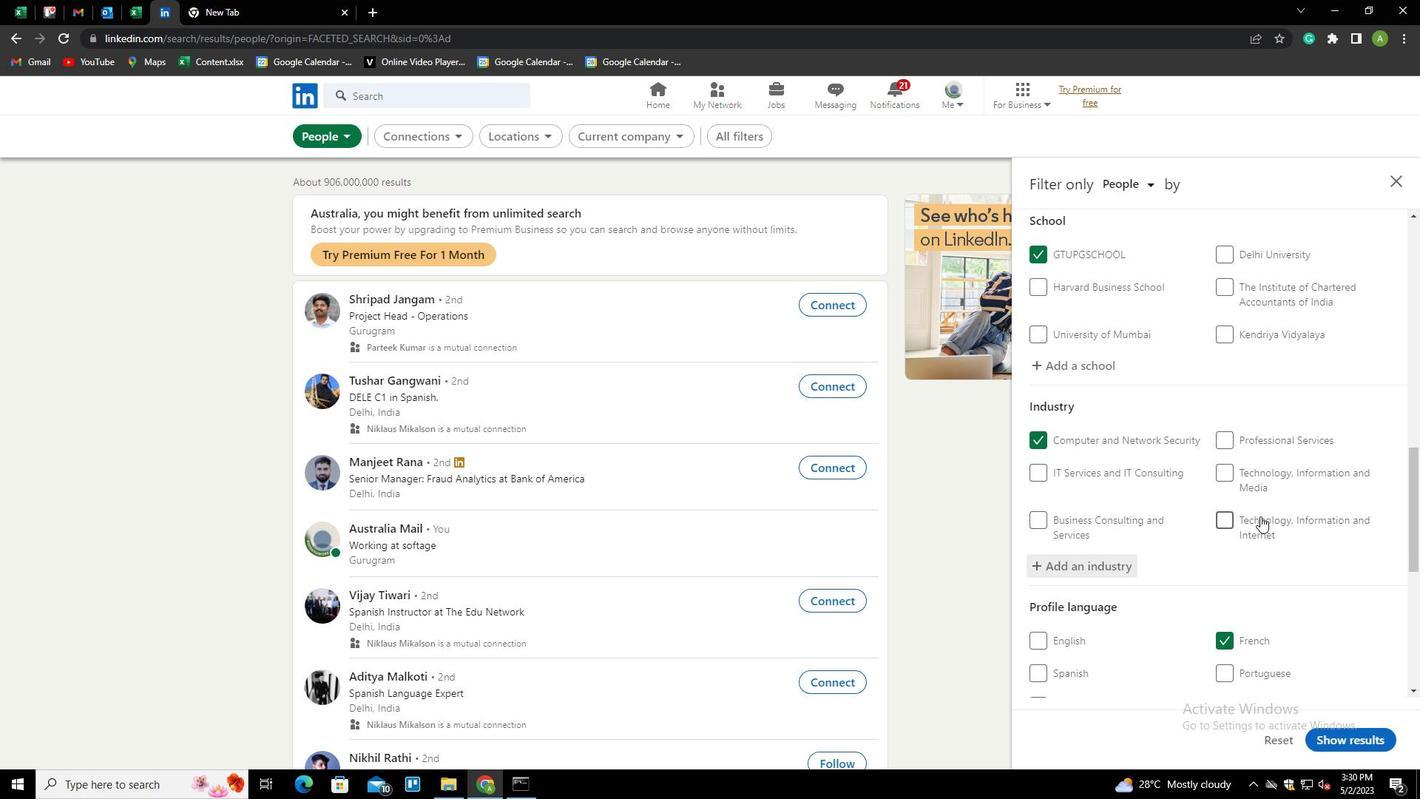 
Action: Mouse scrolled (1260, 515) with delta (0, 0)
Screenshot: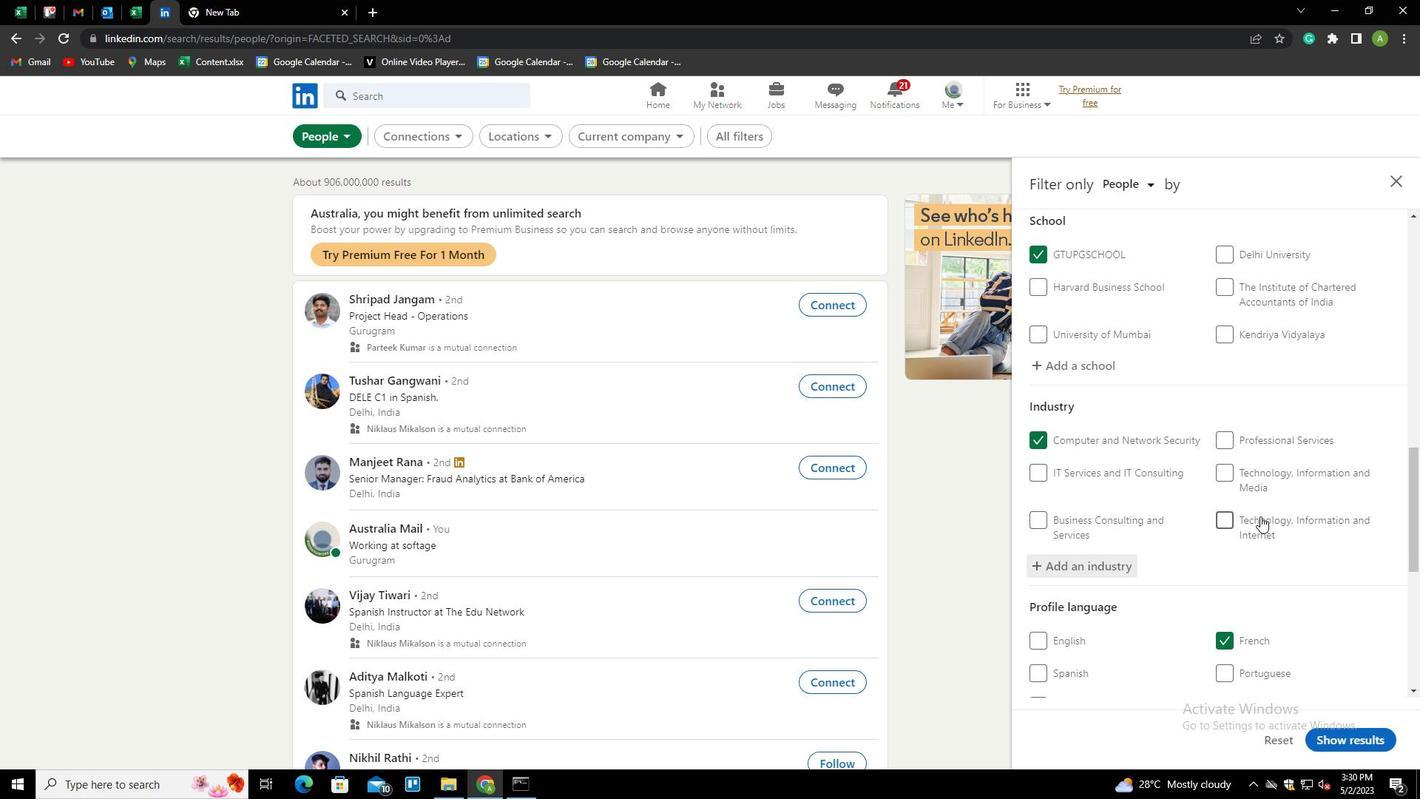 
Action: Mouse scrolled (1260, 515) with delta (0, 0)
Screenshot: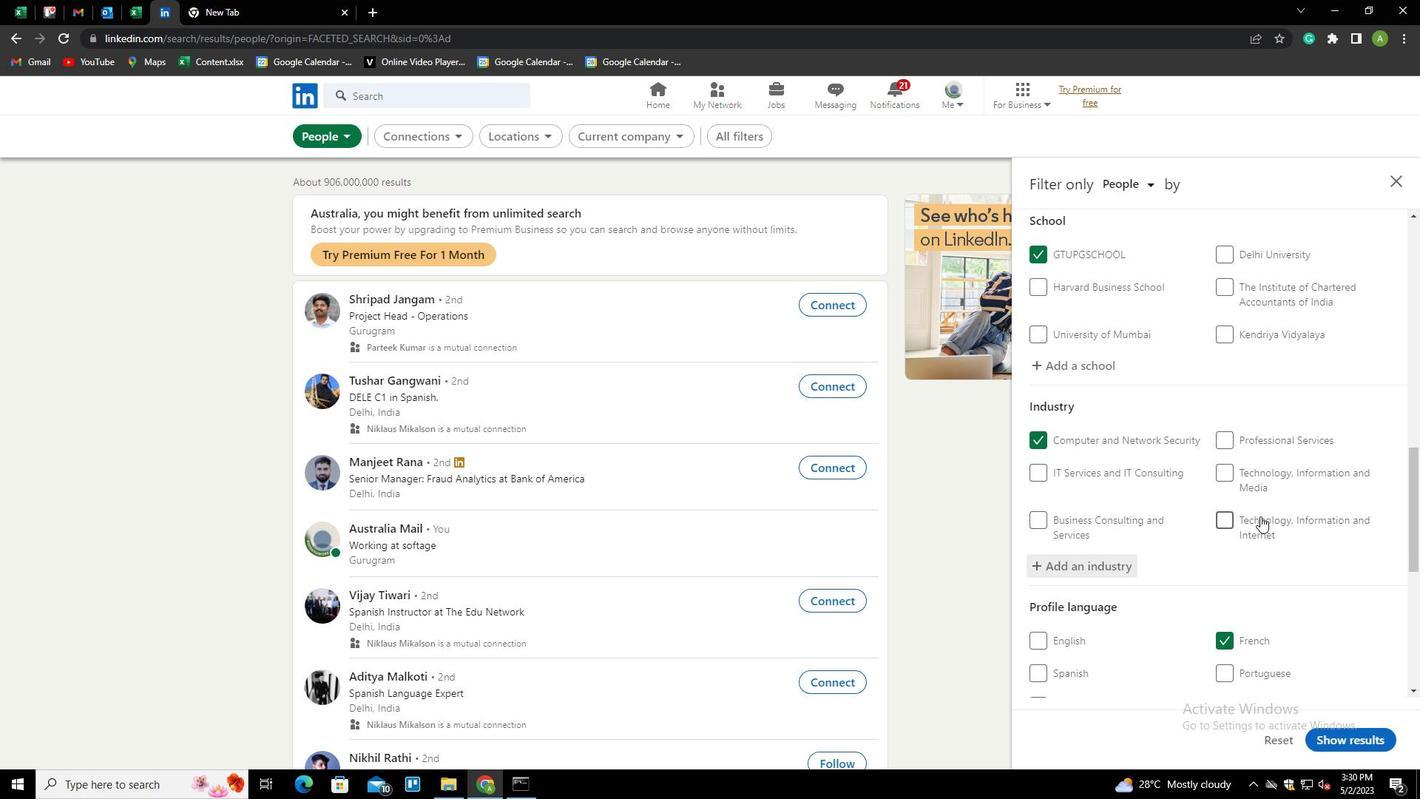 
Action: Mouse scrolled (1260, 515) with delta (0, 0)
Screenshot: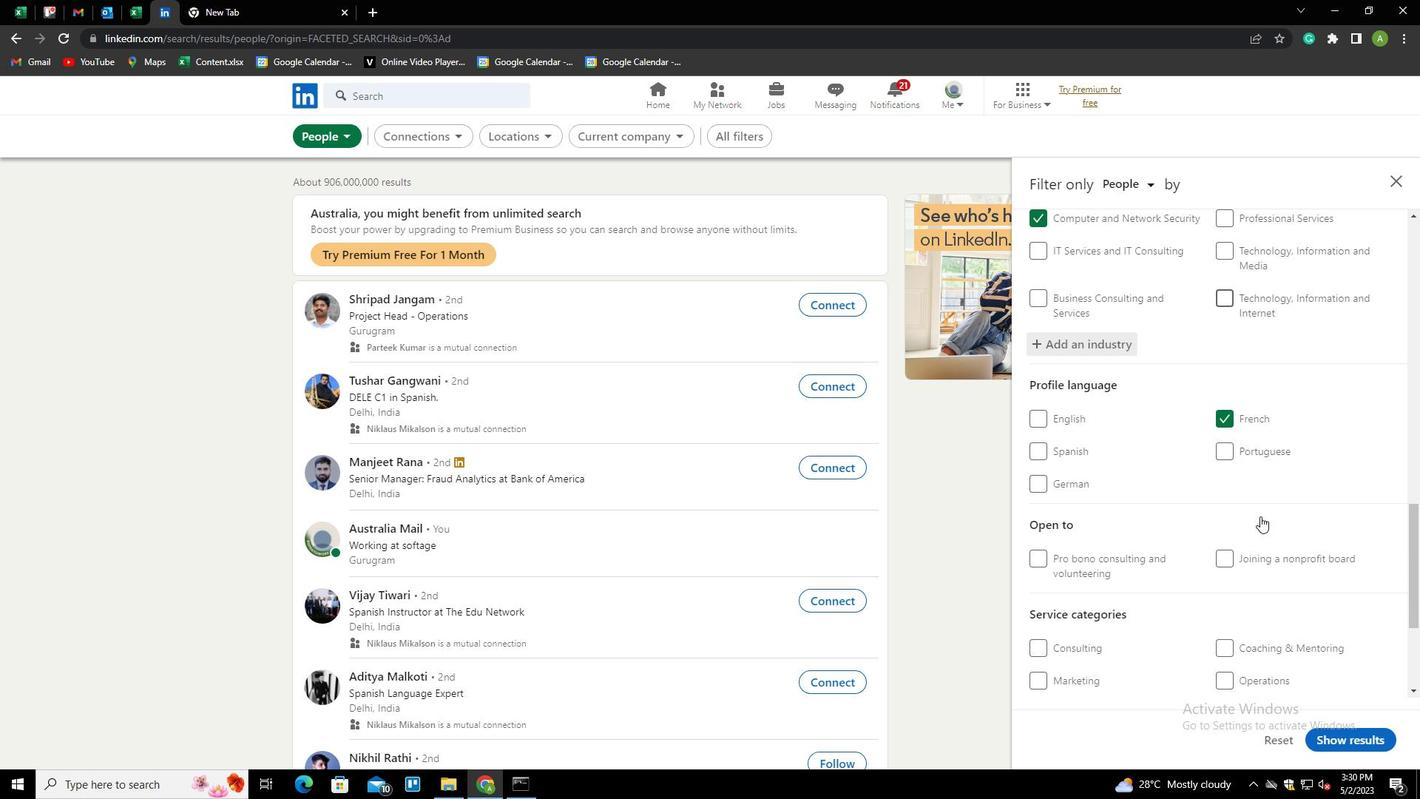 
Action: Mouse scrolled (1260, 515) with delta (0, 0)
Screenshot: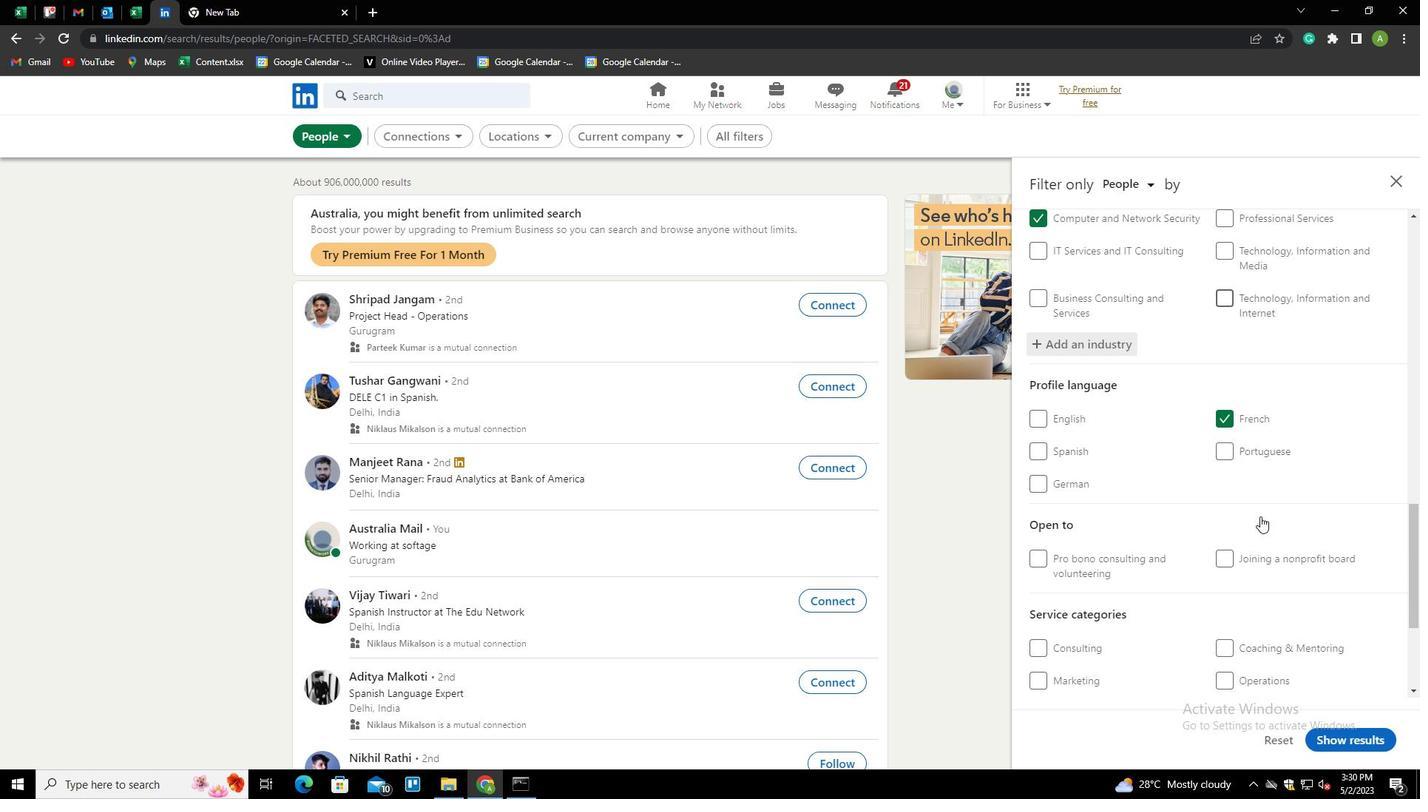 
Action: Mouse moved to (1239, 557)
Screenshot: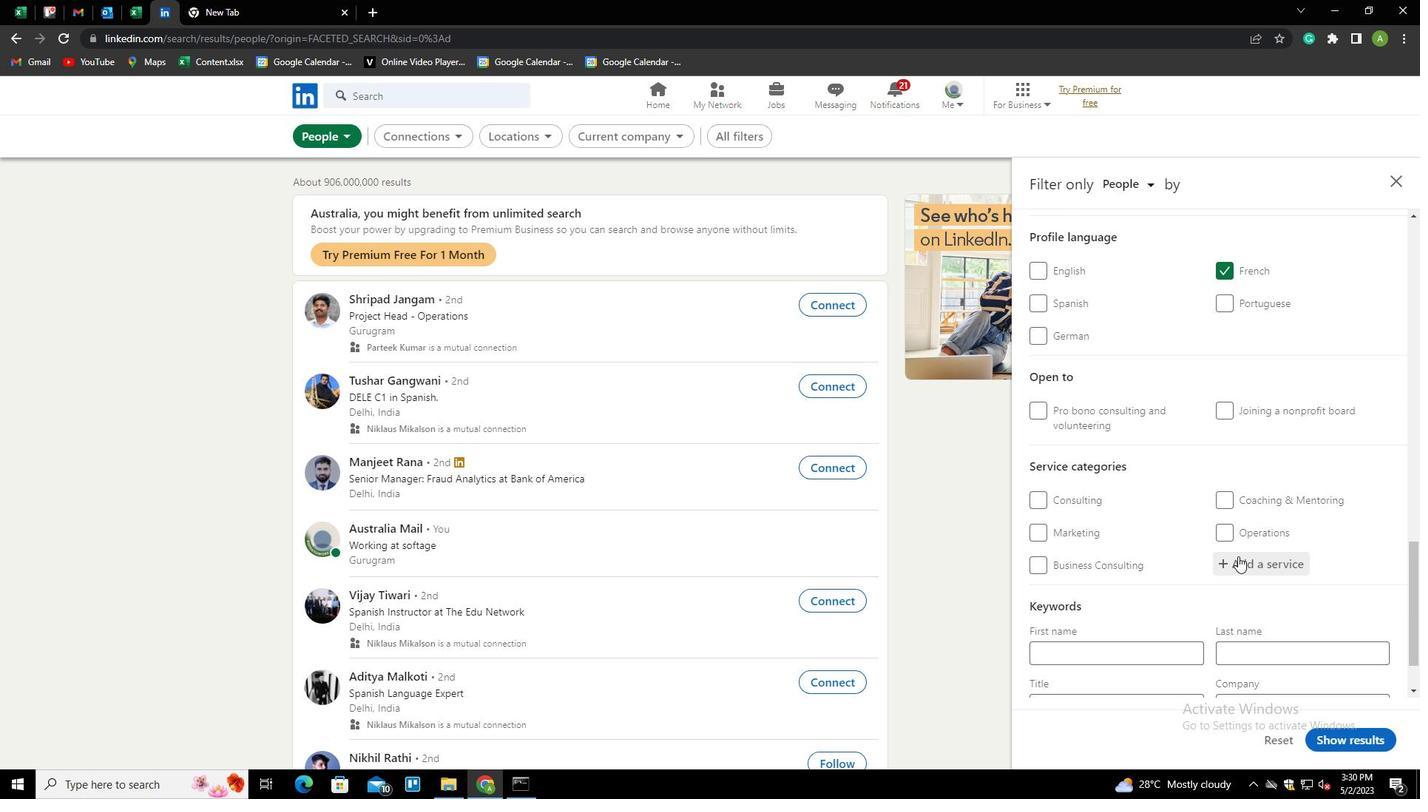 
Action: Mouse pressed left at (1239, 557)
Screenshot: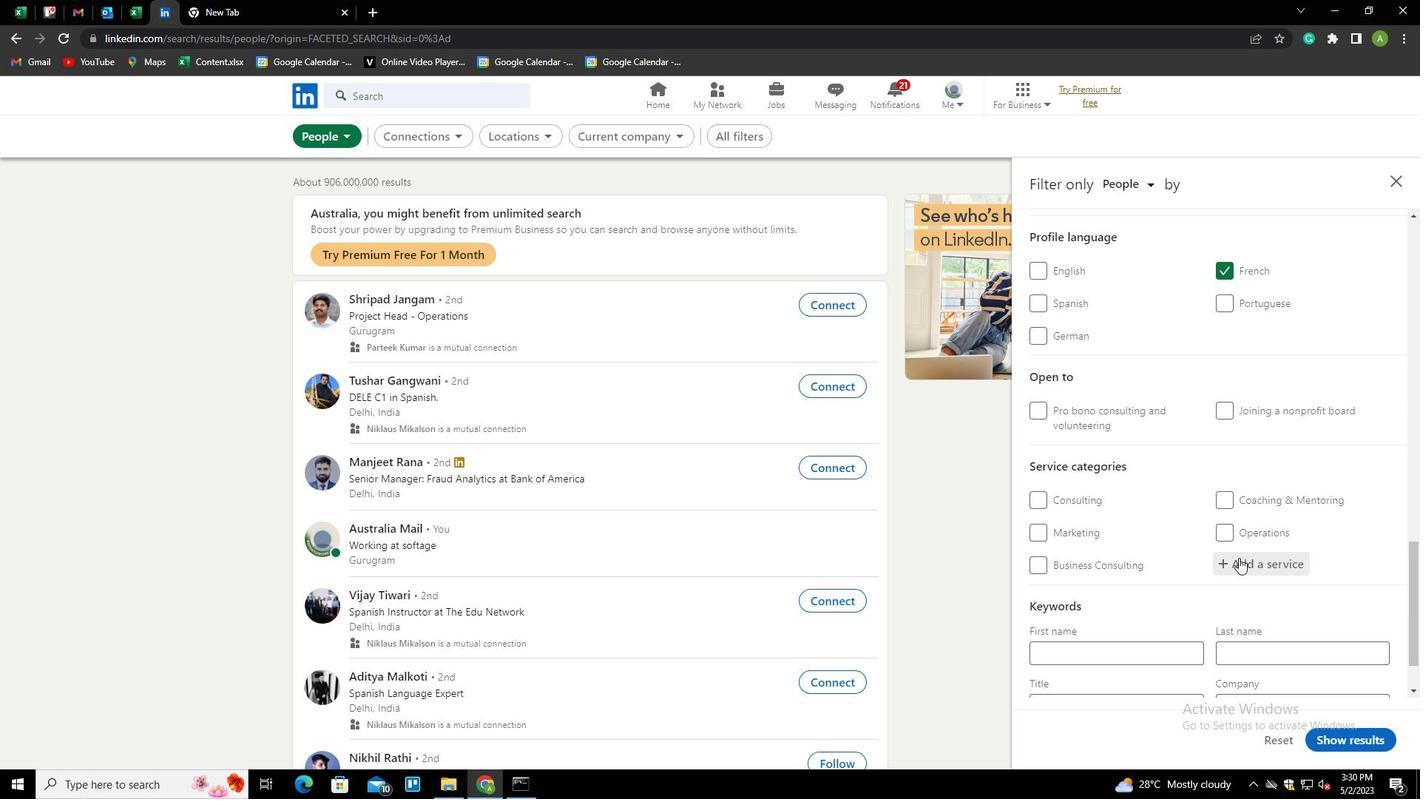 
Action: Mouse moved to (1245, 562)
Screenshot: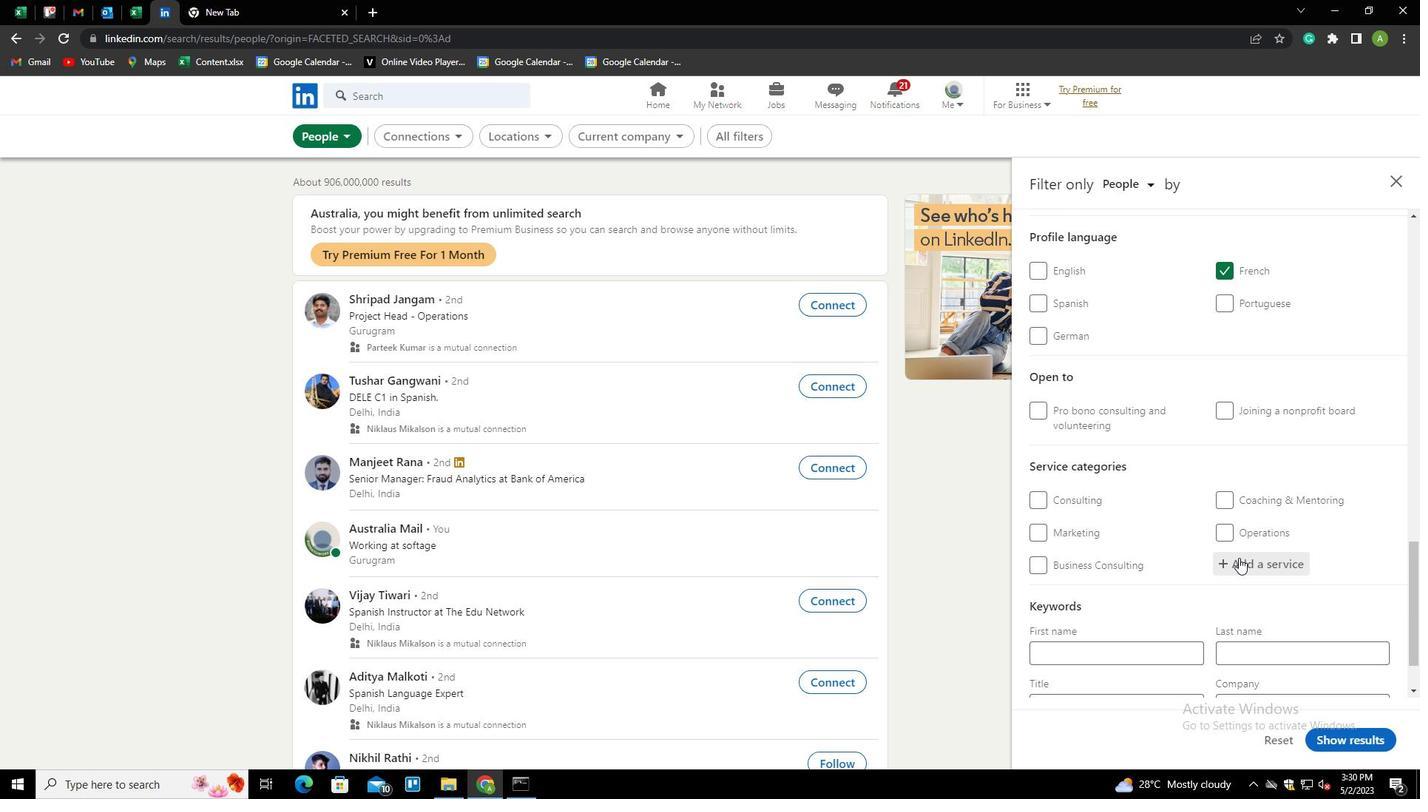 
Action: Mouse pressed left at (1245, 562)
Screenshot: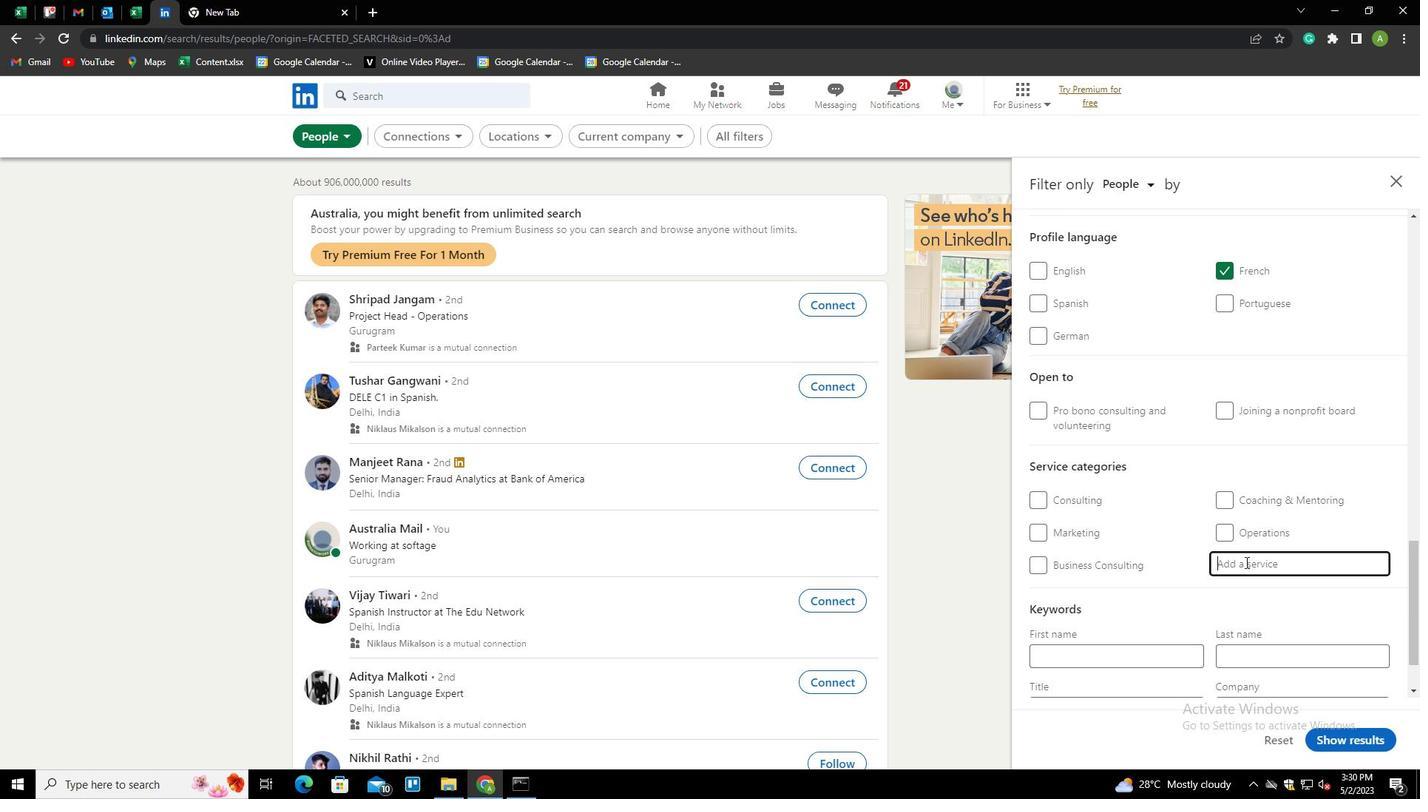 
Action: Key pressed <Key.shift>DUI<Key.space><Key.shift><Key.down><Key.enter>
Screenshot: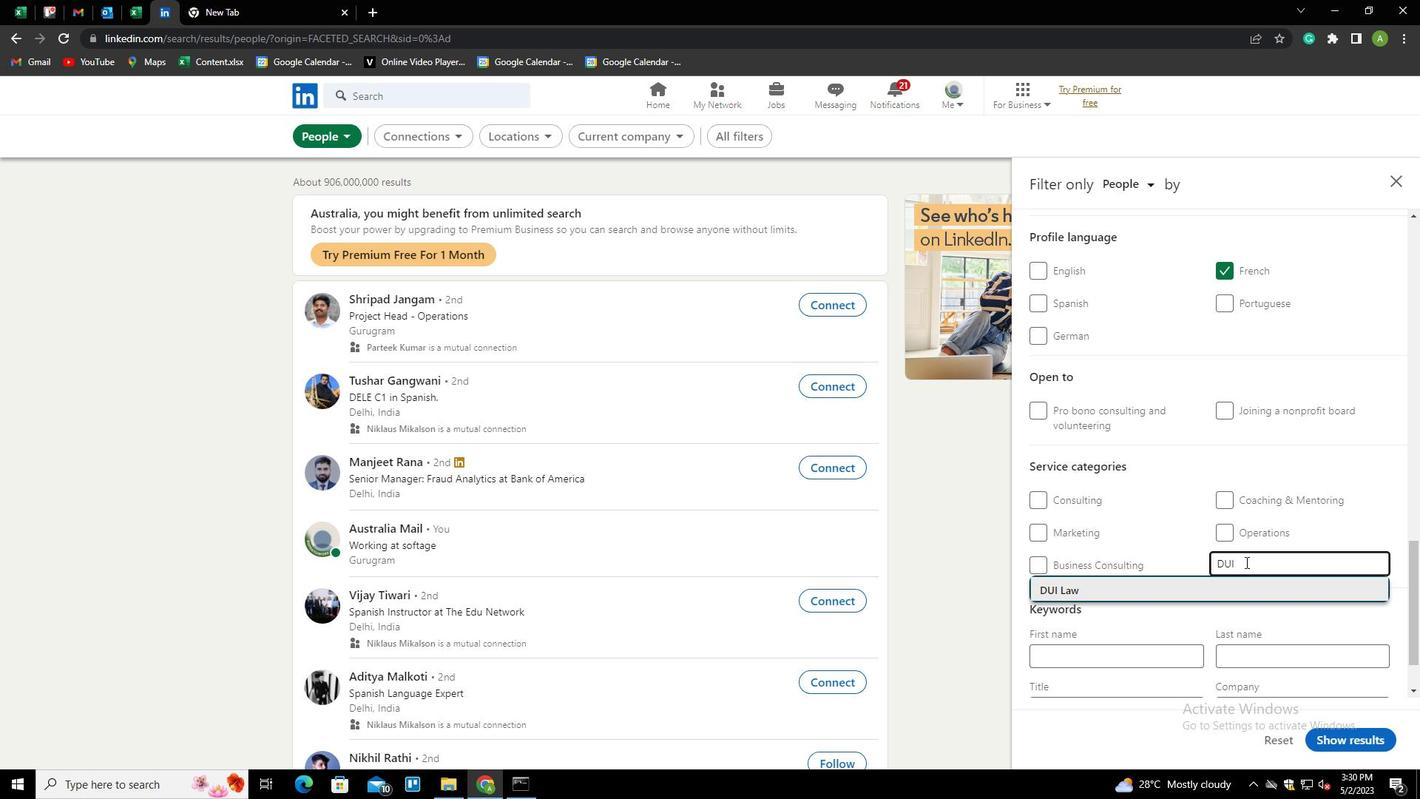 
Action: Mouse scrolled (1245, 561) with delta (0, 0)
Screenshot: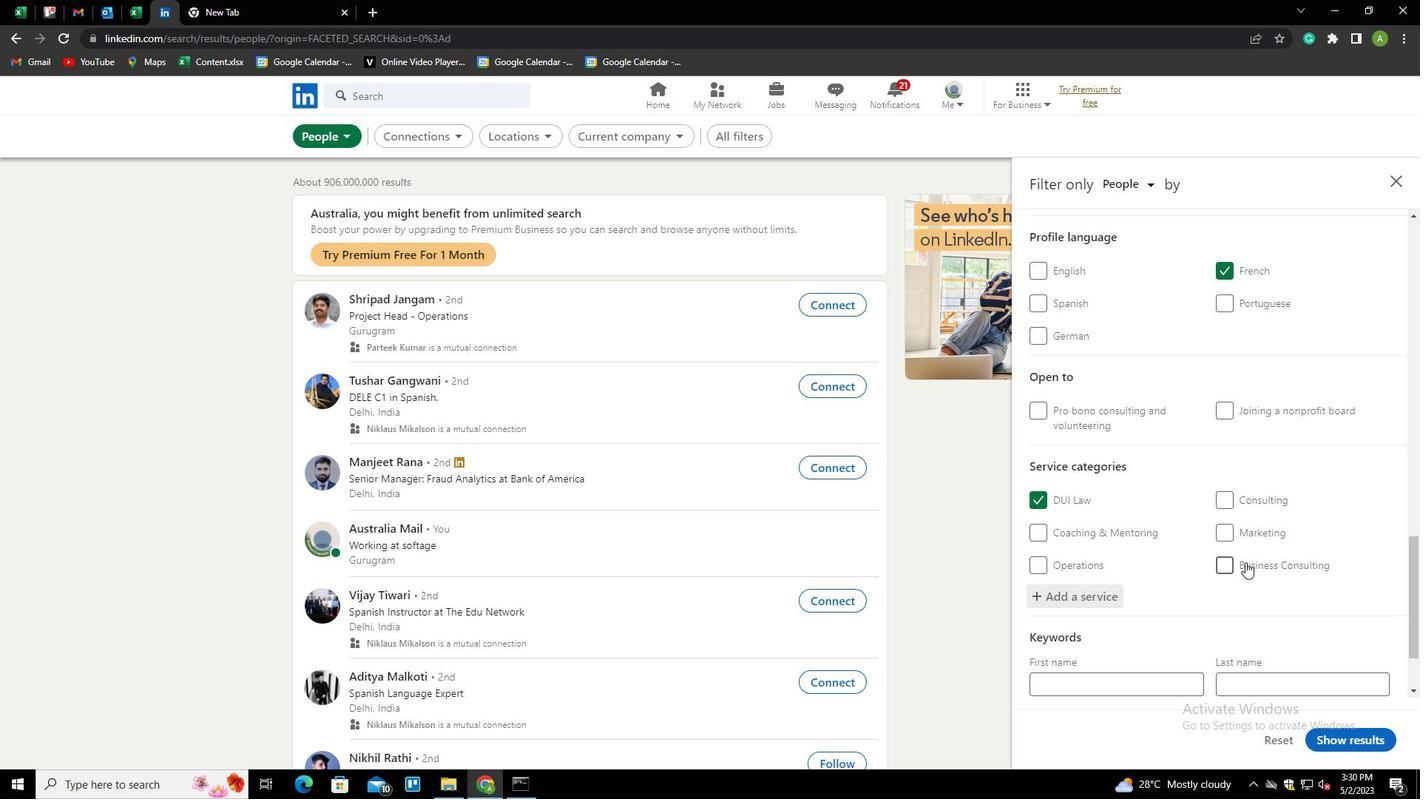 
Action: Mouse scrolled (1245, 561) with delta (0, 0)
Screenshot: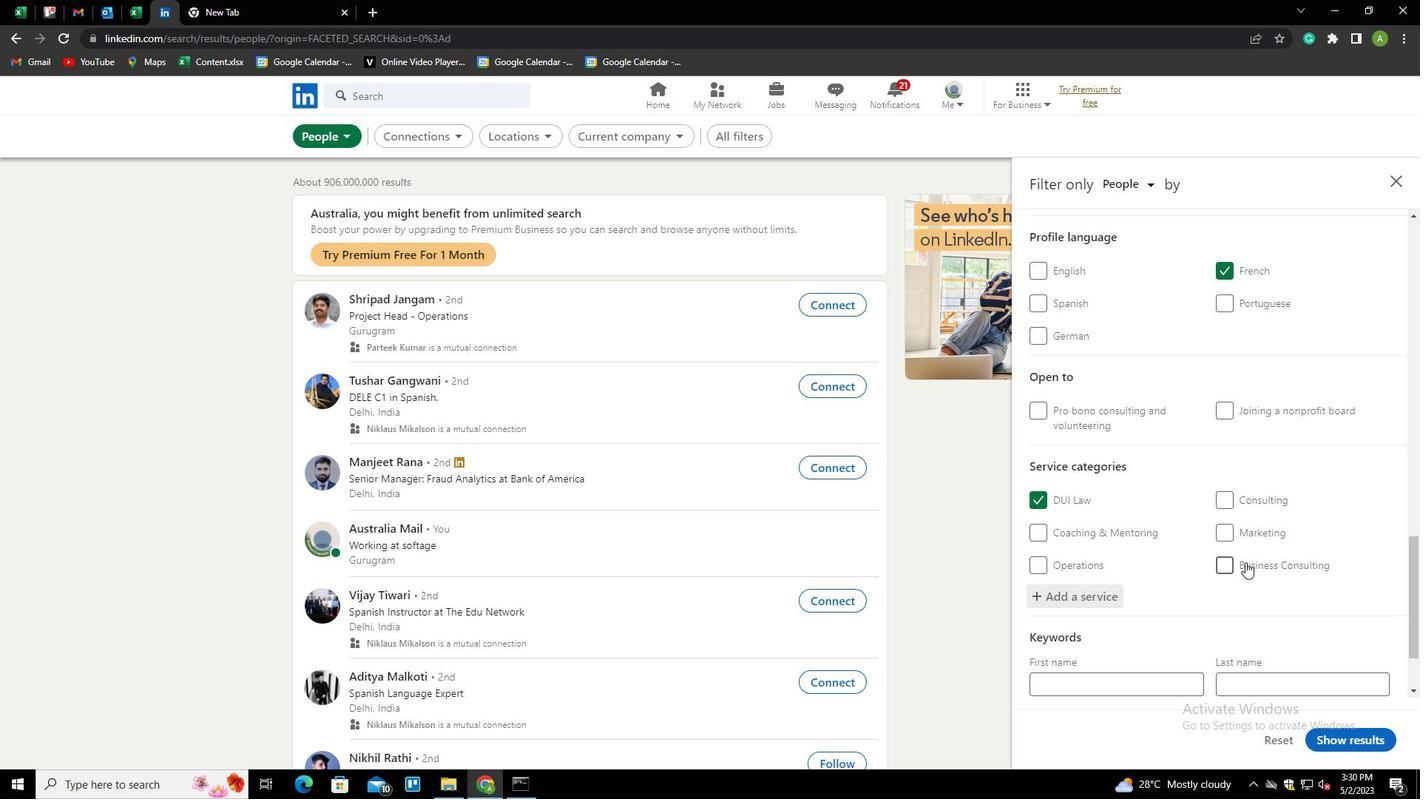 
Action: Mouse scrolled (1245, 561) with delta (0, 0)
Screenshot: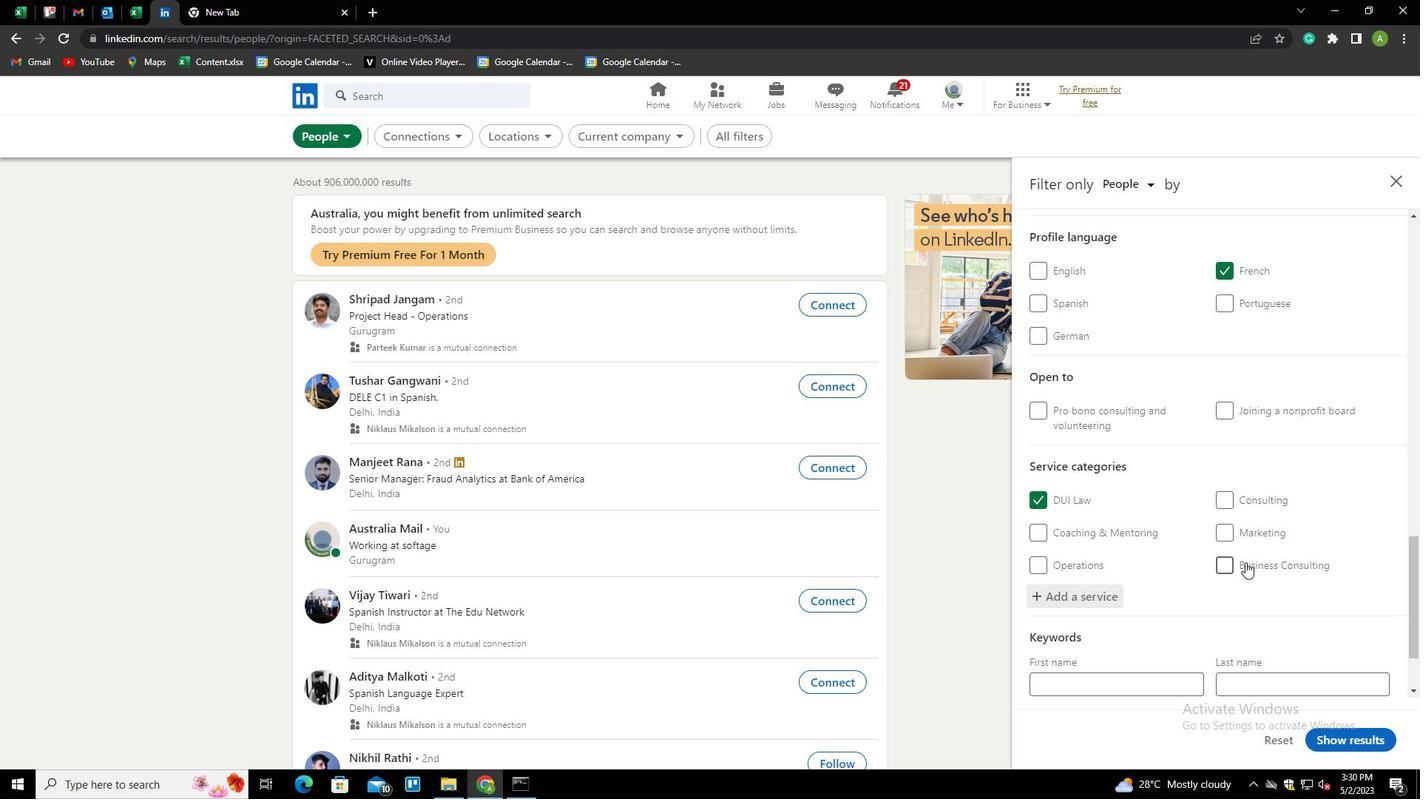 
Action: Mouse moved to (1132, 637)
Screenshot: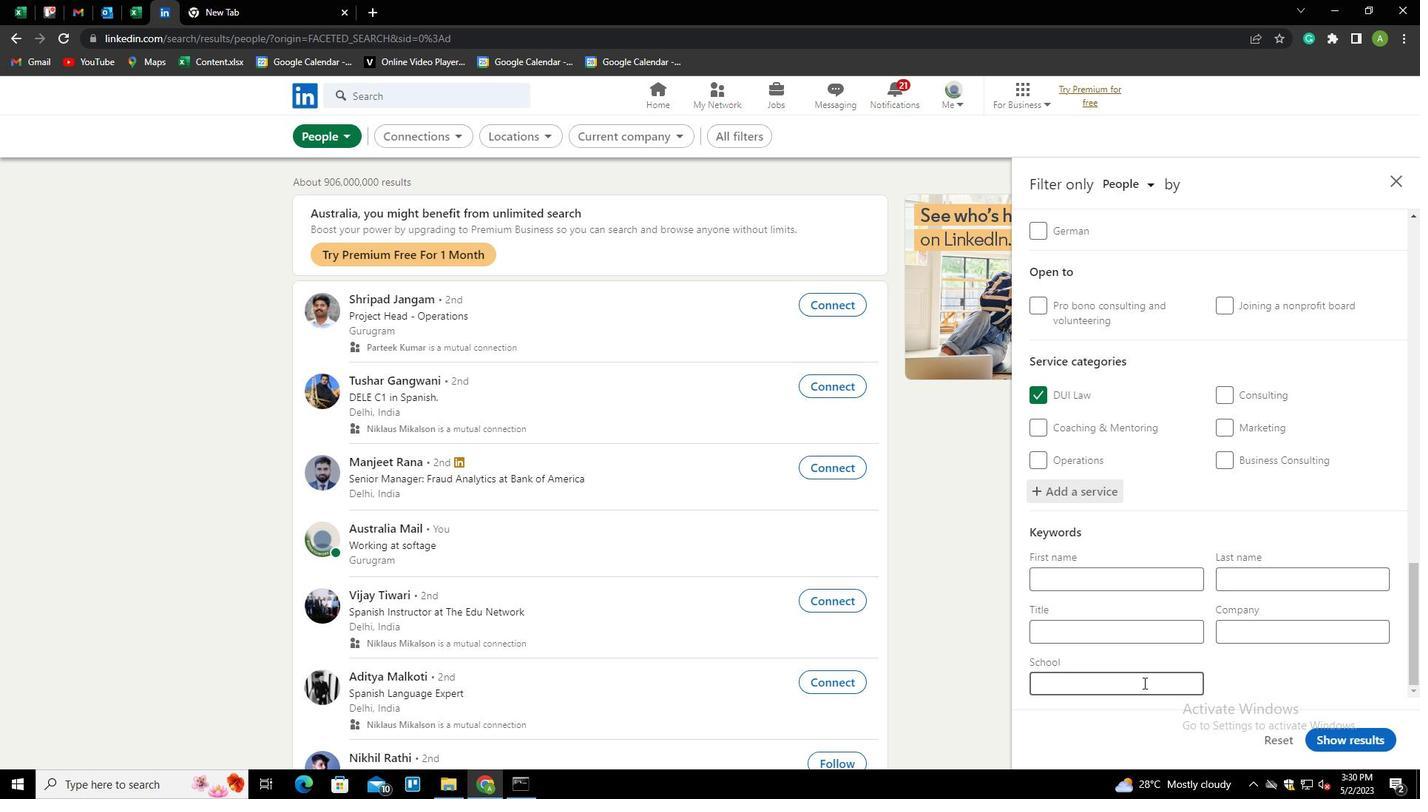 
Action: Mouse pressed left at (1132, 637)
Screenshot: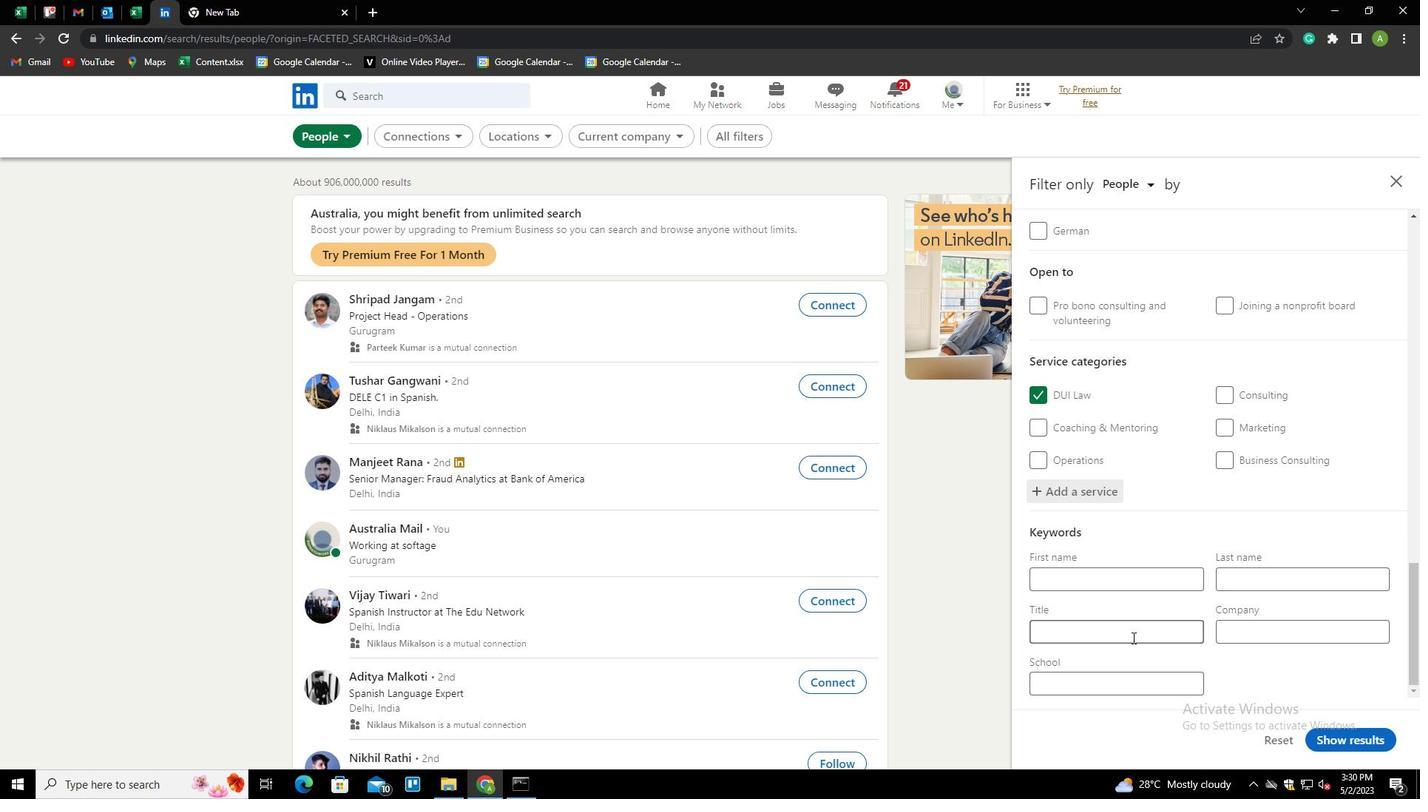 
Action: Key pressed <Key.shift><Key.shift>ACCOUNT<Key.space><Key.shift>MANAGER
Screenshot: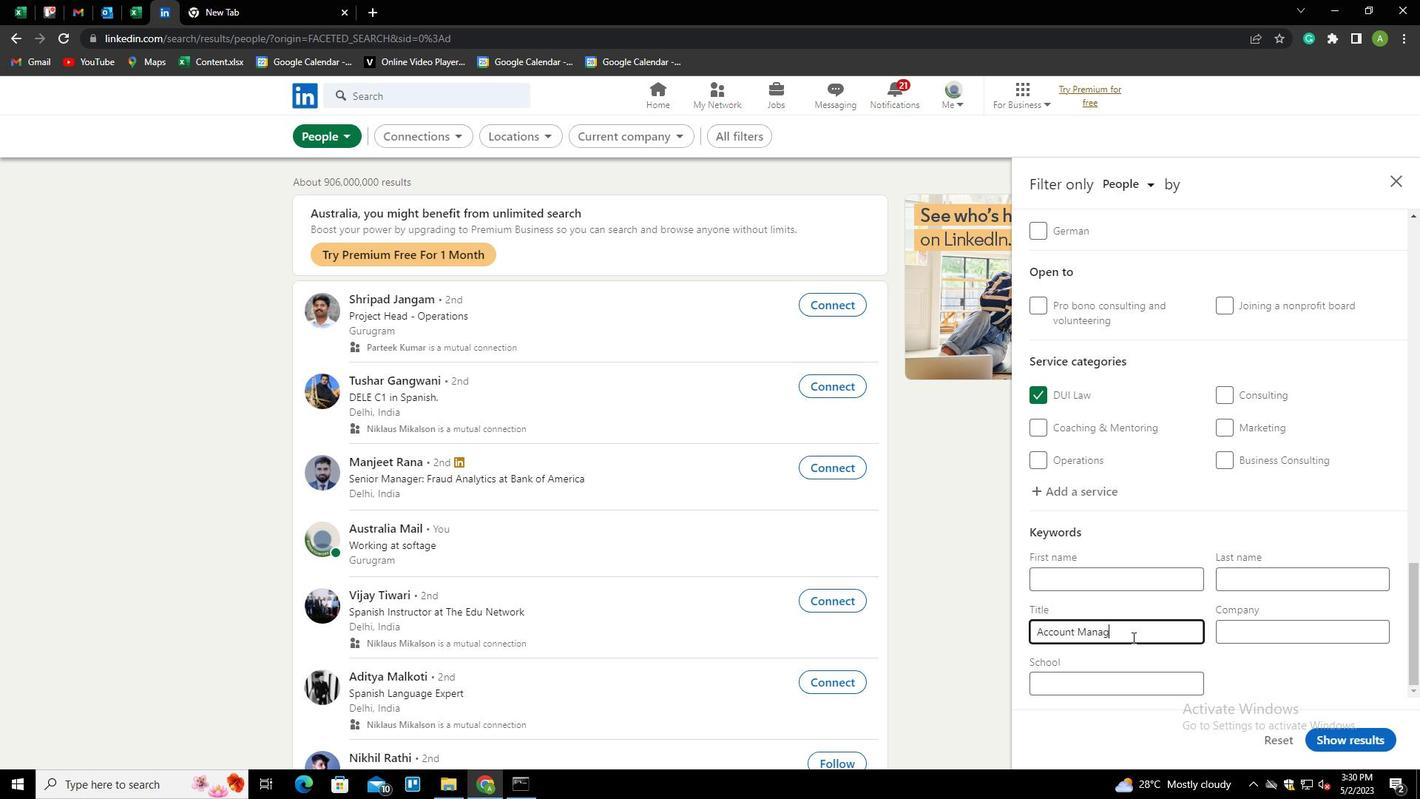 
Action: Mouse moved to (1231, 658)
Screenshot: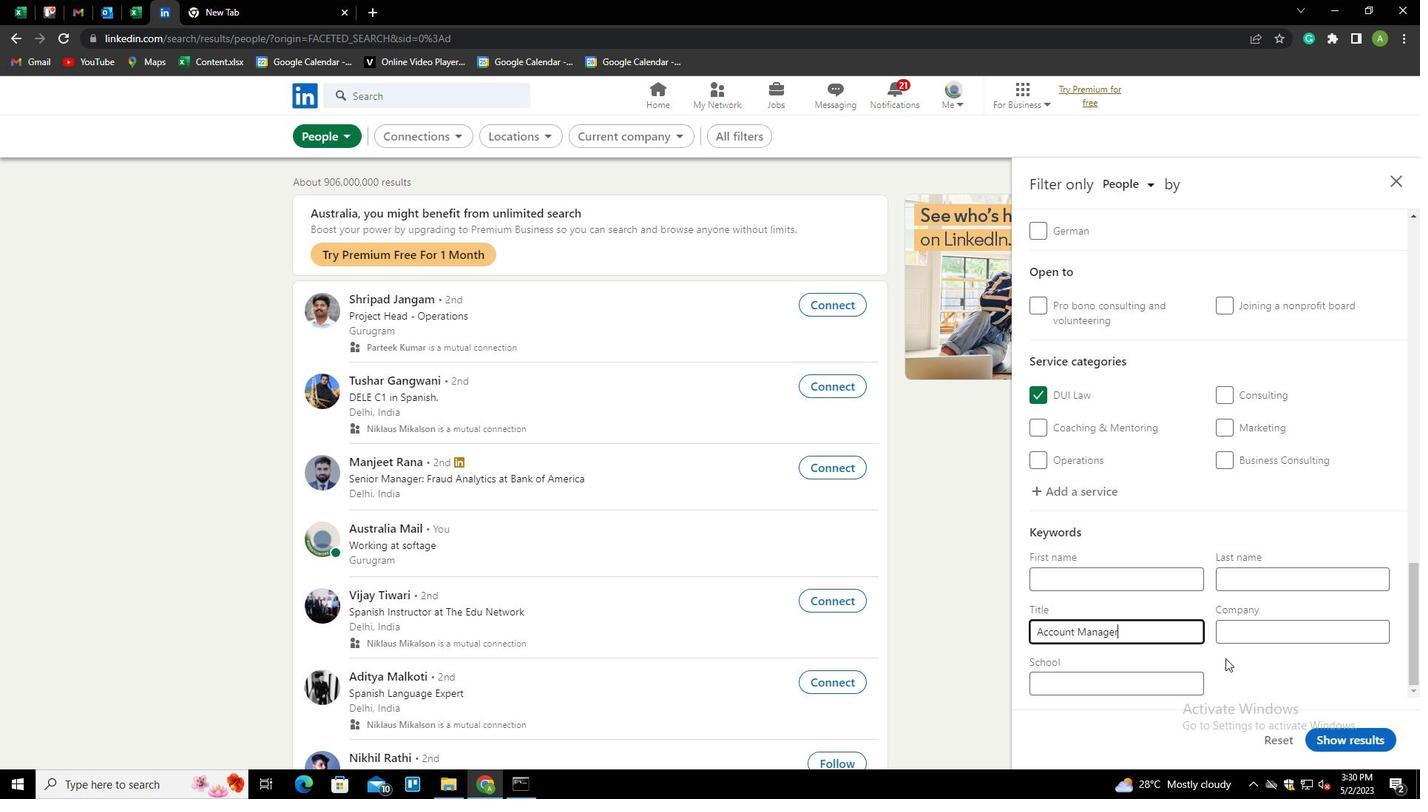 
Action: Mouse pressed left at (1231, 658)
Screenshot: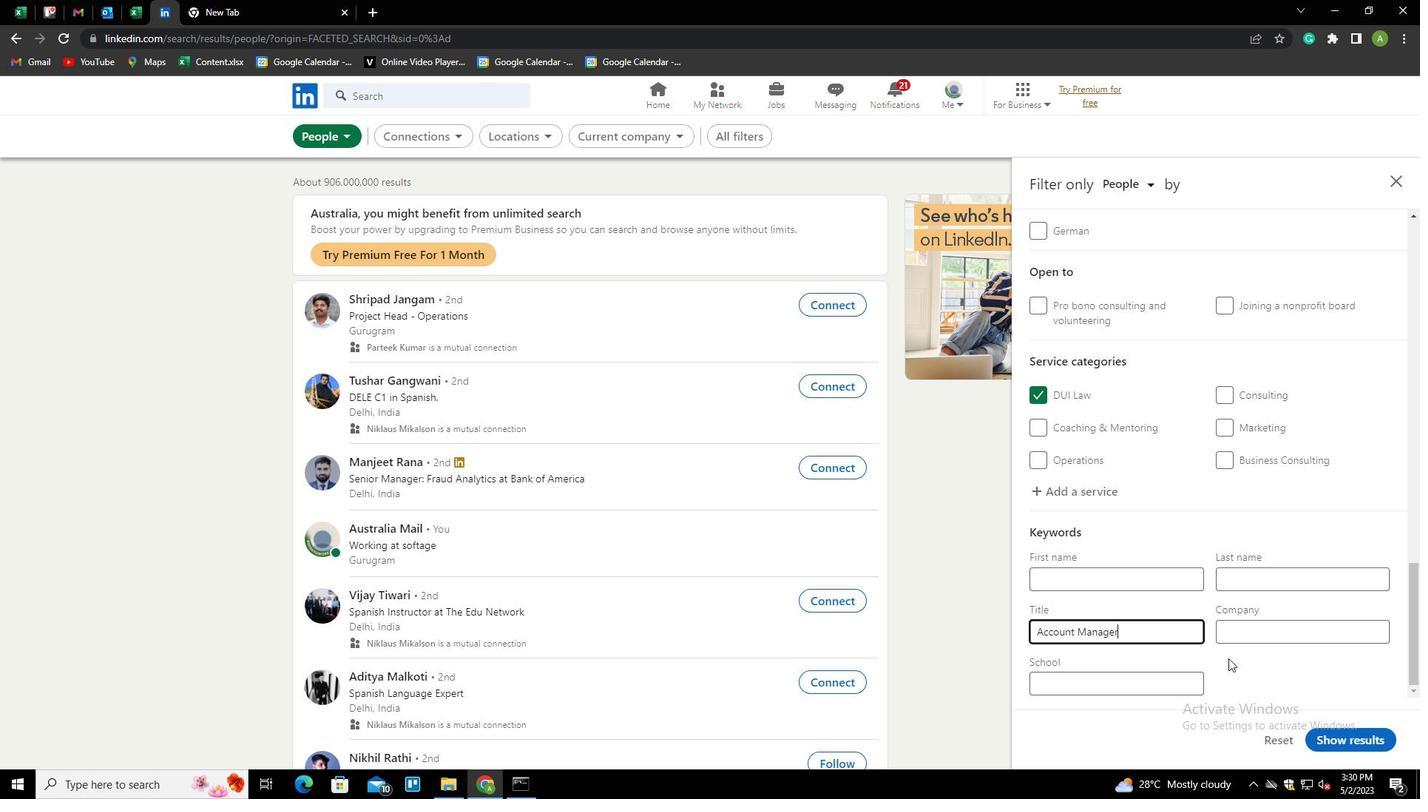 
Action: Mouse moved to (1336, 728)
Screenshot: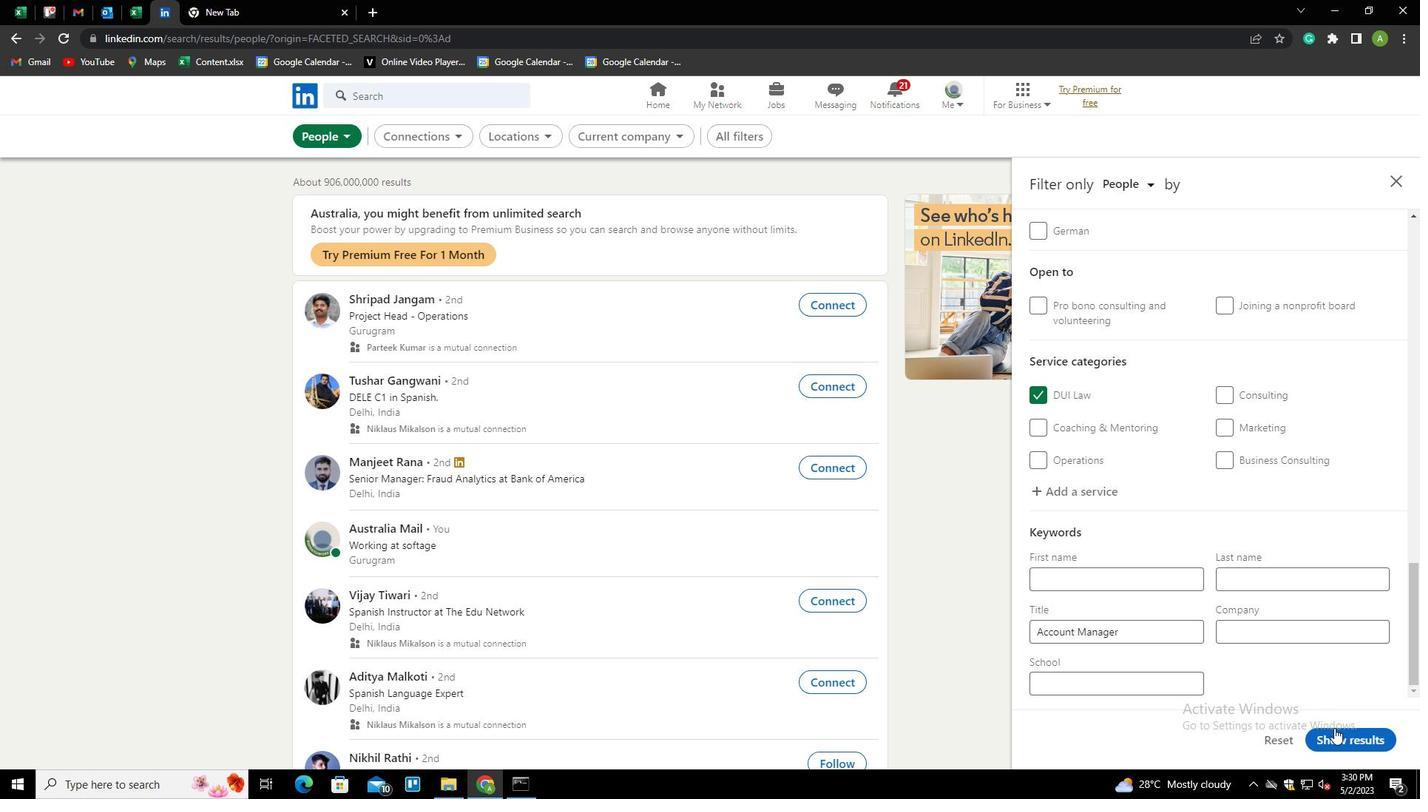 
Action: Mouse pressed left at (1336, 728)
Screenshot: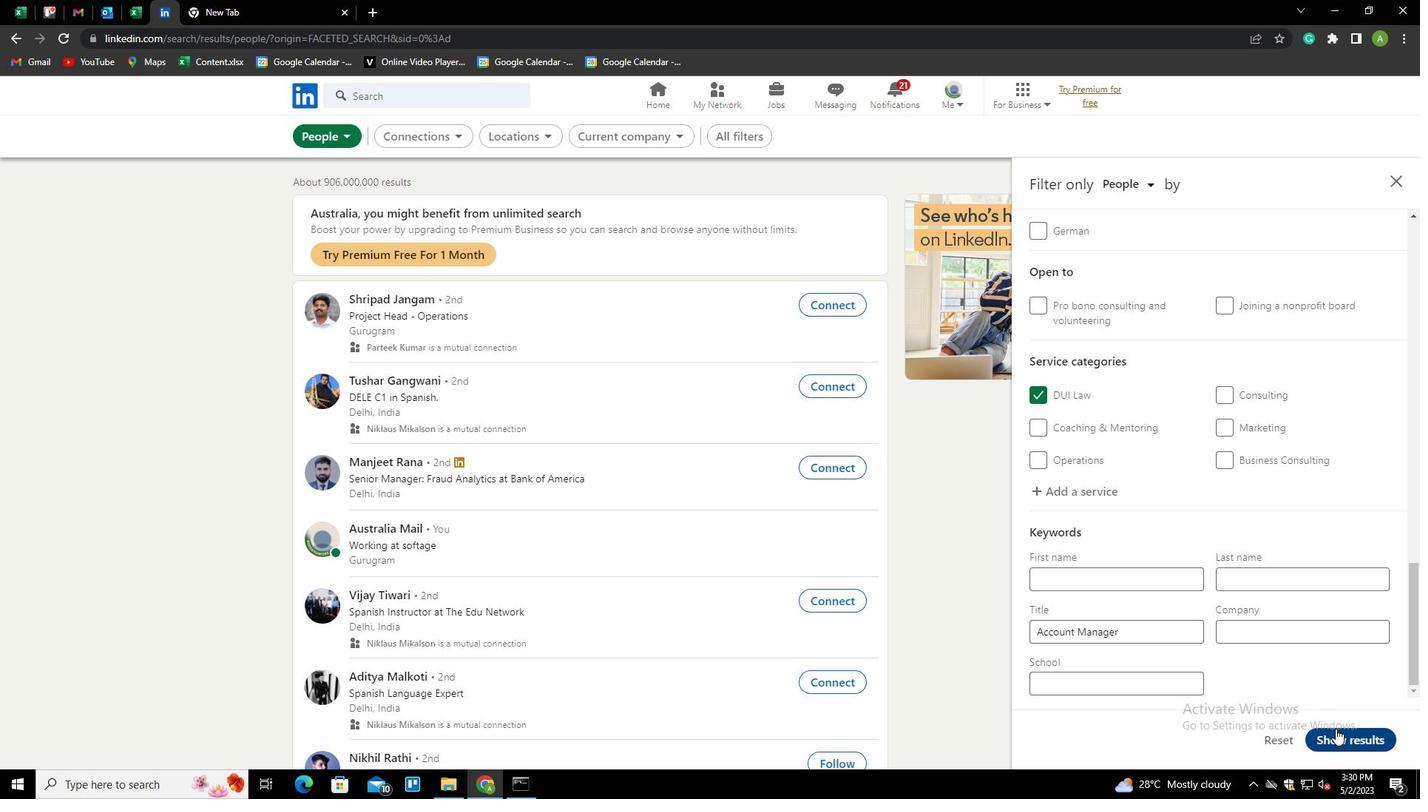 
Action: Mouse moved to (1325, 682)
Screenshot: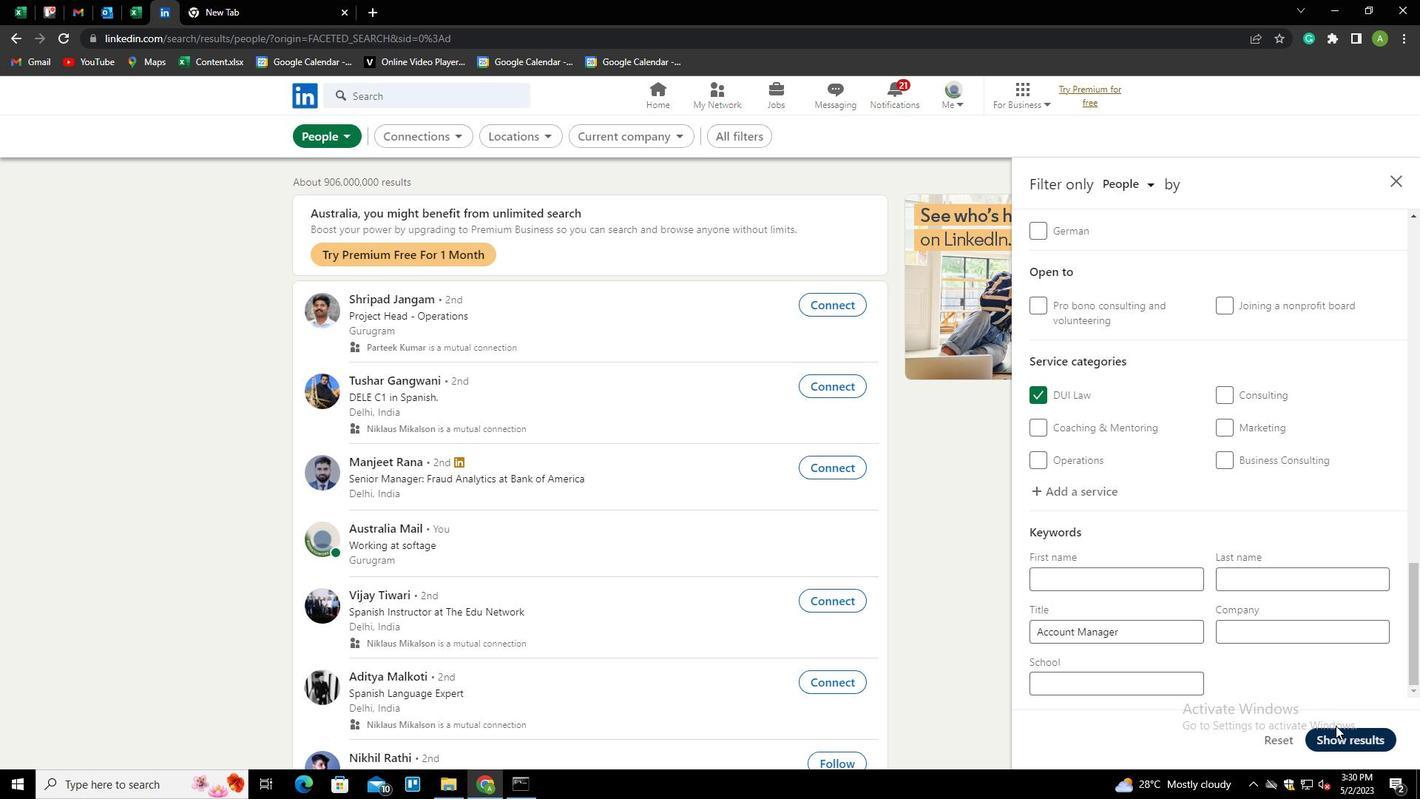 
